 Task: Look for space in Purwakarta, Indonesia from 6th September, 2023 to 15th September, 2023 for 6 adults in price range Rs.8000 to Rs.12000. Place can be entire place or private room with 6 bedrooms having 6 beds and 6 bathrooms. Property type can be house, flat, guest house. Amenities needed are: wifi, TV, free parkinig on premises, gym, breakfast. Booking option can be shelf check-in. Required host language is English.
Action: Mouse moved to (414, 81)
Screenshot: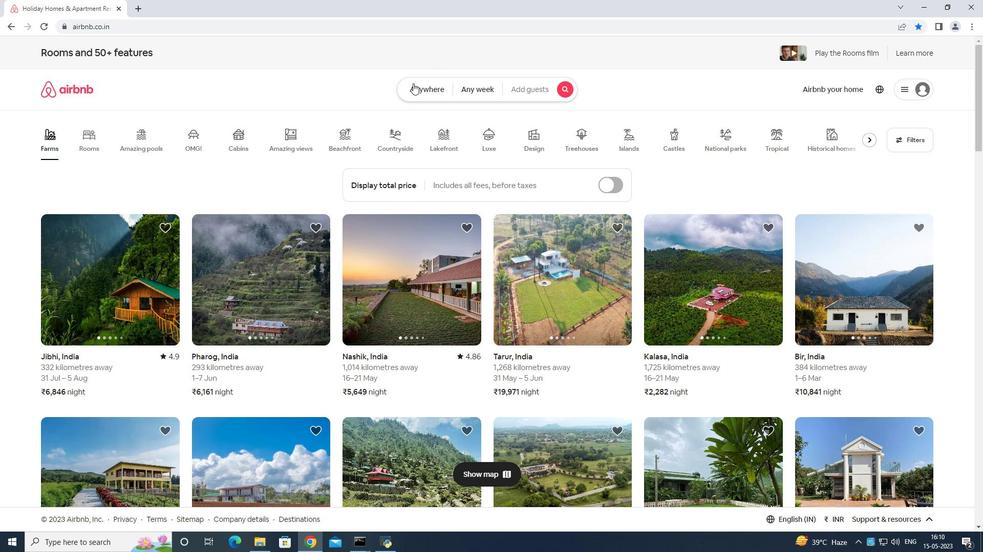 
Action: Mouse pressed left at (414, 81)
Screenshot: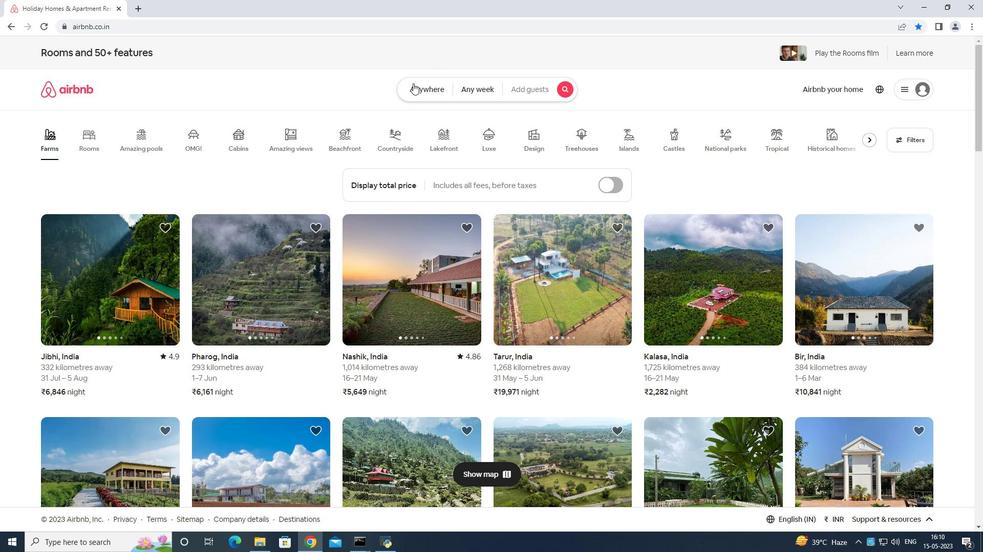 
Action: Mouse moved to (389, 128)
Screenshot: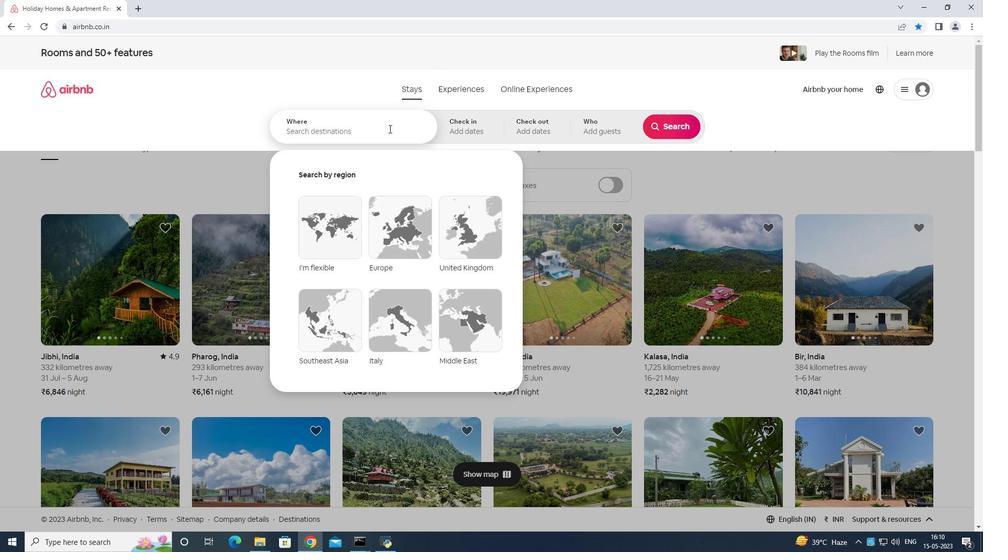 
Action: Mouse pressed left at (389, 128)
Screenshot: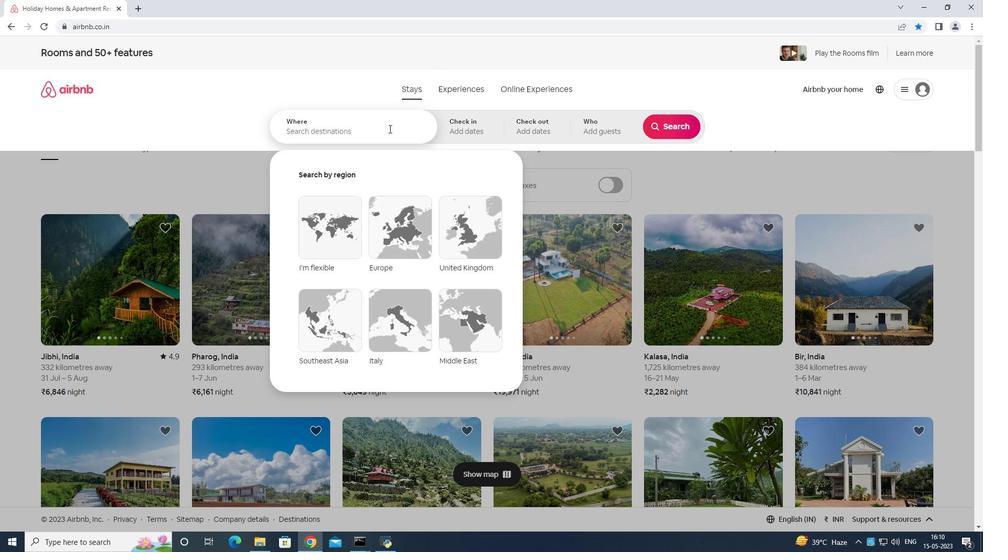 
Action: Mouse moved to (420, 172)
Screenshot: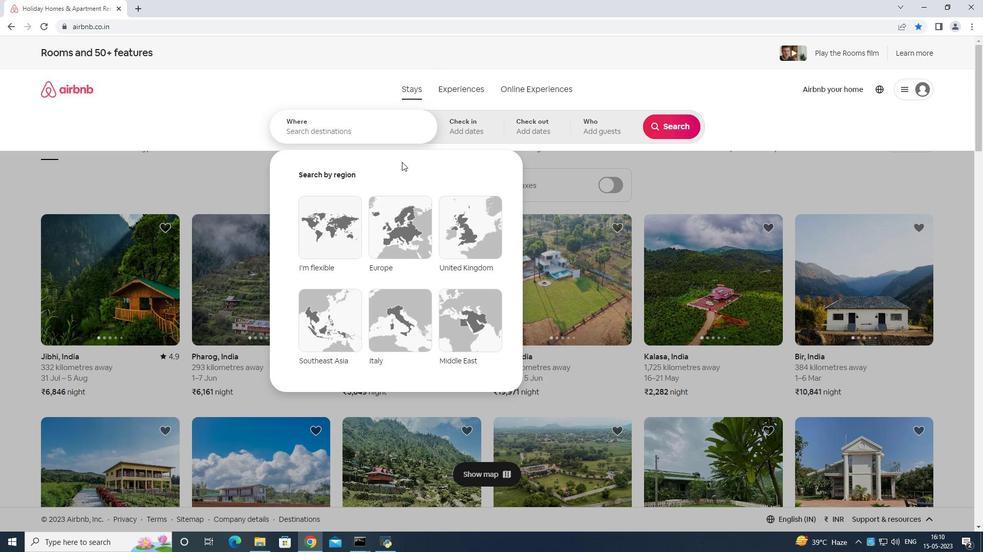
Action: Key pressed <Key.shift>Purwakarta<Key.space>indonesia<Key.enter>
Screenshot: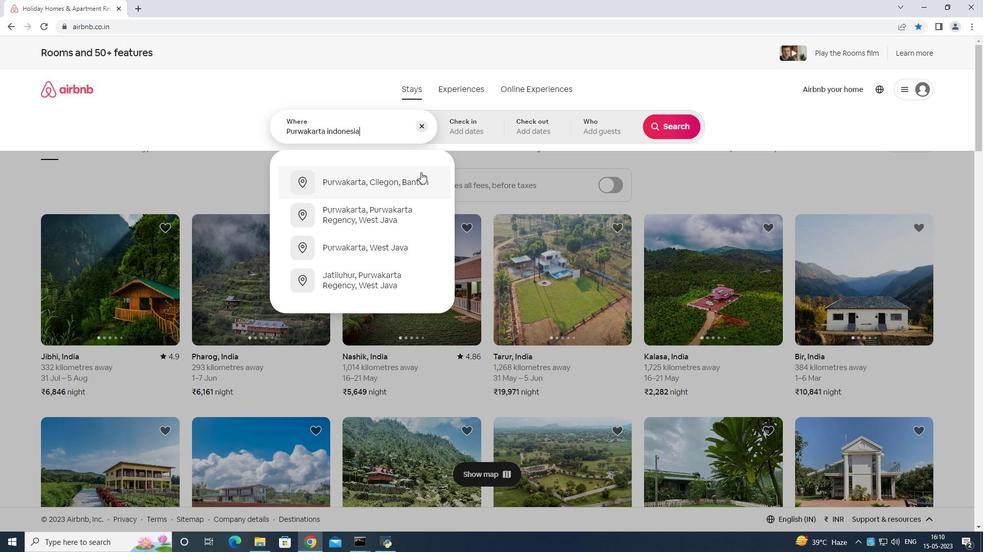 
Action: Mouse moved to (668, 207)
Screenshot: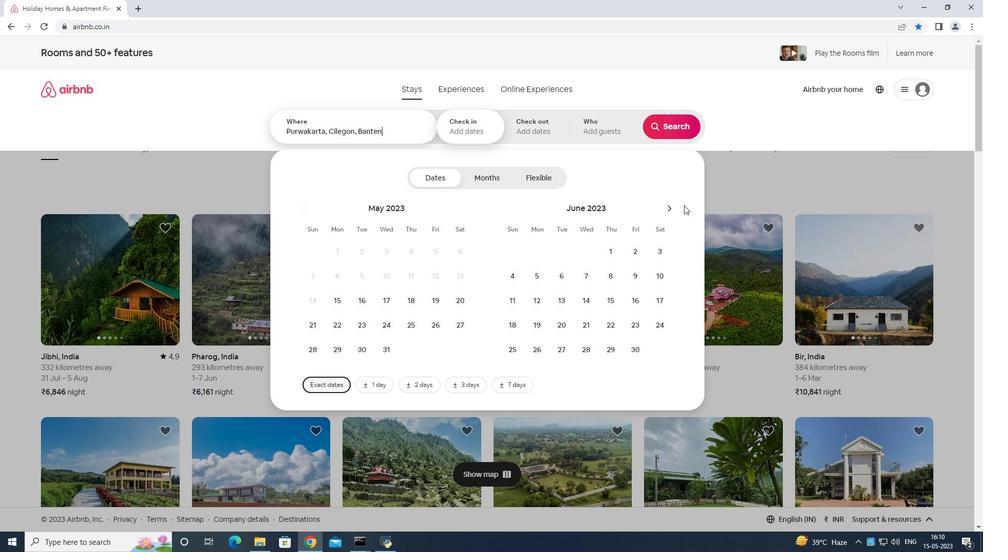 
Action: Mouse pressed left at (668, 207)
Screenshot: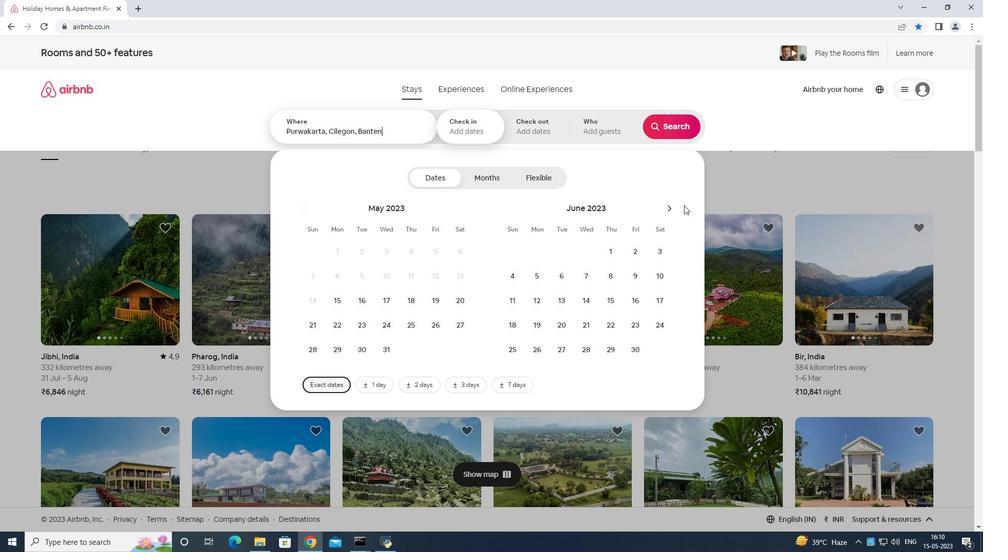 
Action: Mouse moved to (667, 208)
Screenshot: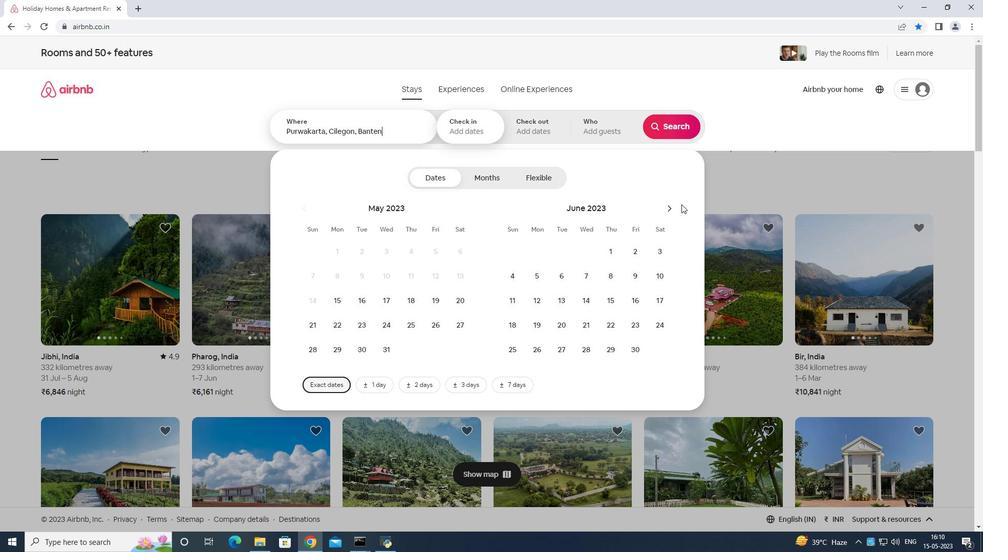
Action: Mouse pressed left at (667, 208)
Screenshot: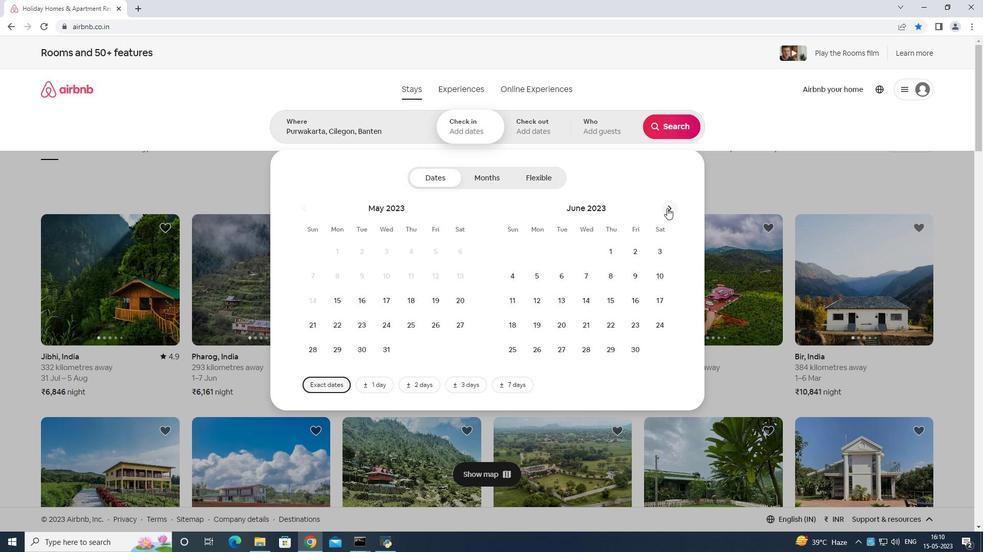 
Action: Mouse pressed left at (667, 208)
Screenshot: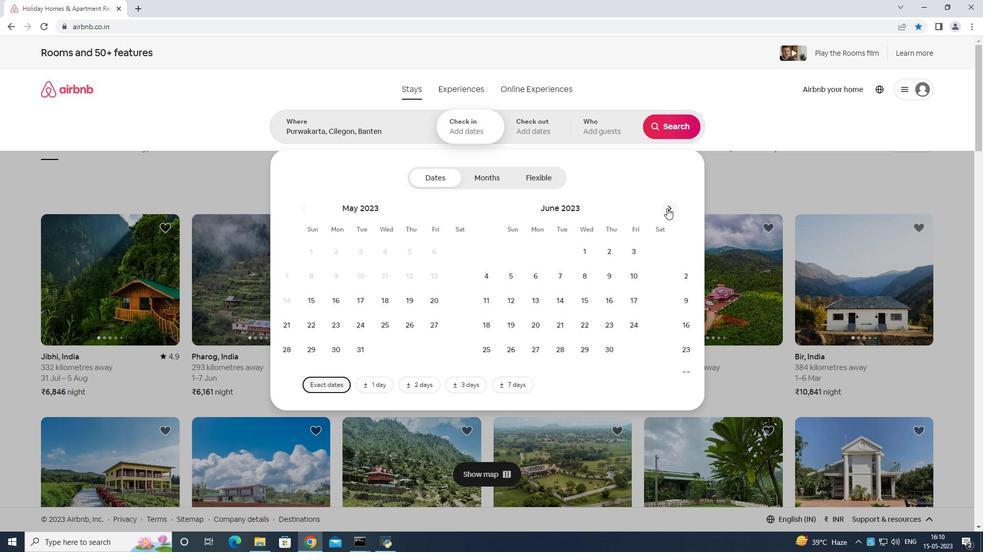 
Action: Mouse pressed left at (667, 208)
Screenshot: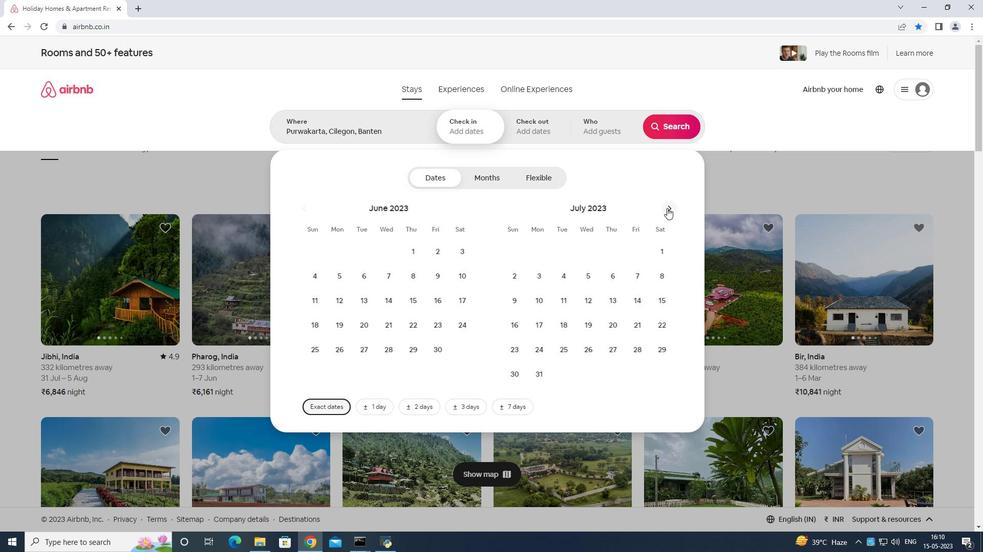 
Action: Mouse pressed left at (667, 208)
Screenshot: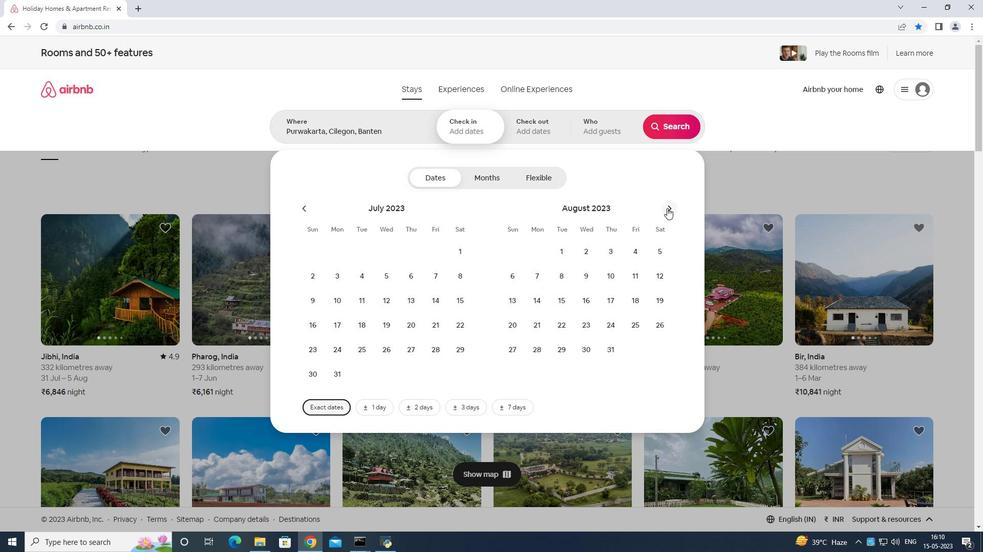 
Action: Mouse moved to (589, 276)
Screenshot: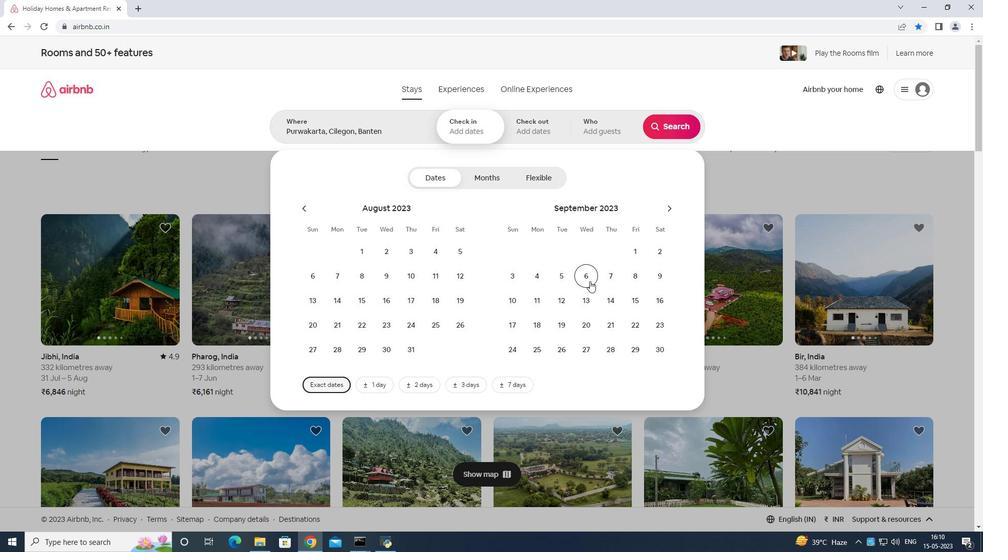 
Action: Mouse pressed left at (589, 276)
Screenshot: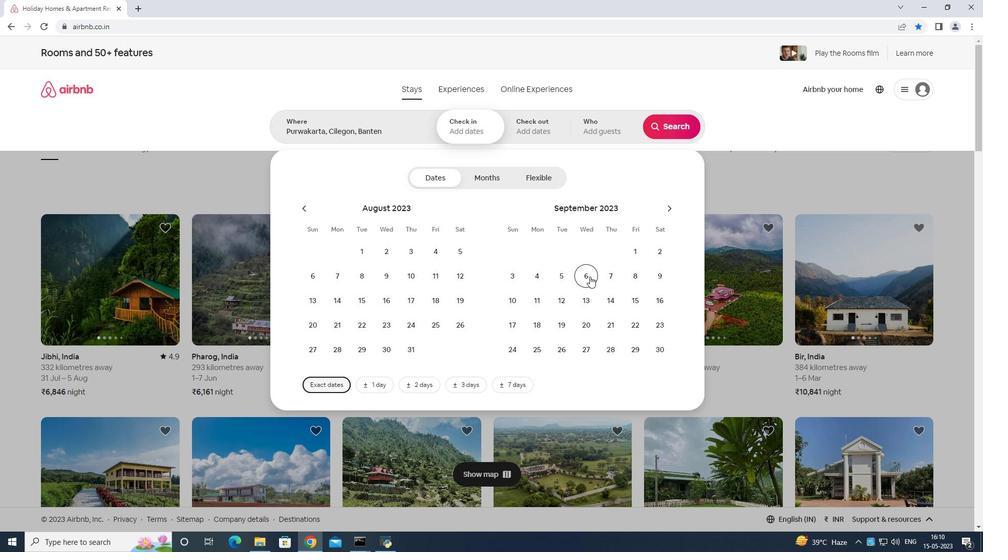 
Action: Mouse moved to (626, 298)
Screenshot: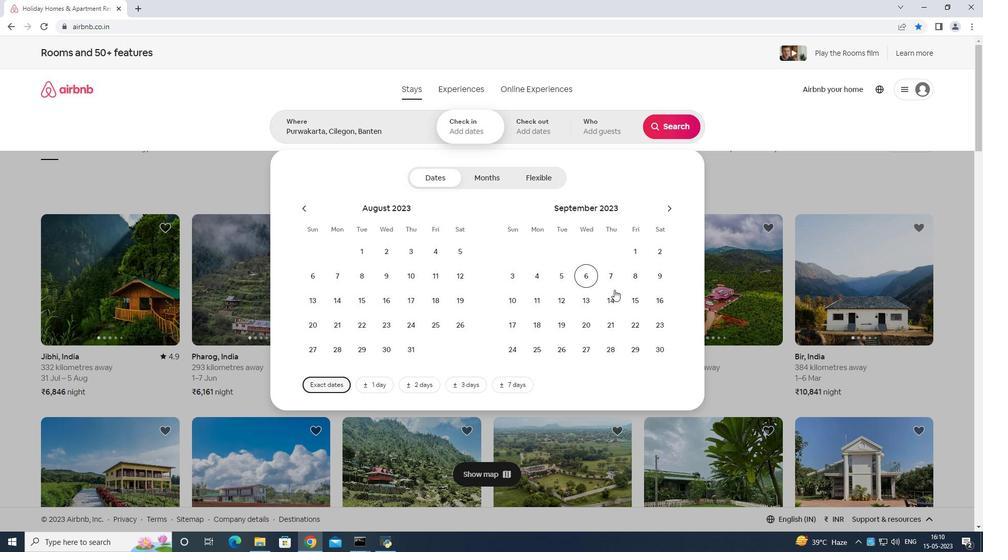 
Action: Mouse pressed left at (626, 298)
Screenshot: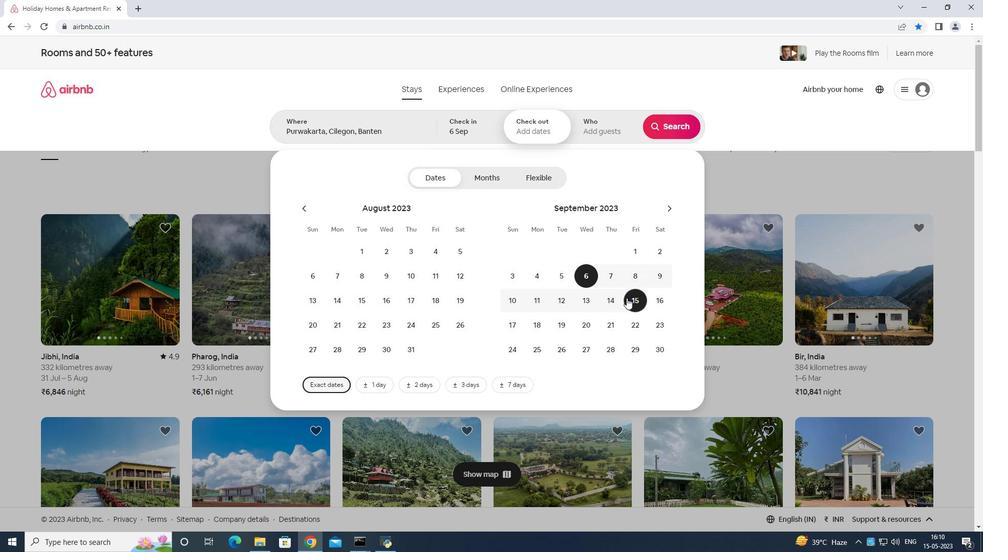 
Action: Mouse moved to (613, 128)
Screenshot: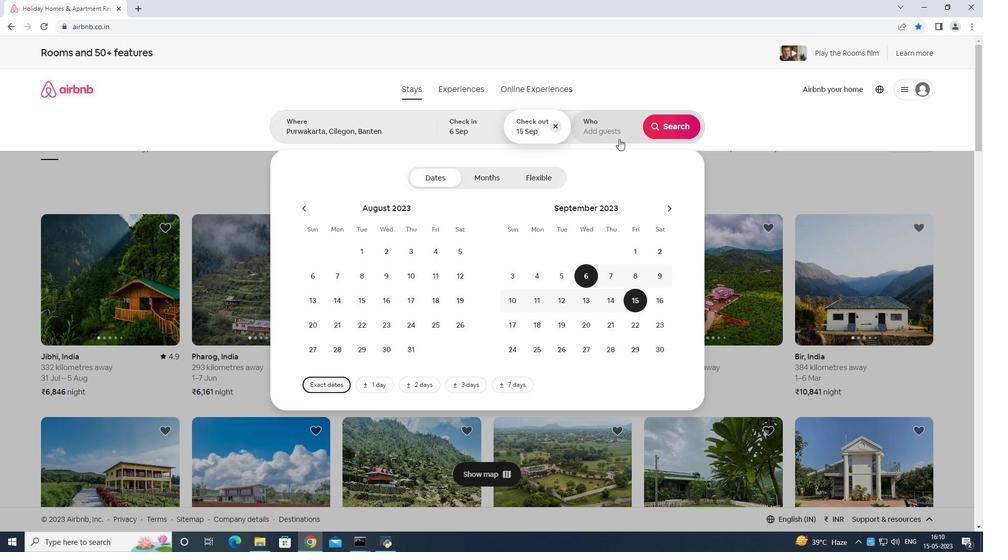 
Action: Mouse pressed left at (613, 128)
Screenshot: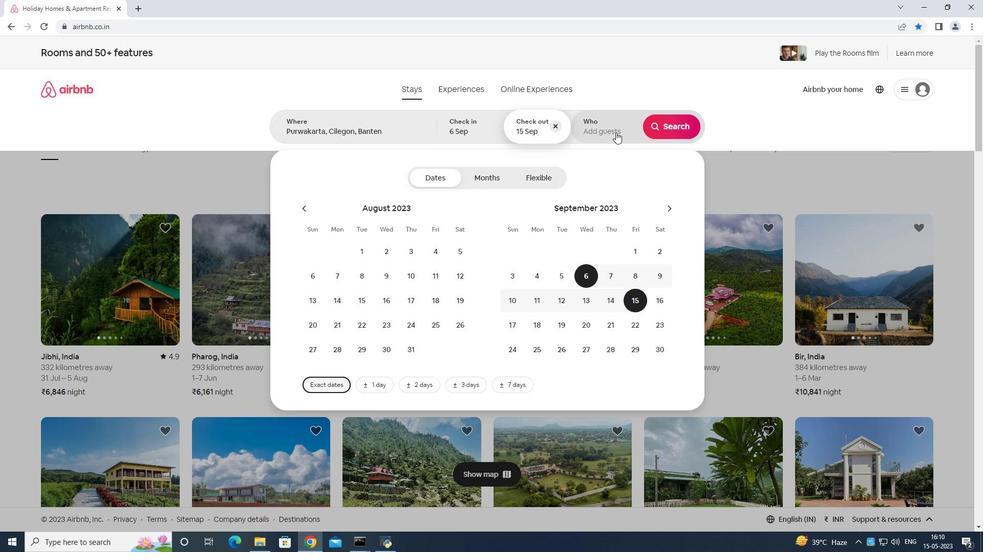 
Action: Mouse moved to (679, 180)
Screenshot: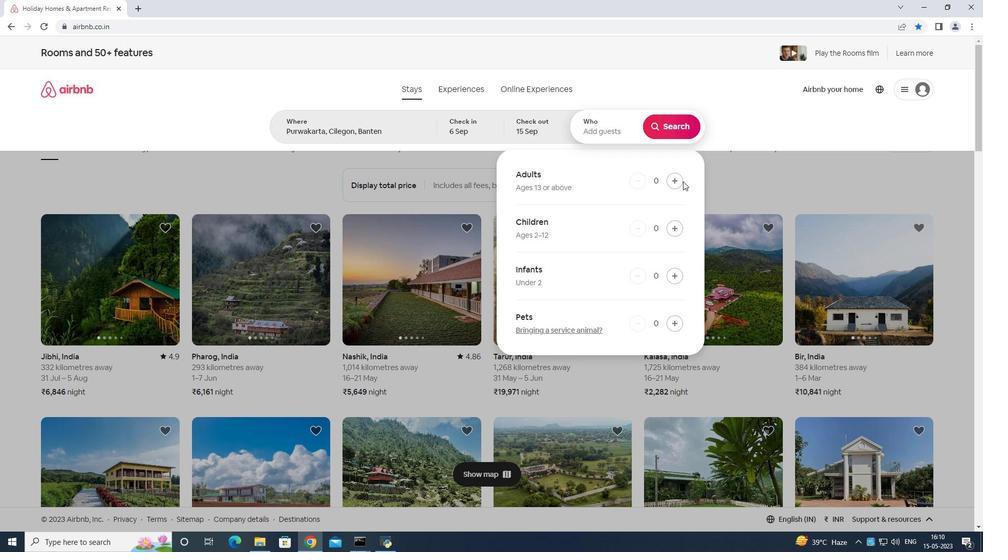 
Action: Mouse pressed left at (679, 180)
Screenshot: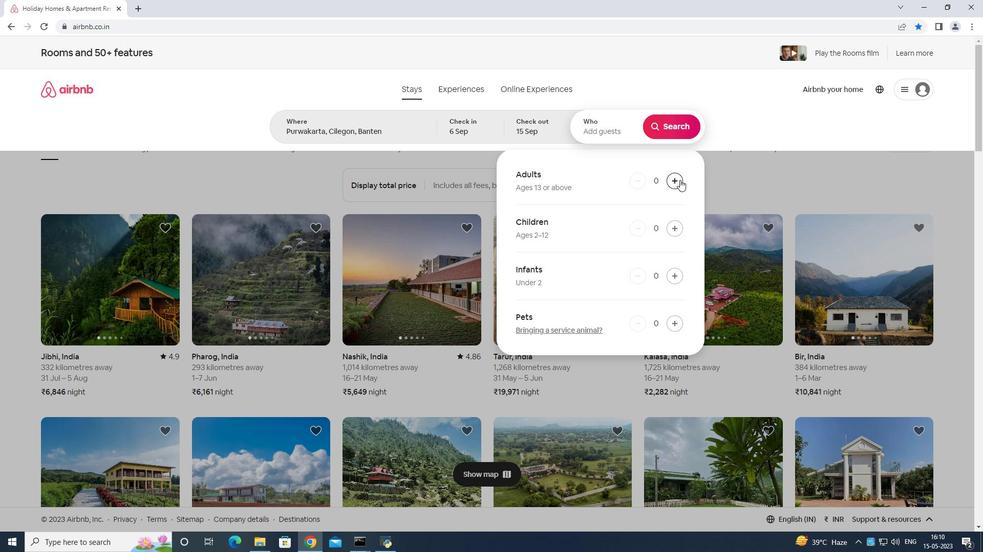 
Action: Mouse moved to (677, 179)
Screenshot: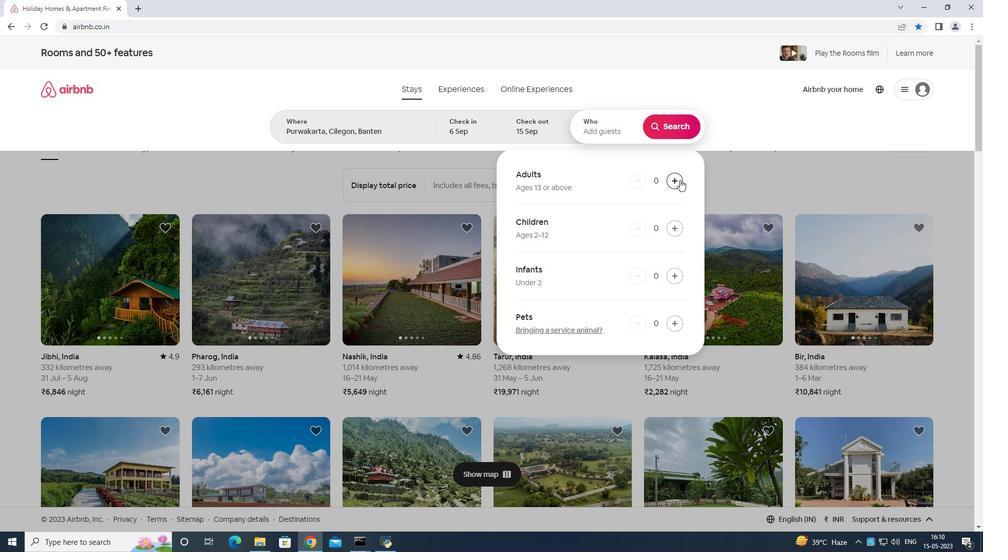 
Action: Mouse pressed left at (677, 179)
Screenshot: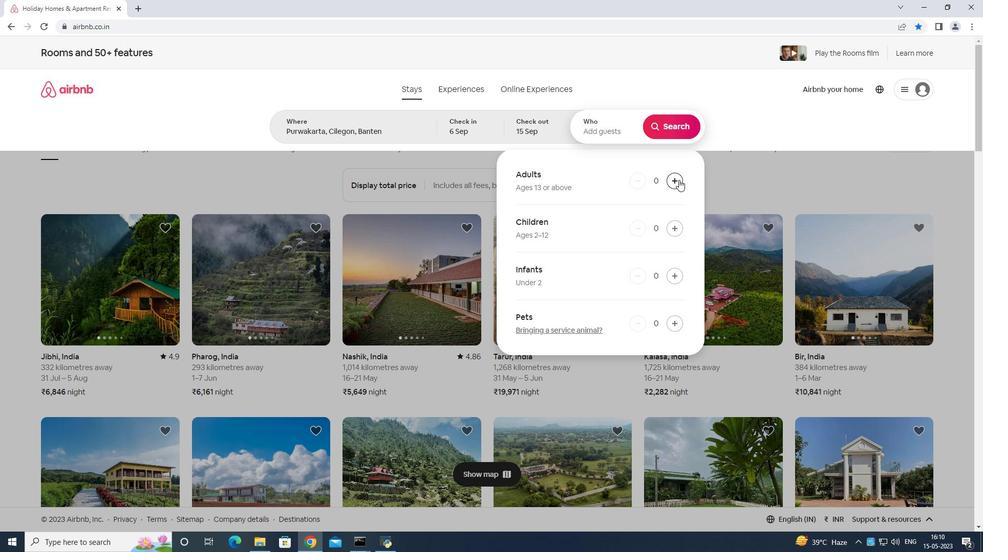 
Action: Mouse moved to (675, 176)
Screenshot: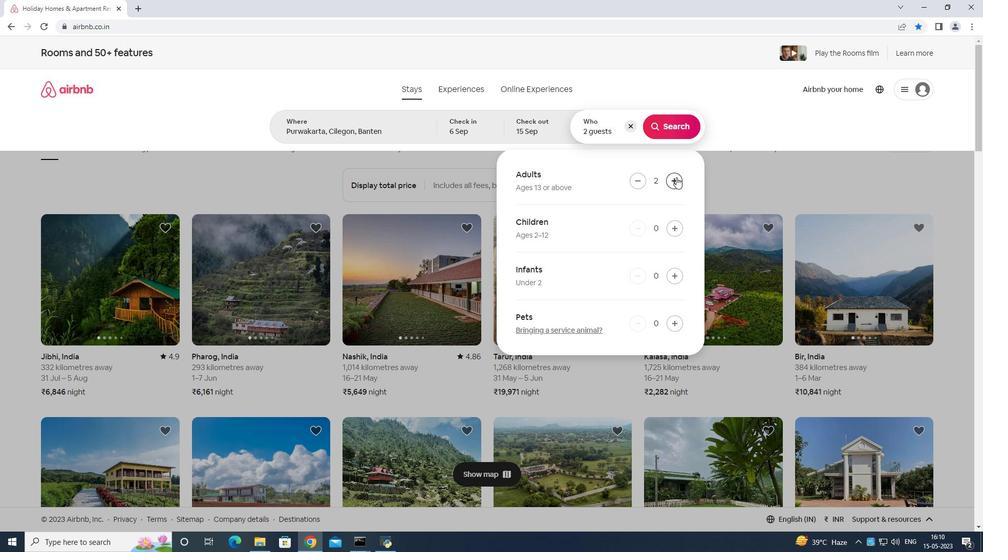 
Action: Mouse pressed left at (675, 176)
Screenshot: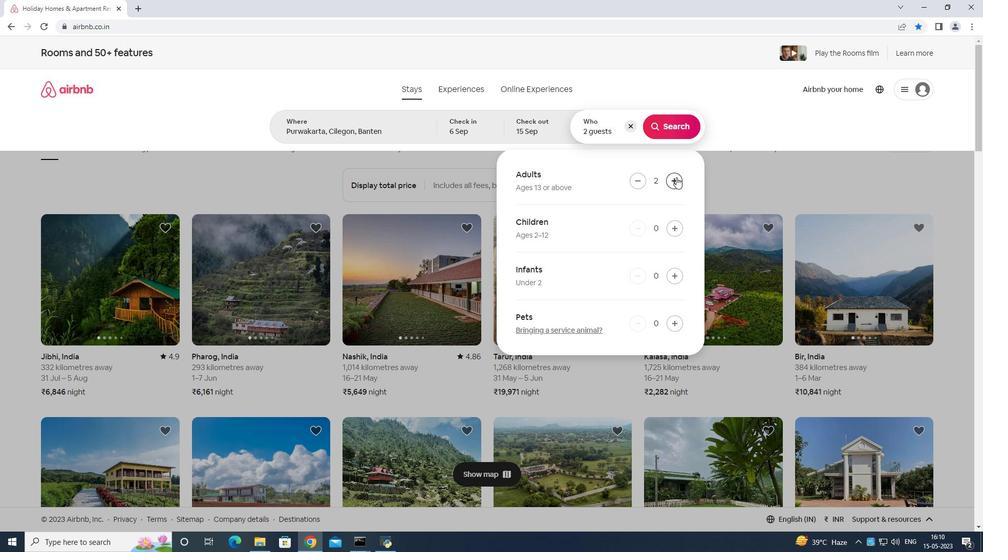 
Action: Mouse moved to (673, 173)
Screenshot: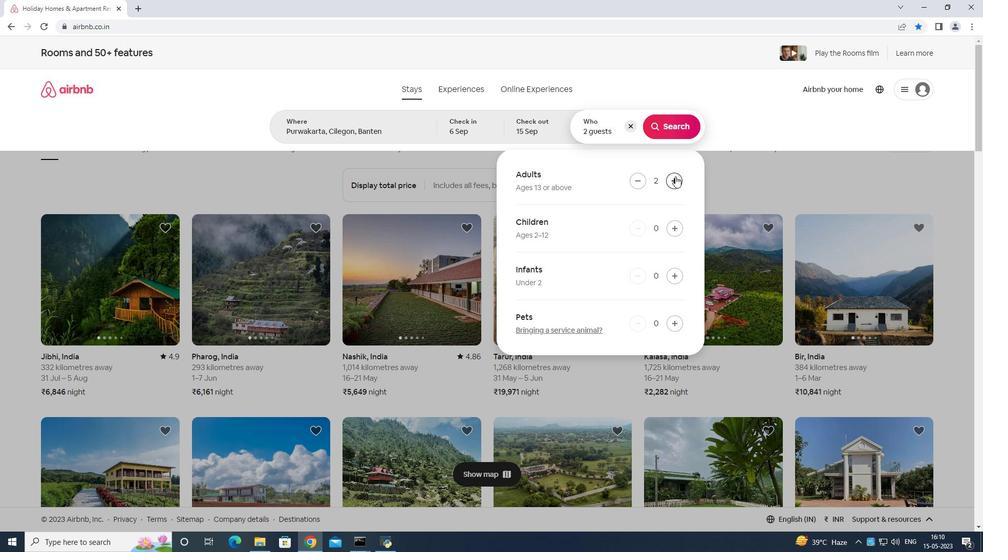 
Action: Mouse pressed left at (673, 173)
Screenshot: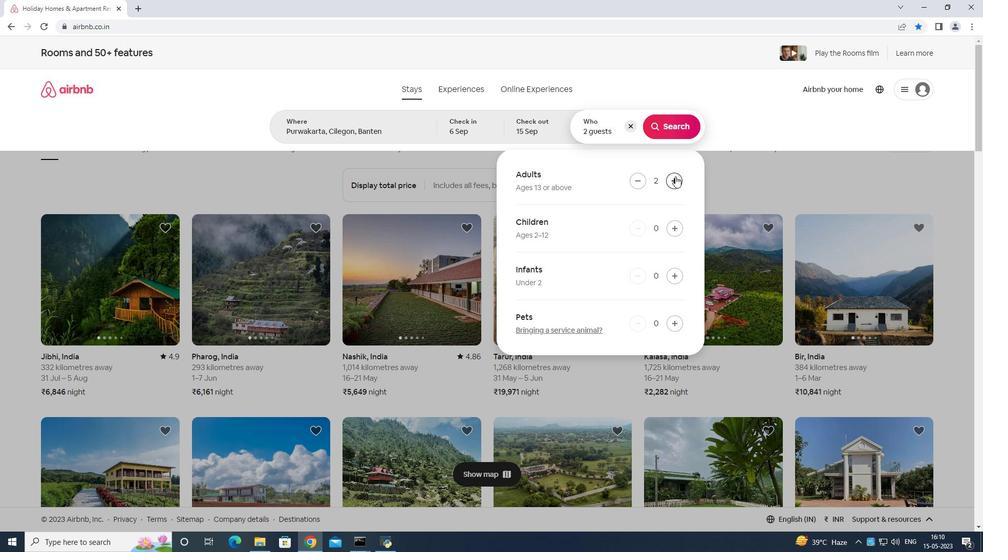 
Action: Mouse pressed left at (673, 173)
Screenshot: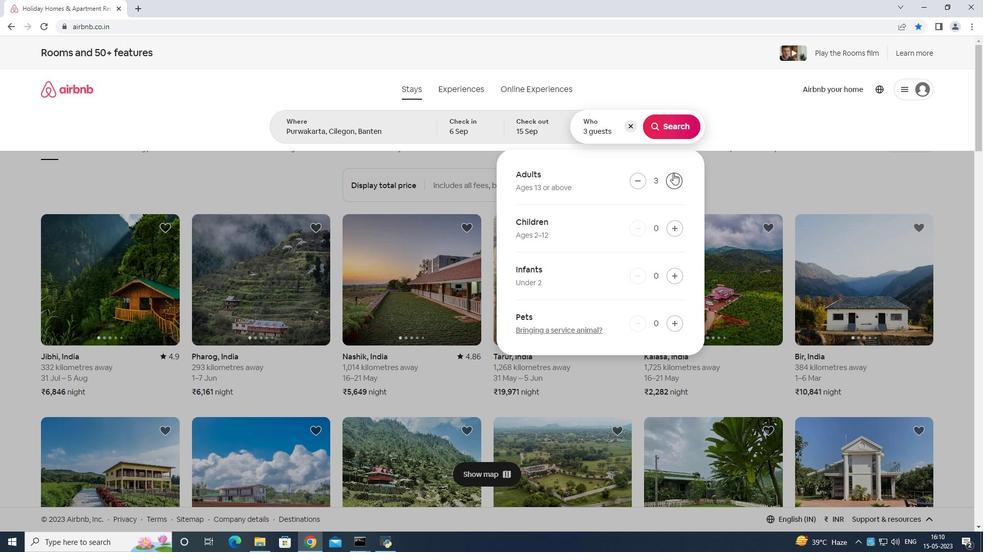 
Action: Mouse moved to (673, 173)
Screenshot: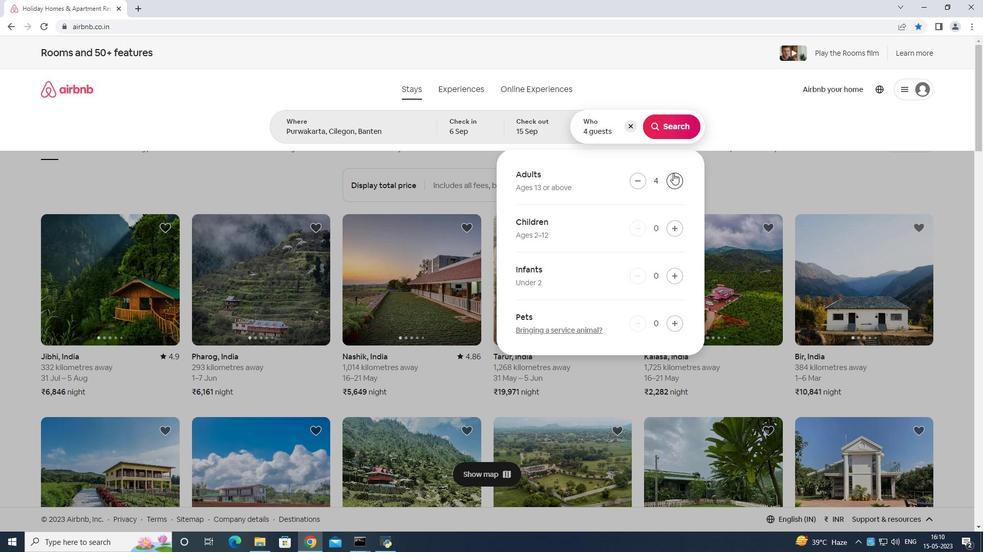 
Action: Mouse pressed left at (673, 173)
Screenshot: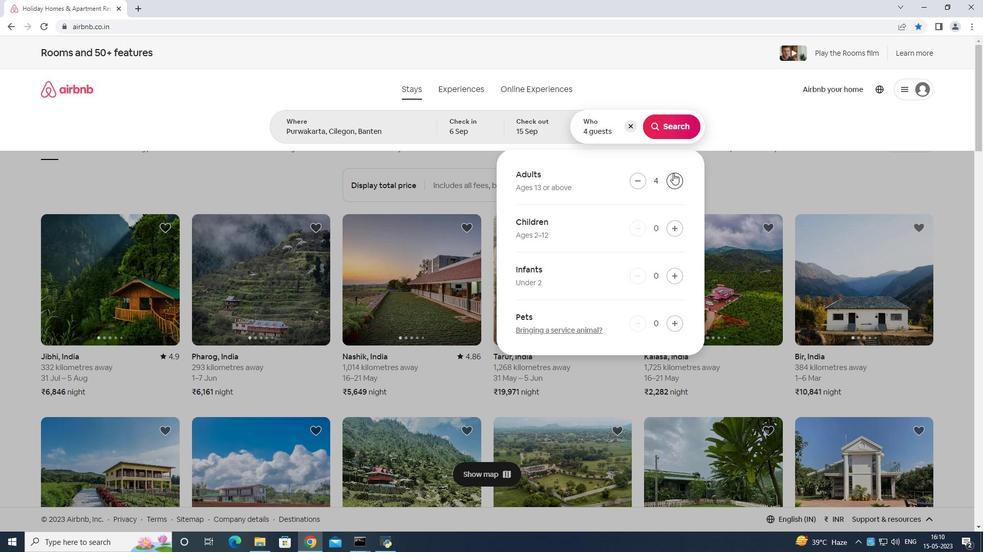 
Action: Mouse moved to (680, 130)
Screenshot: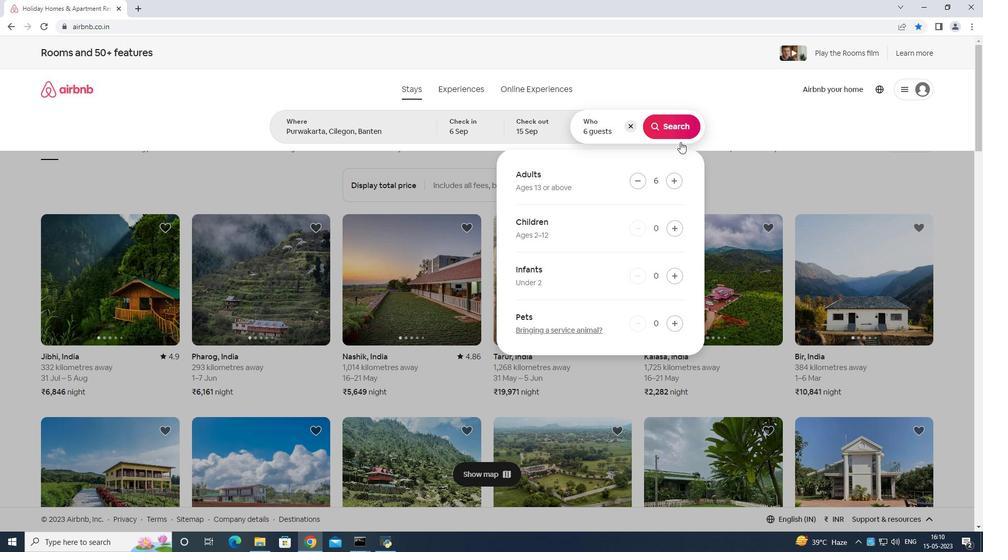 
Action: Mouse pressed left at (680, 130)
Screenshot: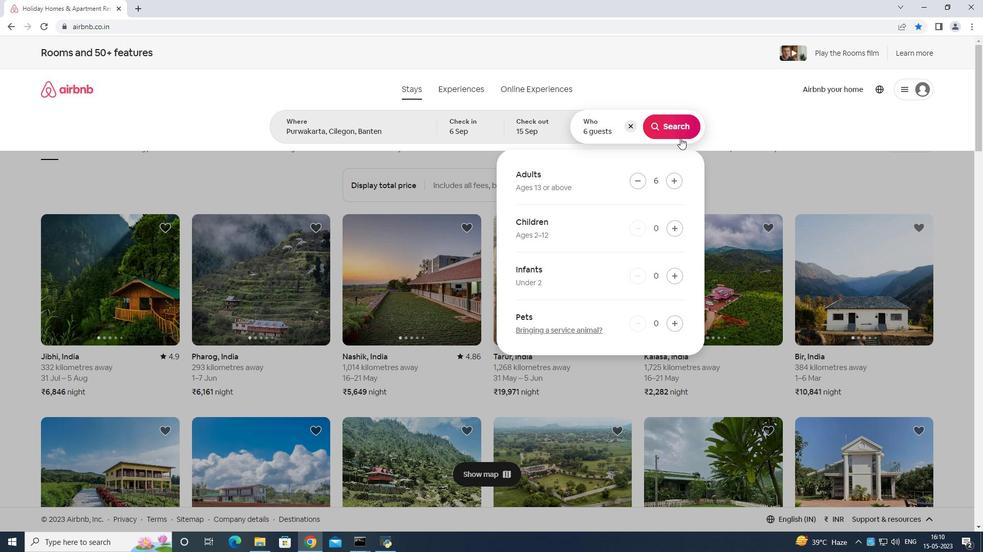
Action: Mouse moved to (928, 98)
Screenshot: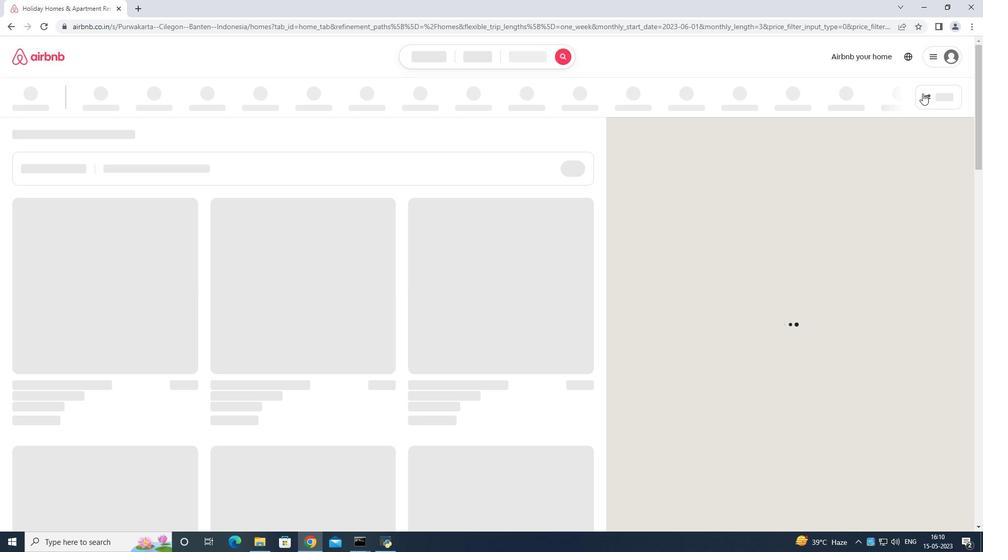 
Action: Mouse pressed left at (928, 98)
Screenshot: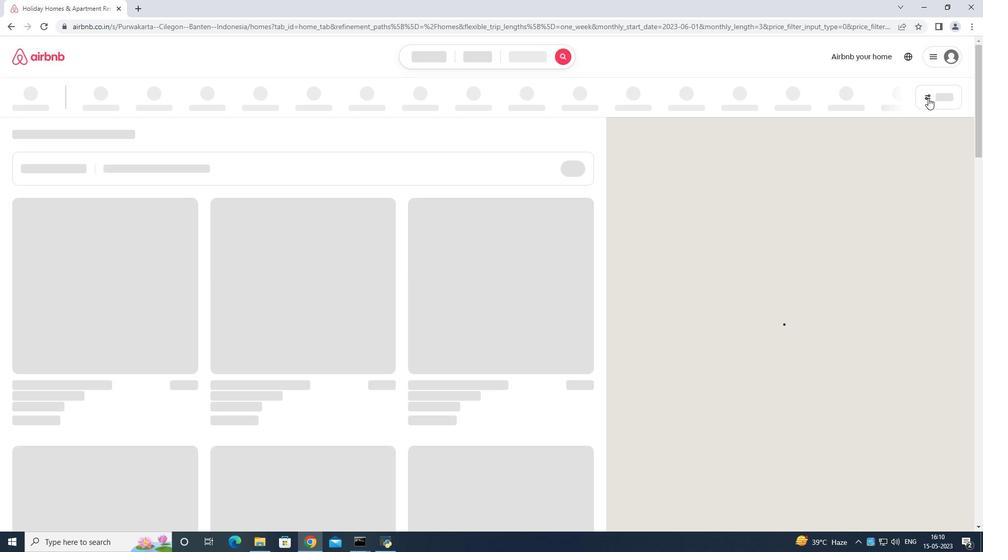 
Action: Mouse moved to (421, 330)
Screenshot: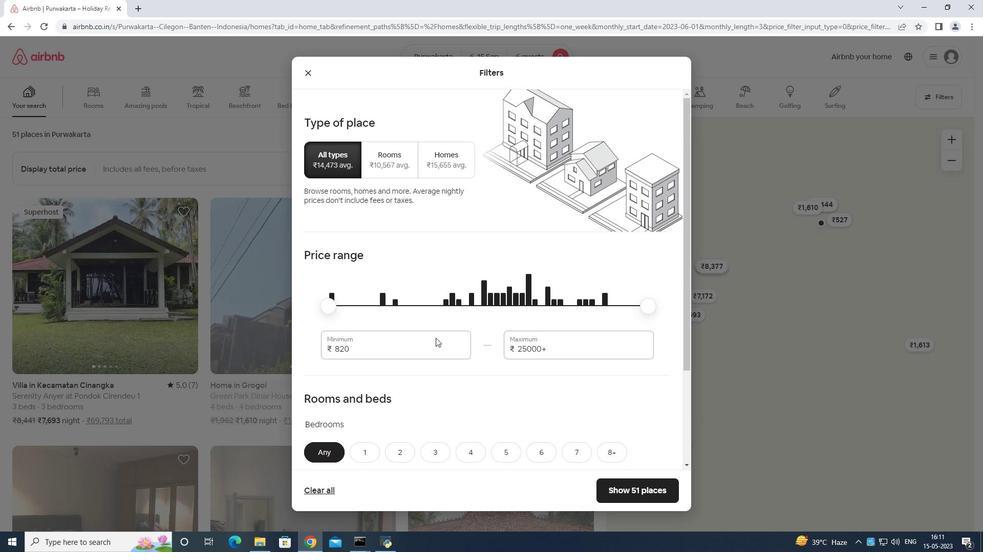 
Action: Mouse pressed left at (421, 330)
Screenshot: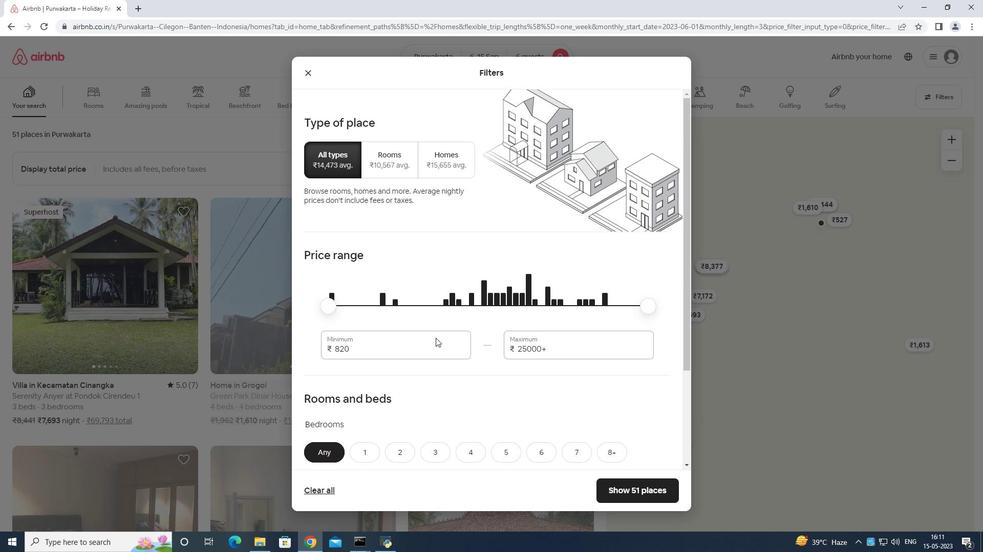 
Action: Mouse moved to (420, 337)
Screenshot: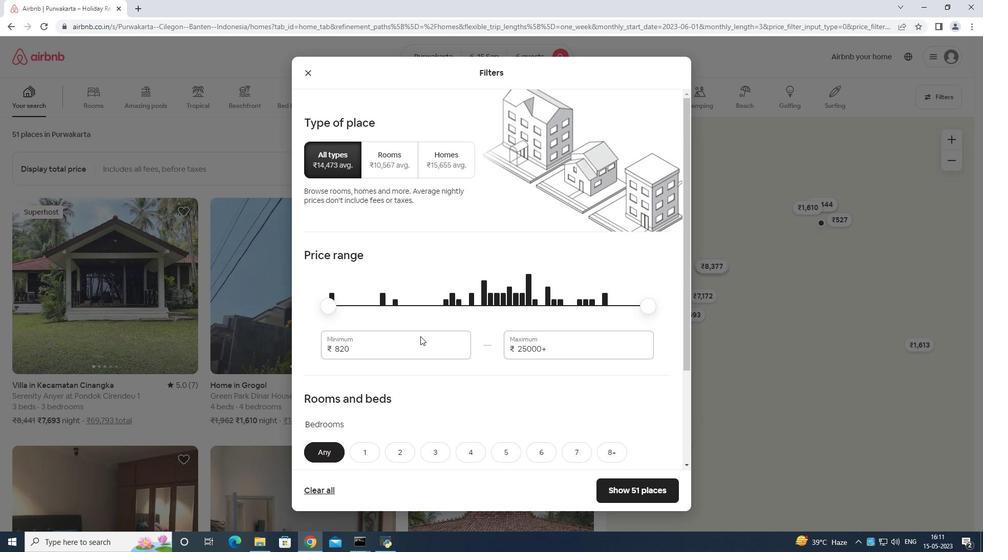 
Action: Key pressed <Key.backspace><Key.backspace><Key.backspace><Key.backspace><Key.backspace><Key.backspace><Key.backspace><Key.backspace><Key.backspace><Key.backspace><Key.backspace><Key.backspace><Key.backspace><Key.backspace>
Screenshot: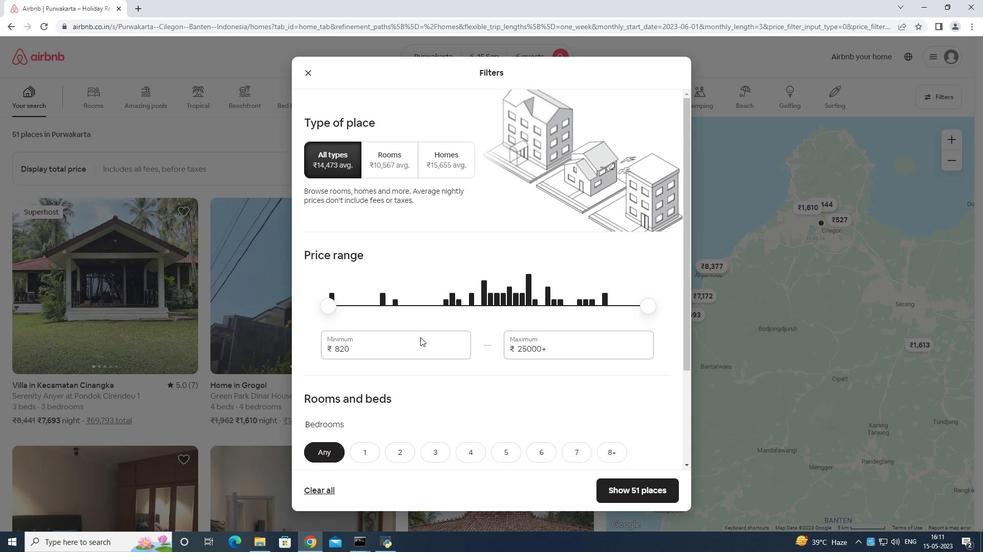 
Action: Mouse moved to (419, 341)
Screenshot: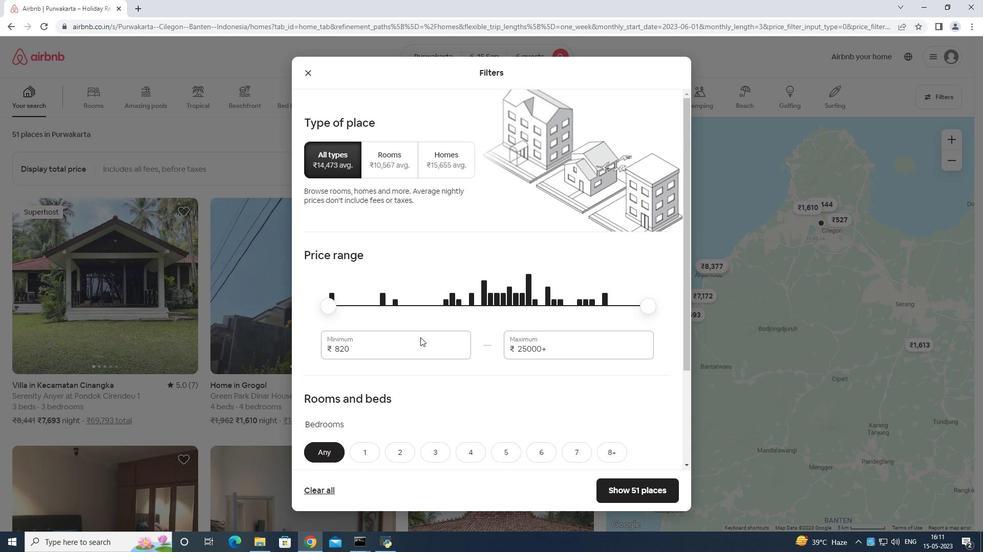 
Action: Key pressed <Key.backspace>
Screenshot: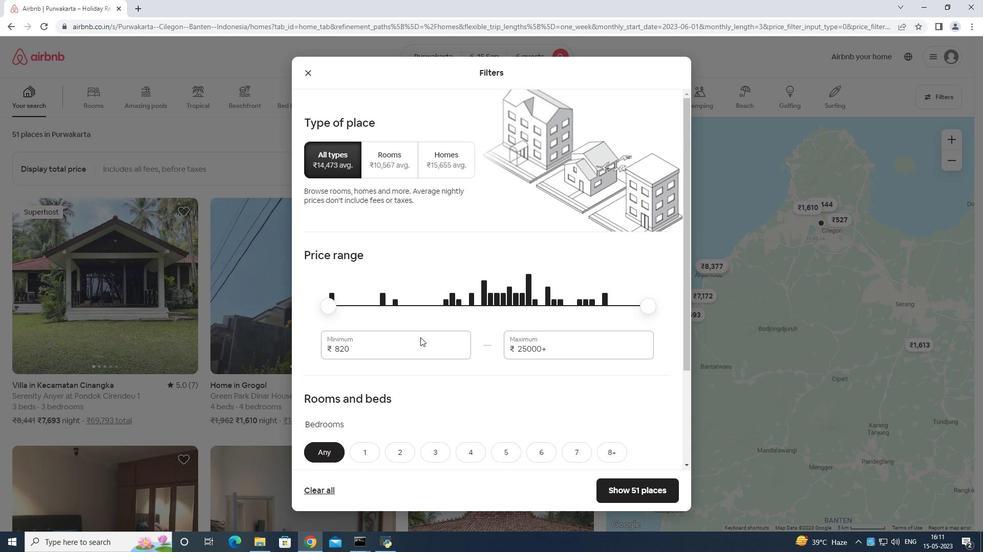 
Action: Mouse moved to (417, 345)
Screenshot: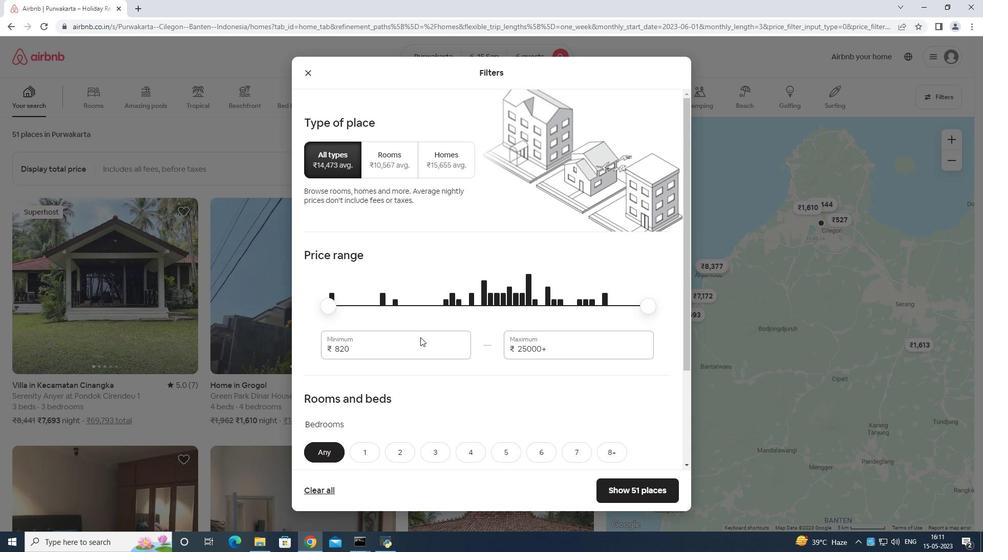 
Action: Key pressed <Key.backspace>
Screenshot: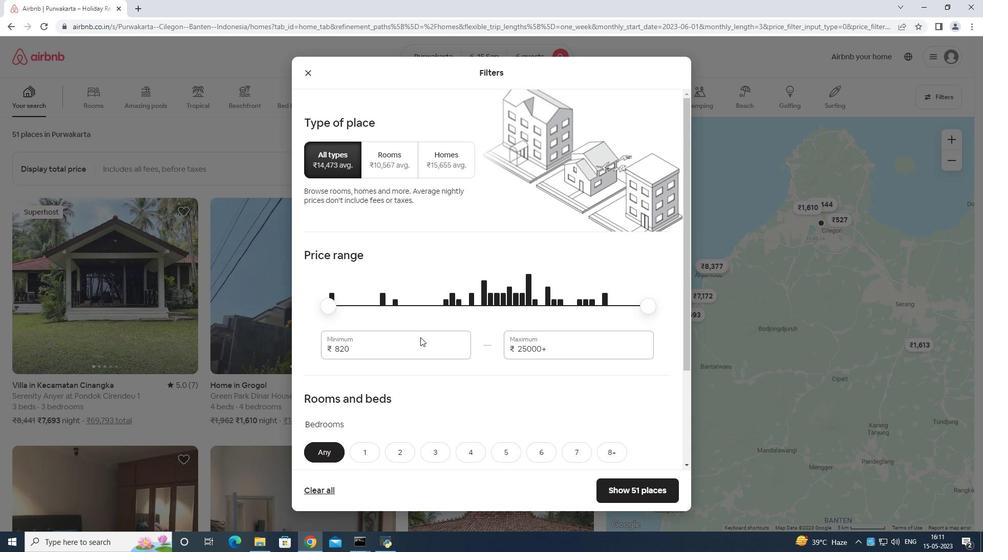 
Action: Mouse moved to (417, 345)
Screenshot: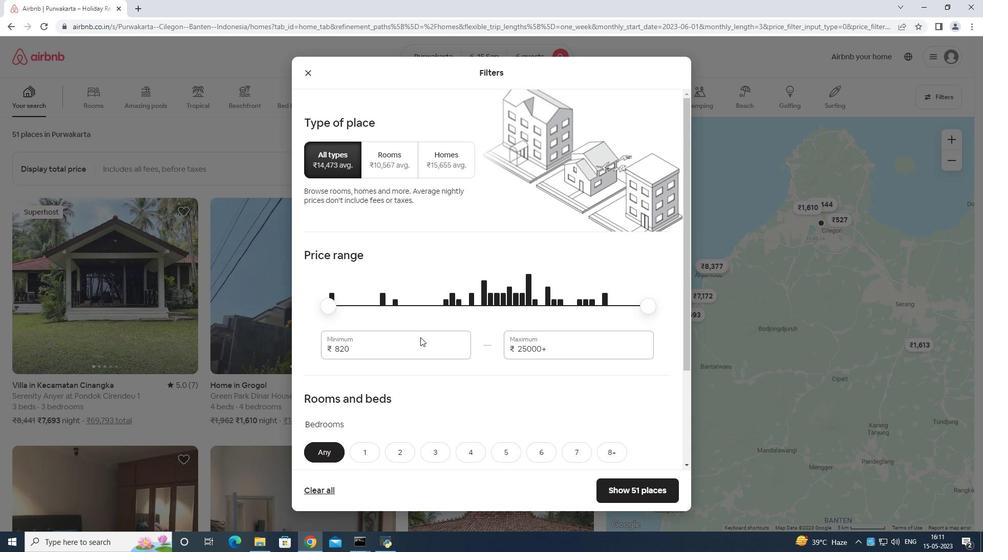 
Action: Key pressed <Key.backspace><Key.backspace>
Screenshot: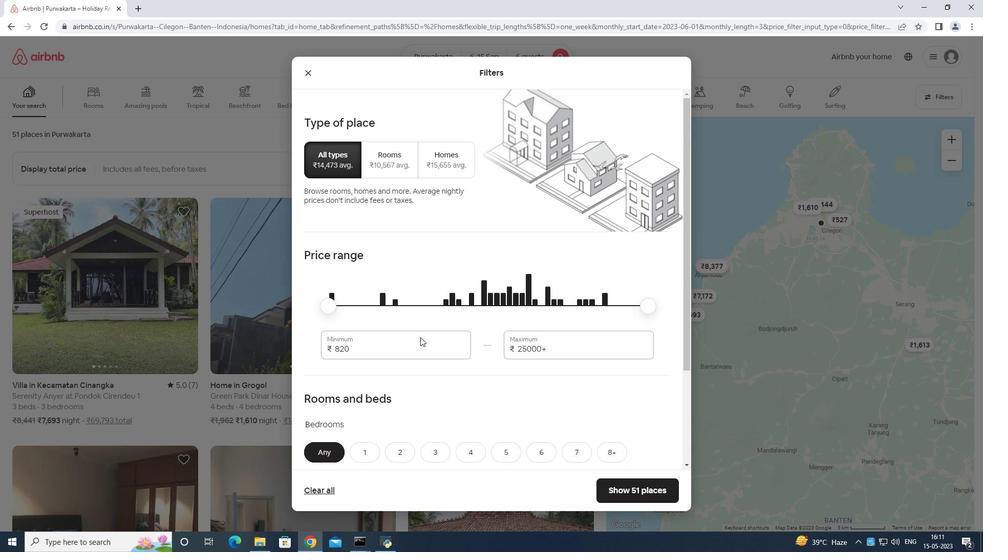 
Action: Mouse pressed left at (417, 345)
Screenshot: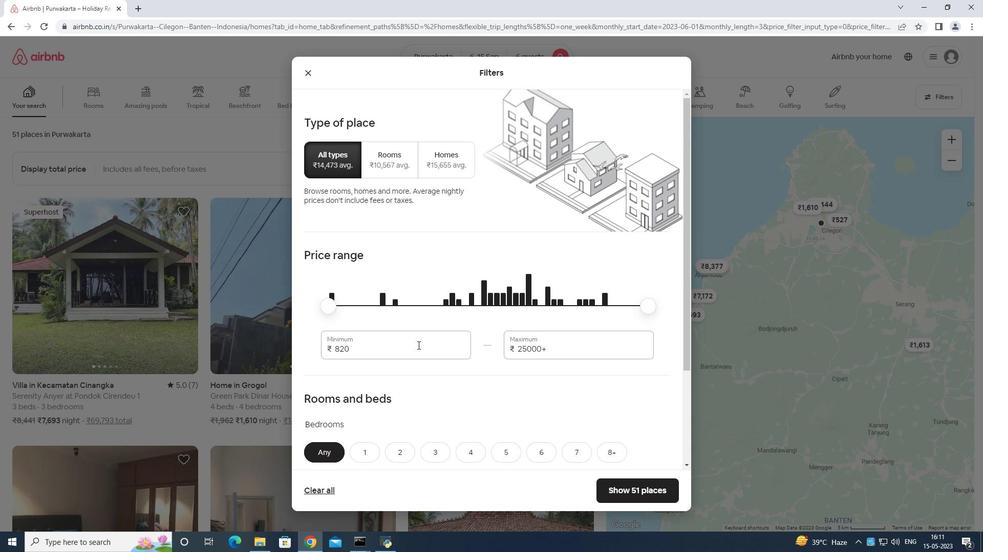 
Action: Mouse moved to (417, 345)
Screenshot: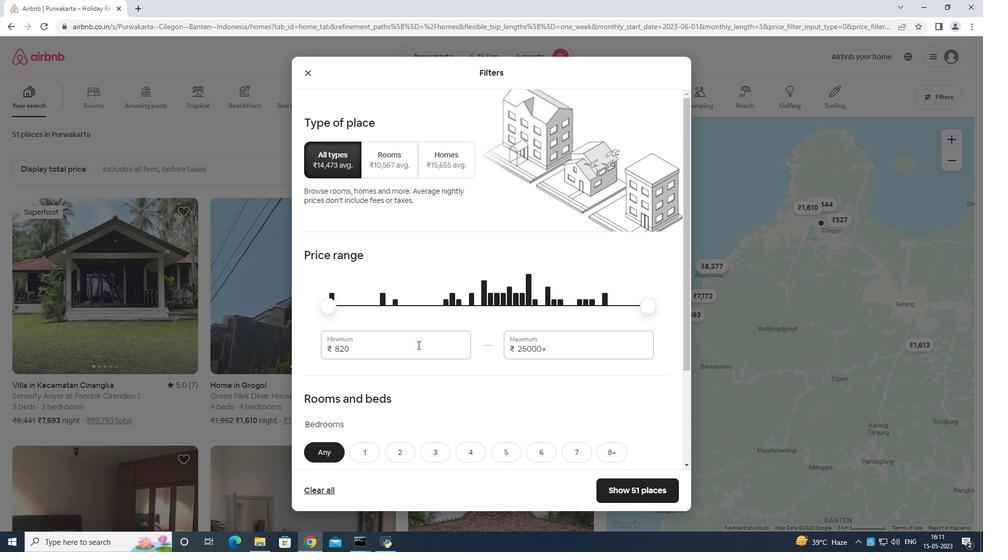 
Action: Key pressed <Key.backspace><Key.backspace><Key.backspace><Key.backspace><Key.backspace><Key.backspace><Key.backspace><Key.backspace>810<Key.backspace>00<Key.backspace><Key.backspace><Key.backspace>000
Screenshot: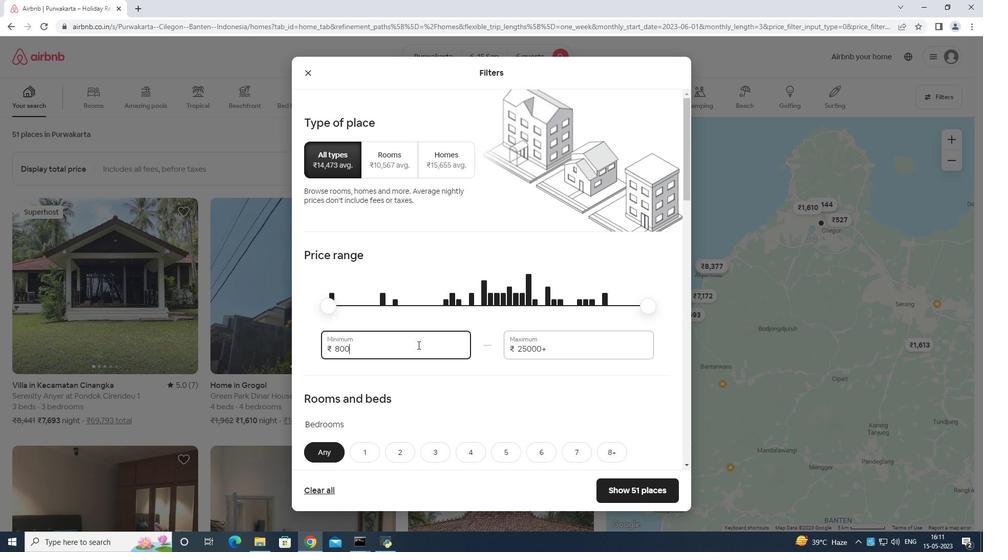 
Action: Mouse moved to (573, 342)
Screenshot: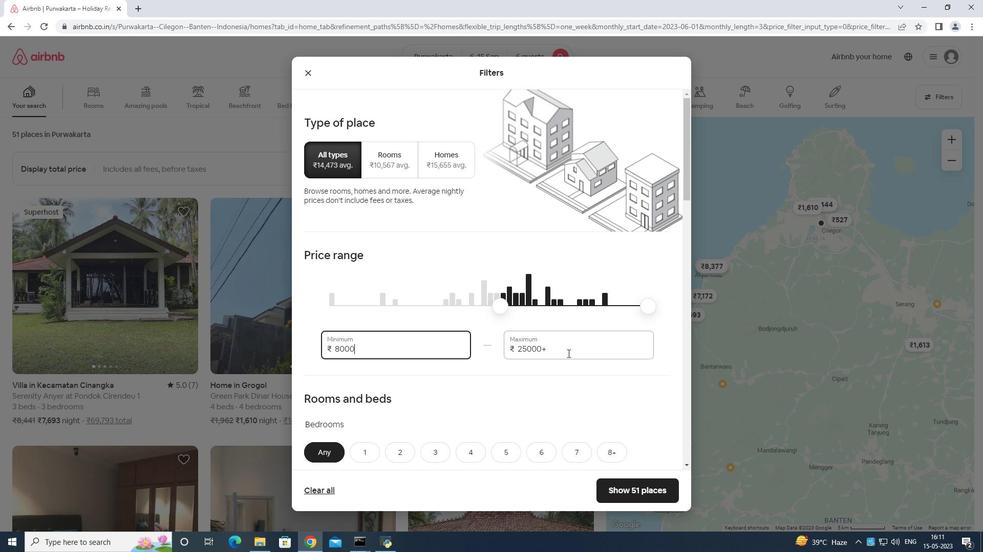 
Action: Mouse pressed left at (573, 342)
Screenshot: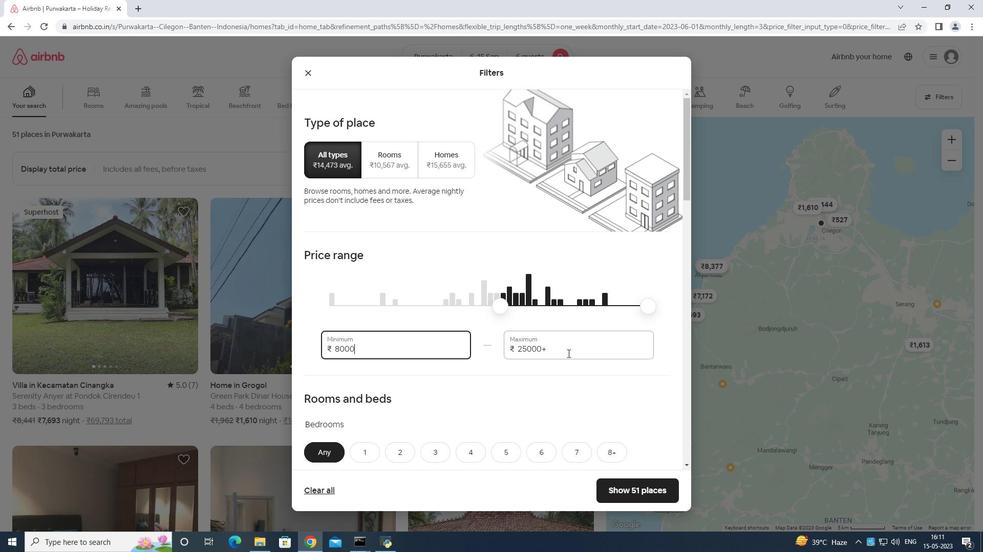 
Action: Mouse moved to (573, 341)
Screenshot: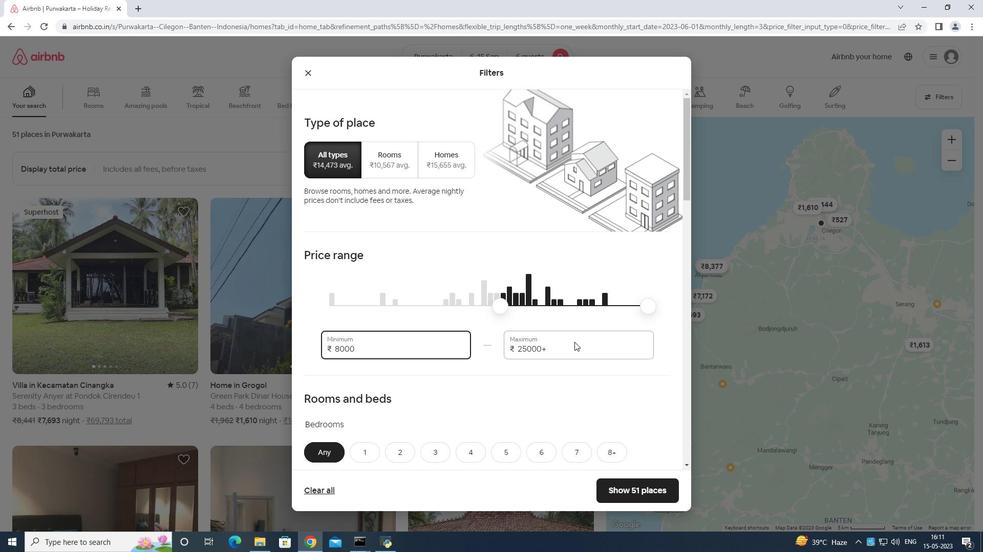 
Action: Key pressed <Key.backspace>
Screenshot: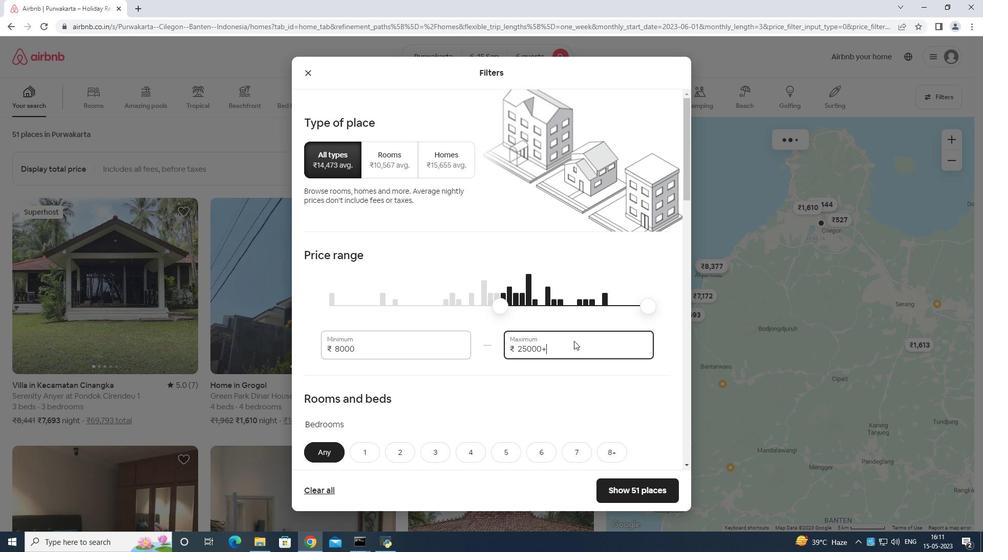
Action: Mouse moved to (570, 341)
Screenshot: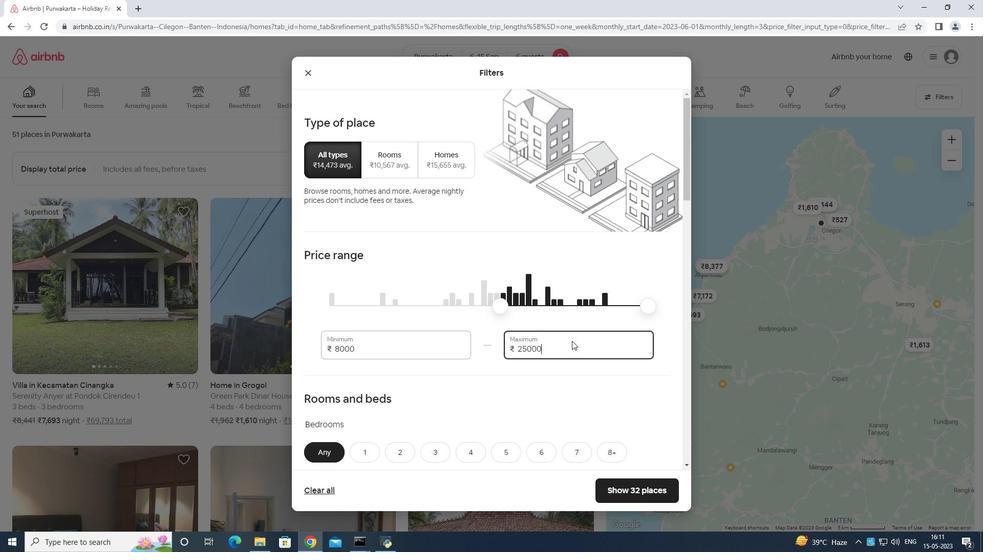
Action: Key pressed <Key.backspace><Key.backspace>
Screenshot: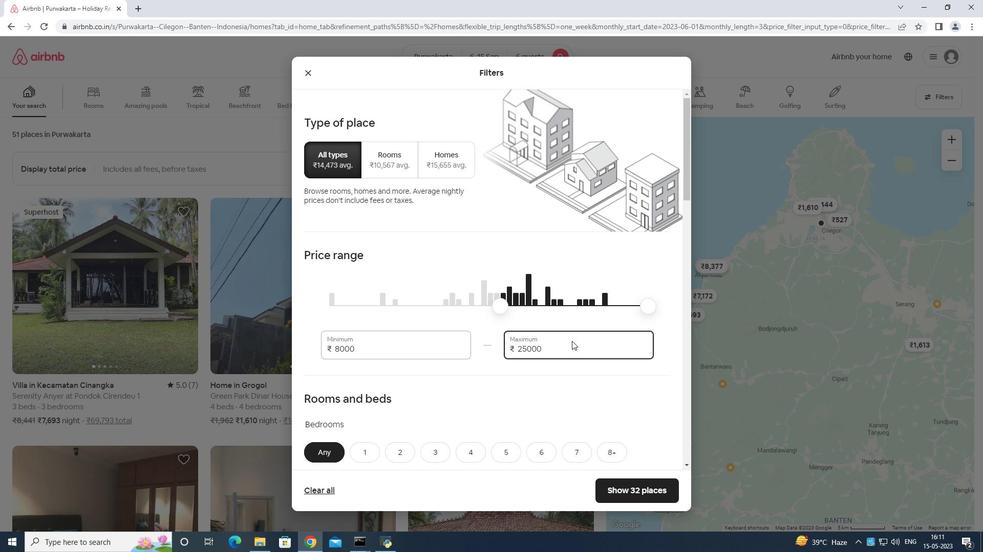 
Action: Mouse moved to (570, 341)
Screenshot: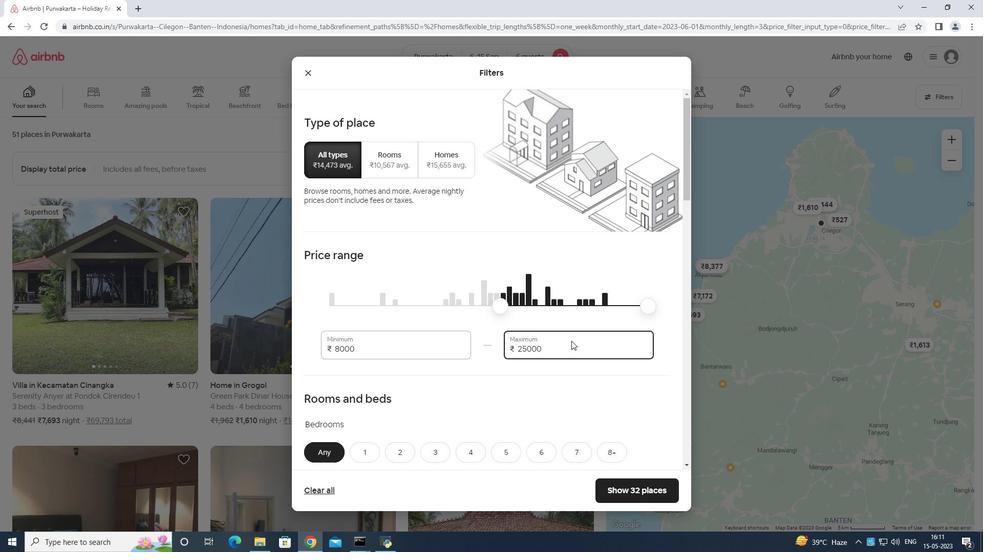 
Action: Key pressed <Key.backspace>
Screenshot: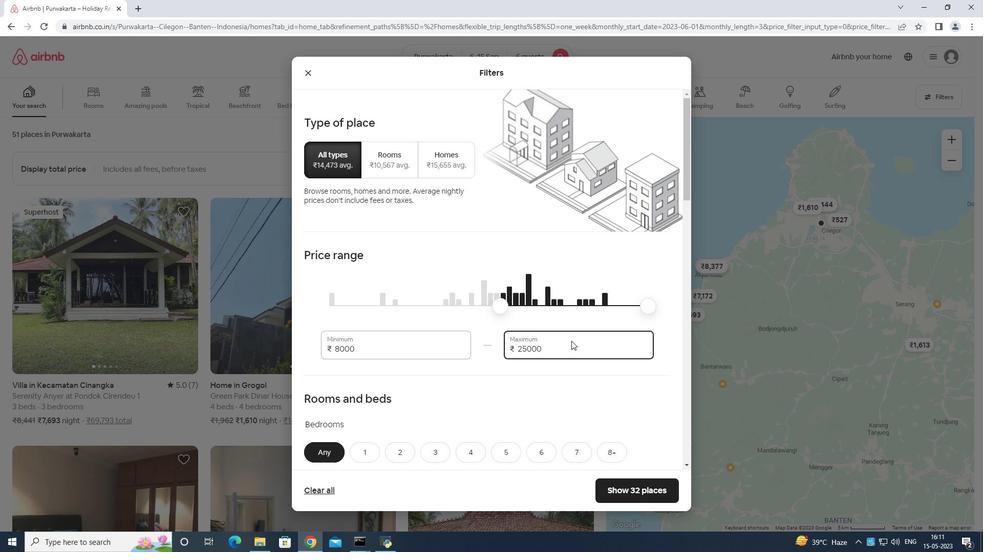 
Action: Mouse moved to (570, 342)
Screenshot: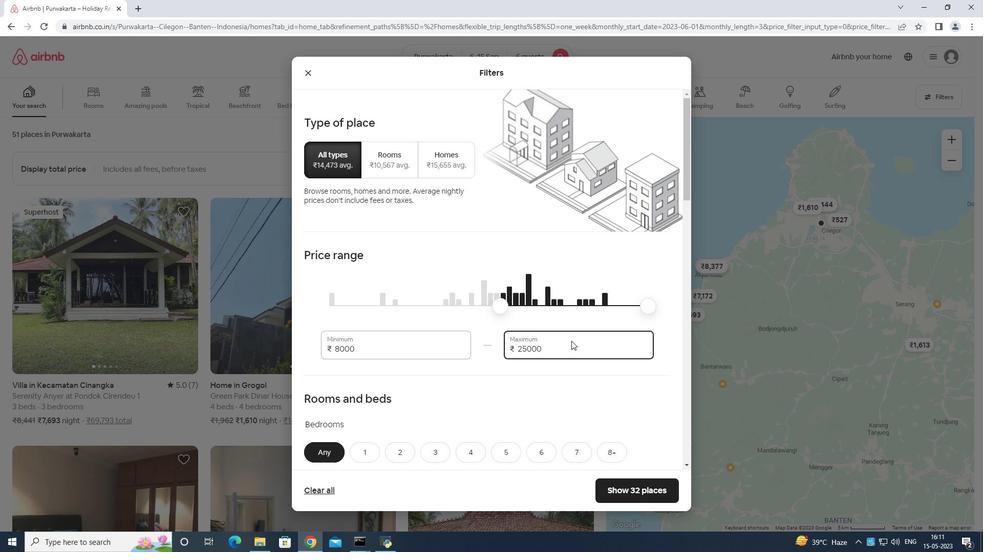 
Action: Key pressed <Key.backspace><Key.backspace><Key.backspace><Key.backspace><Key.backspace><Key.backspace><Key.backspace><Key.backspace>
Screenshot: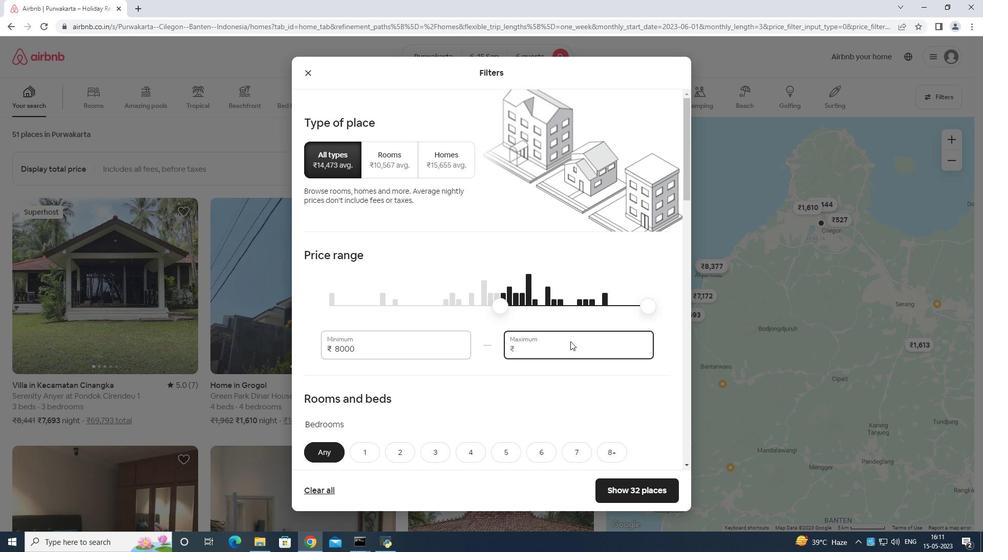 
Action: Mouse moved to (569, 342)
Screenshot: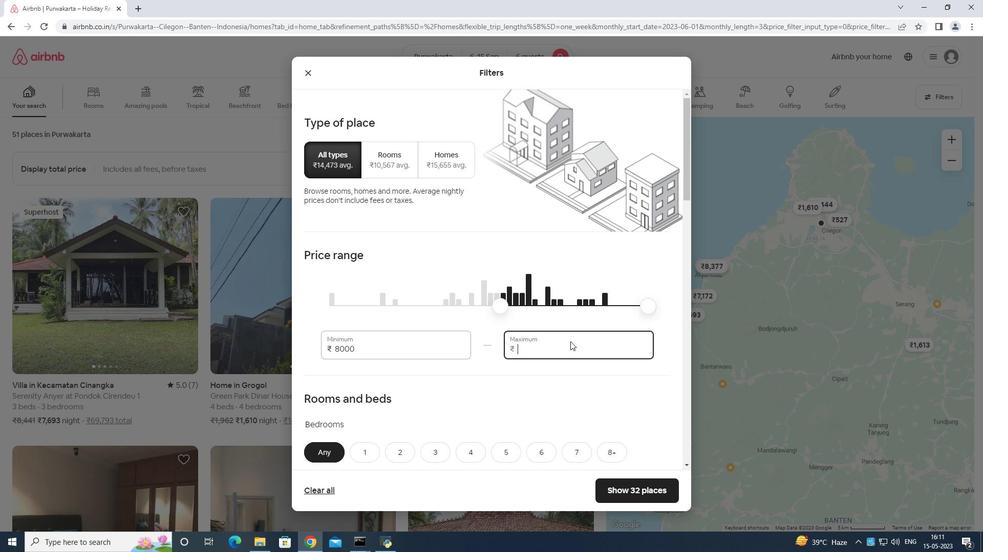
Action: Key pressed 12
Screenshot: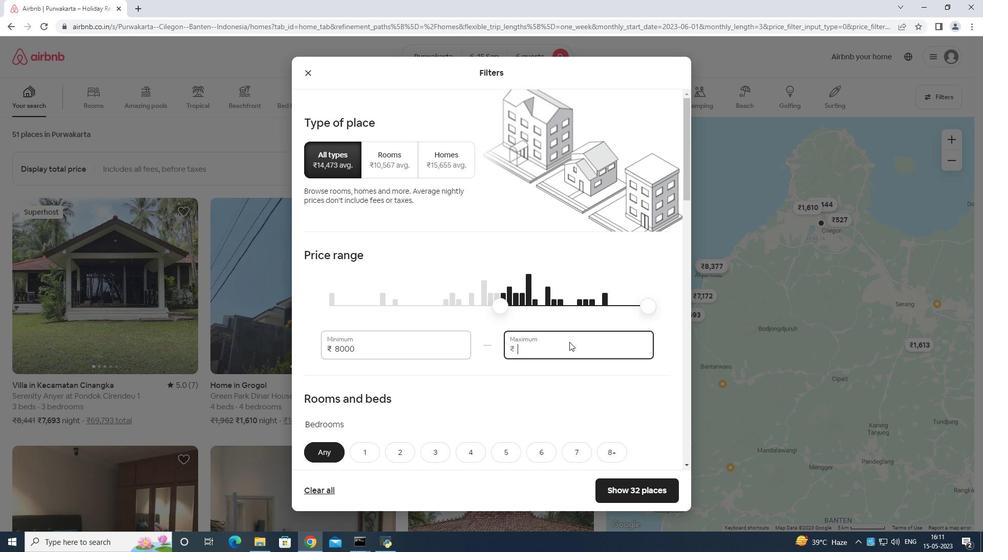 
Action: Mouse moved to (569, 343)
Screenshot: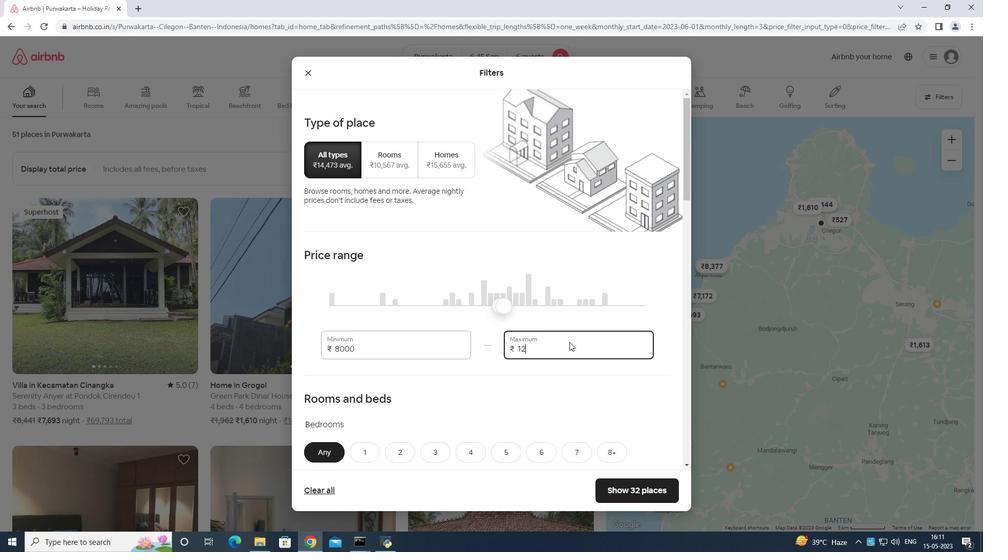 
Action: Key pressed 000
Screenshot: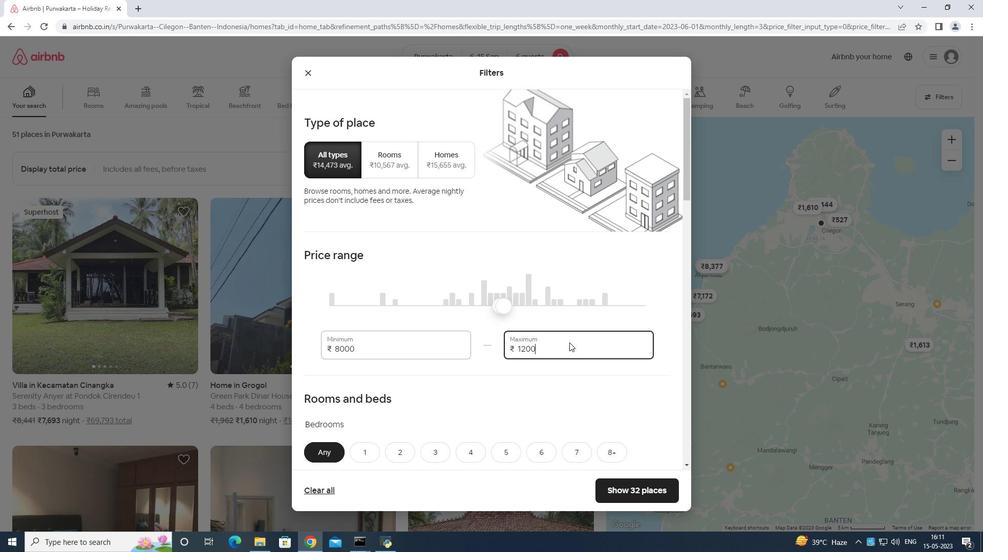 
Action: Mouse moved to (568, 346)
Screenshot: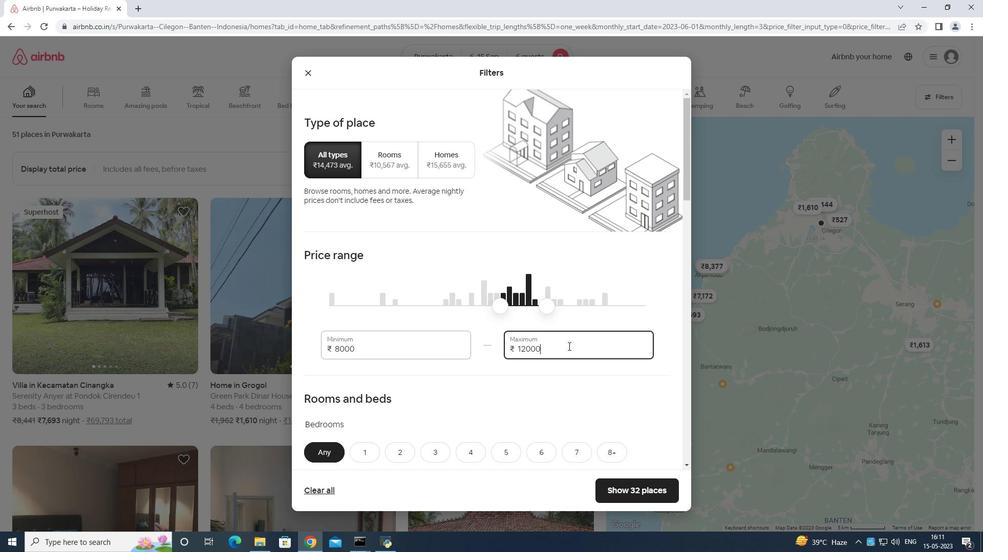 
Action: Mouse scrolled (568, 346) with delta (0, 0)
Screenshot: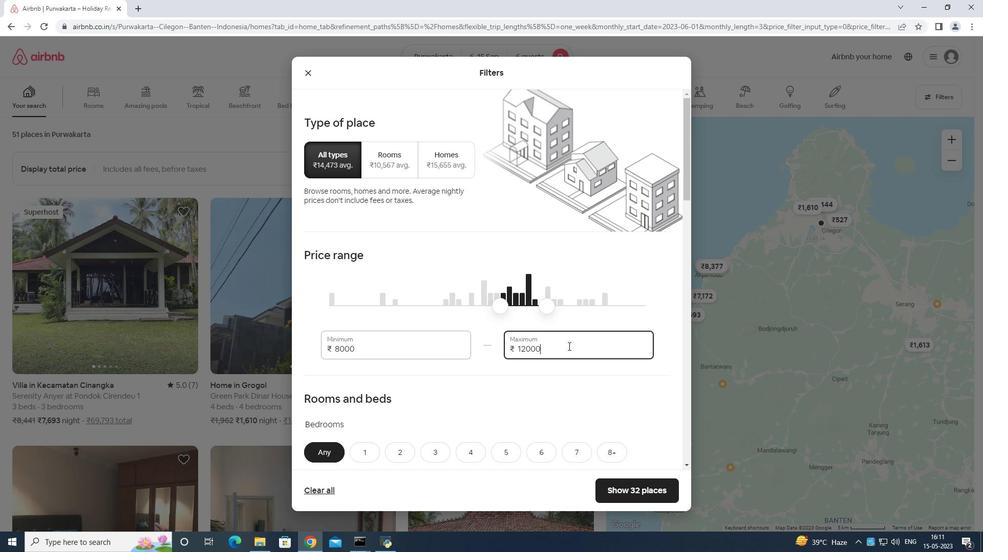 
Action: Mouse moved to (568, 347)
Screenshot: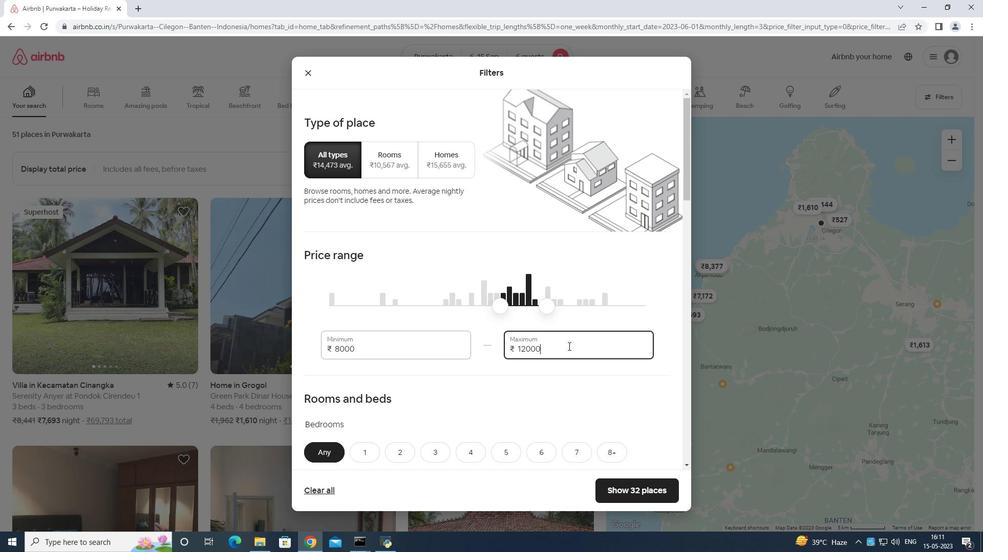 
Action: Mouse scrolled (568, 346) with delta (0, 0)
Screenshot: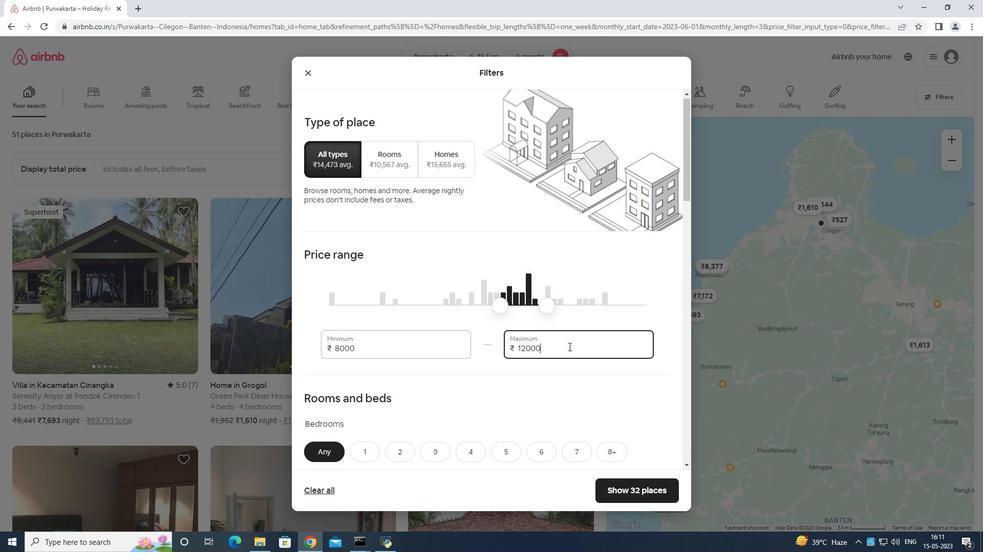 
Action: Mouse moved to (533, 350)
Screenshot: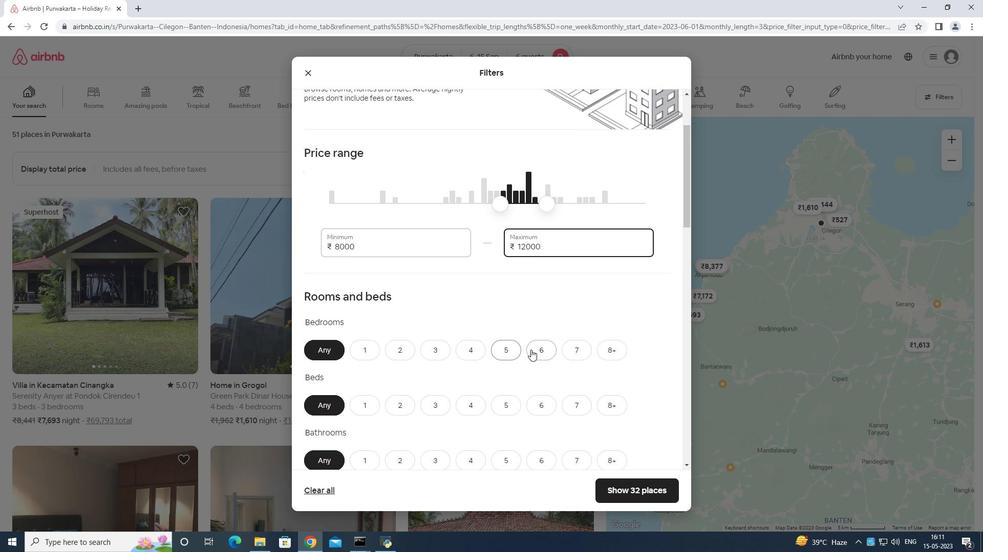 
Action: Mouse pressed left at (533, 350)
Screenshot: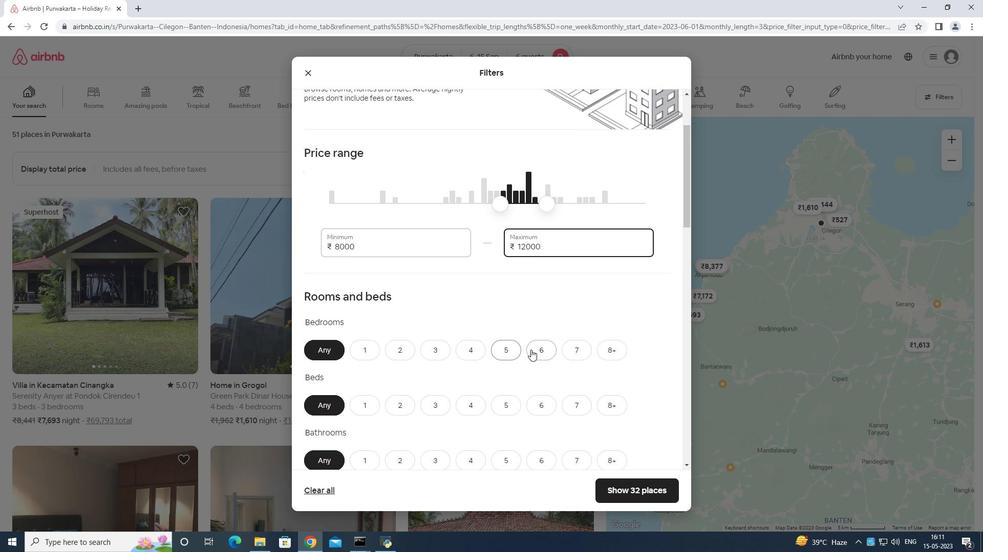 
Action: Mouse moved to (536, 398)
Screenshot: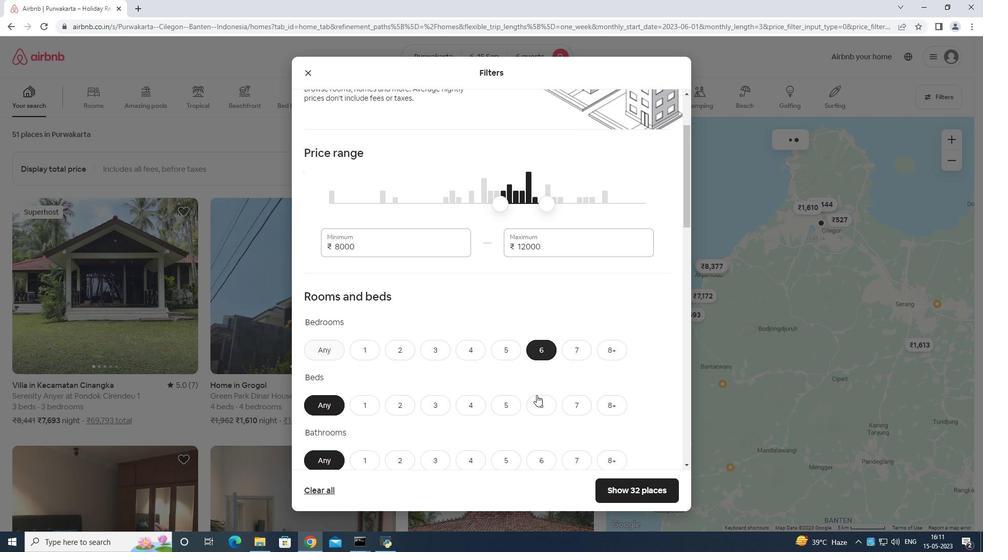 
Action: Mouse pressed left at (536, 398)
Screenshot: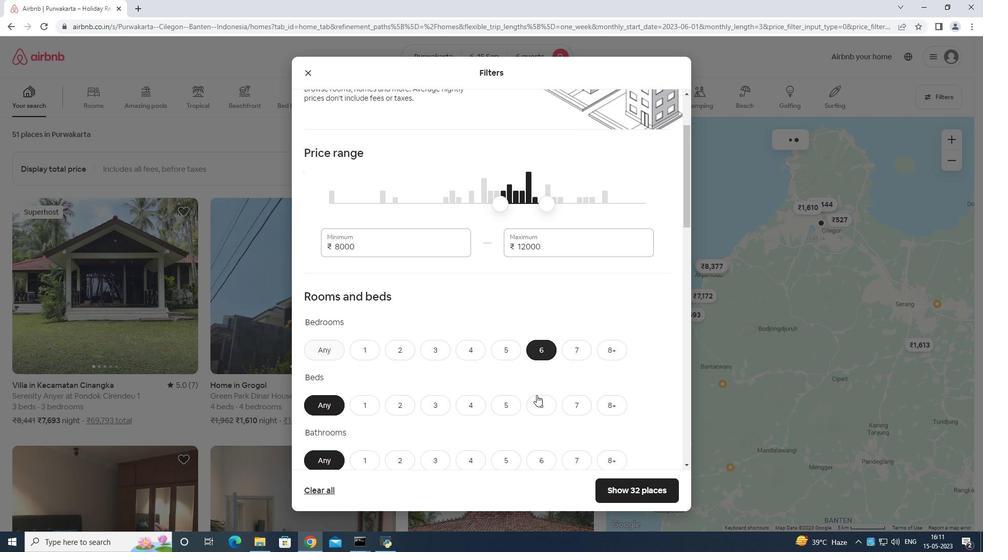 
Action: Mouse moved to (537, 465)
Screenshot: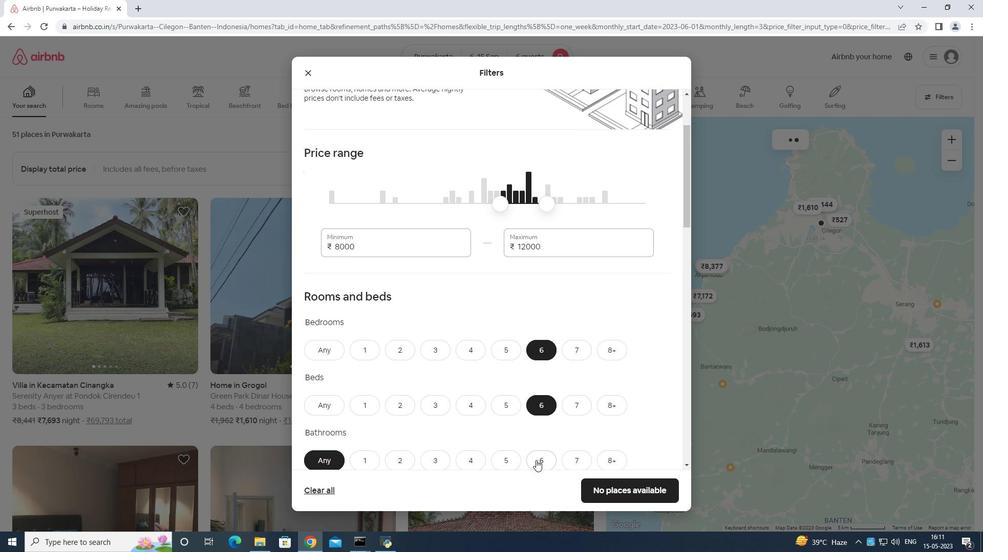 
Action: Mouse pressed left at (537, 465)
Screenshot: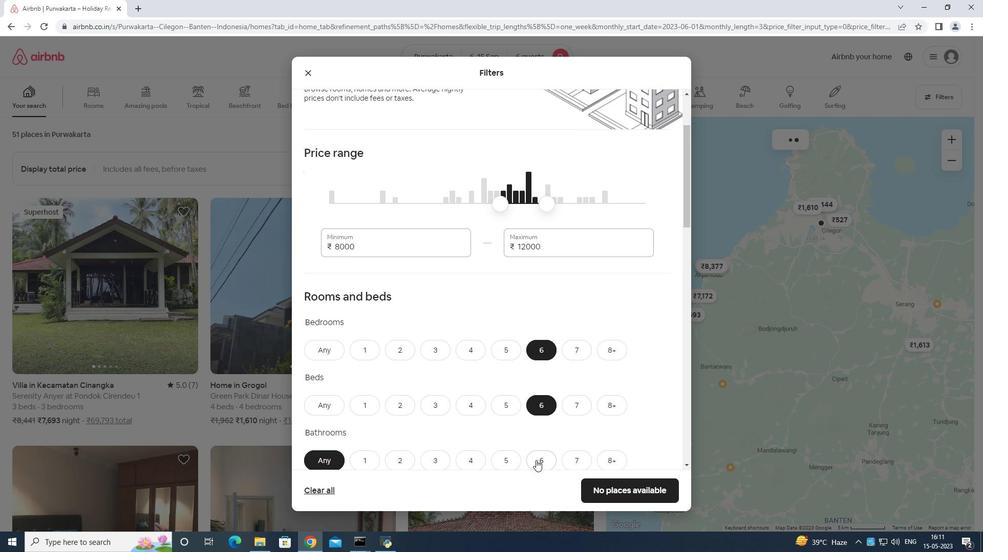 
Action: Mouse moved to (539, 429)
Screenshot: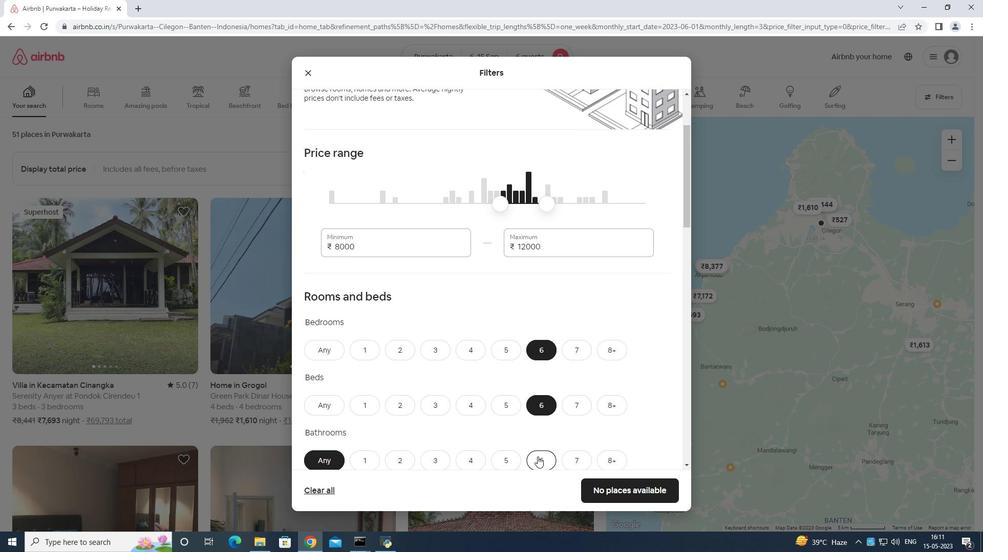 
Action: Mouse scrolled (539, 429) with delta (0, 0)
Screenshot: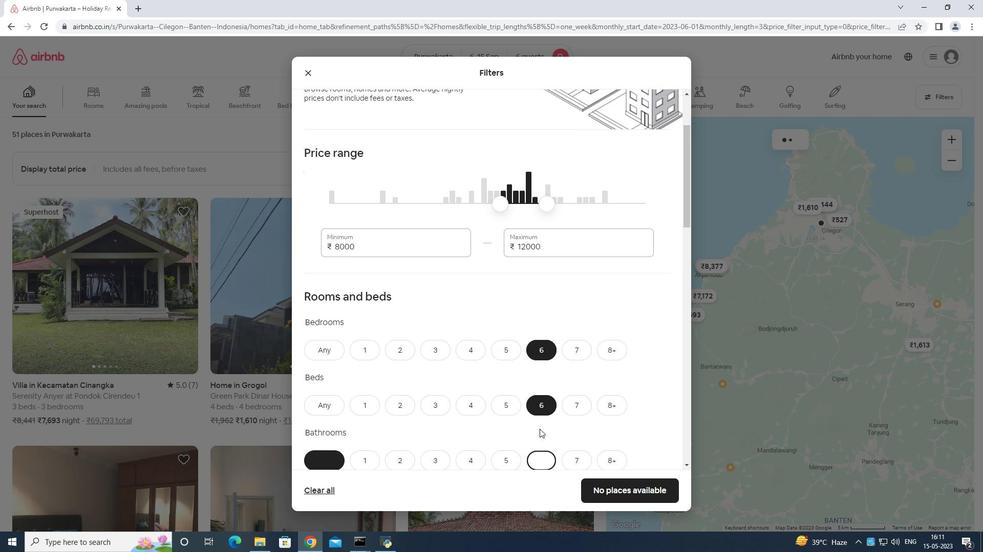 
Action: Mouse scrolled (539, 429) with delta (0, 0)
Screenshot: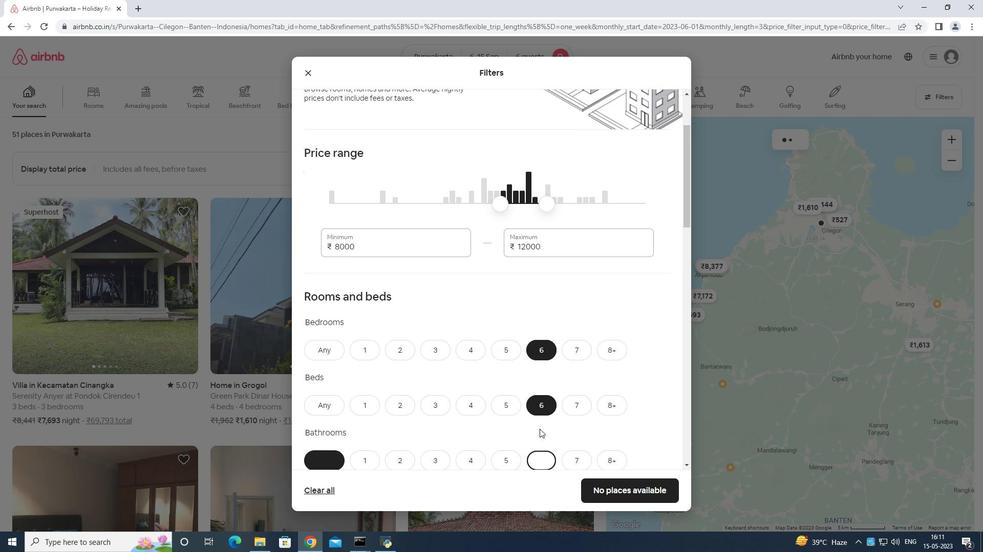 
Action: Mouse scrolled (539, 429) with delta (0, 0)
Screenshot: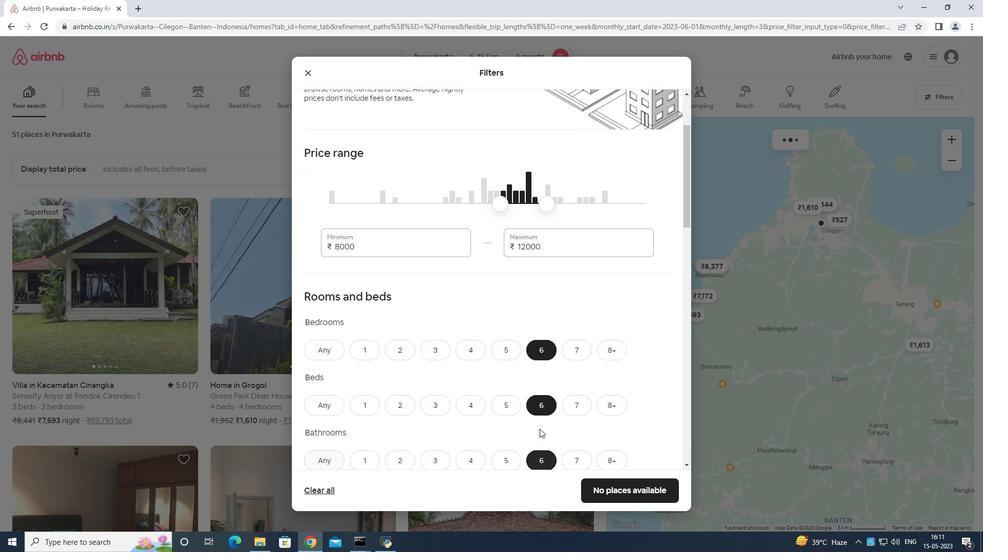 
Action: Mouse moved to (543, 418)
Screenshot: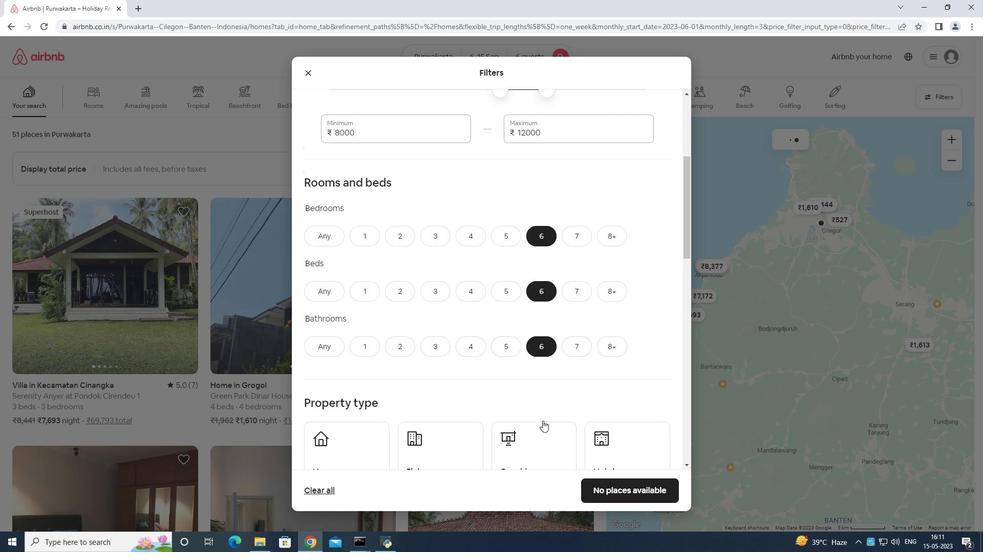 
Action: Mouse scrolled (543, 417) with delta (0, 0)
Screenshot: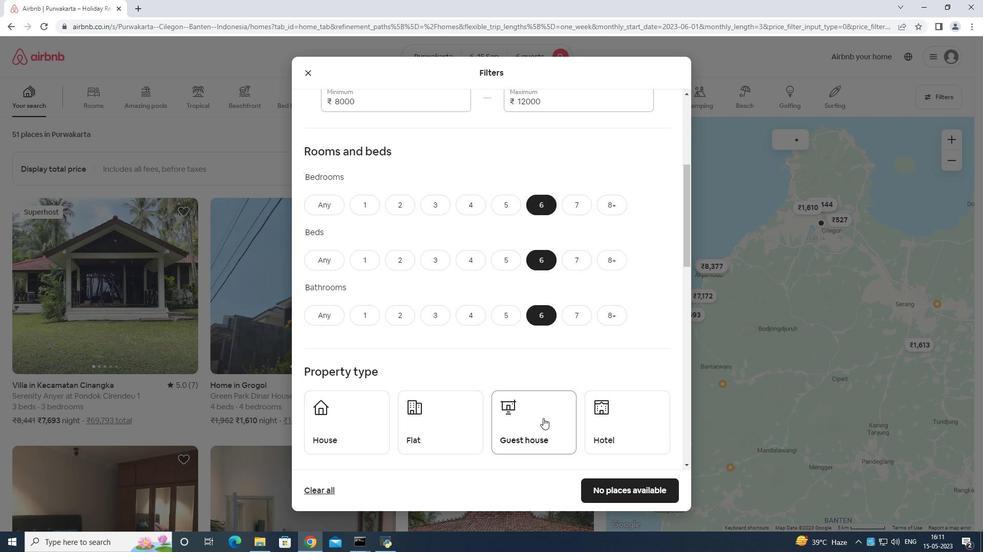 
Action: Mouse moved to (363, 356)
Screenshot: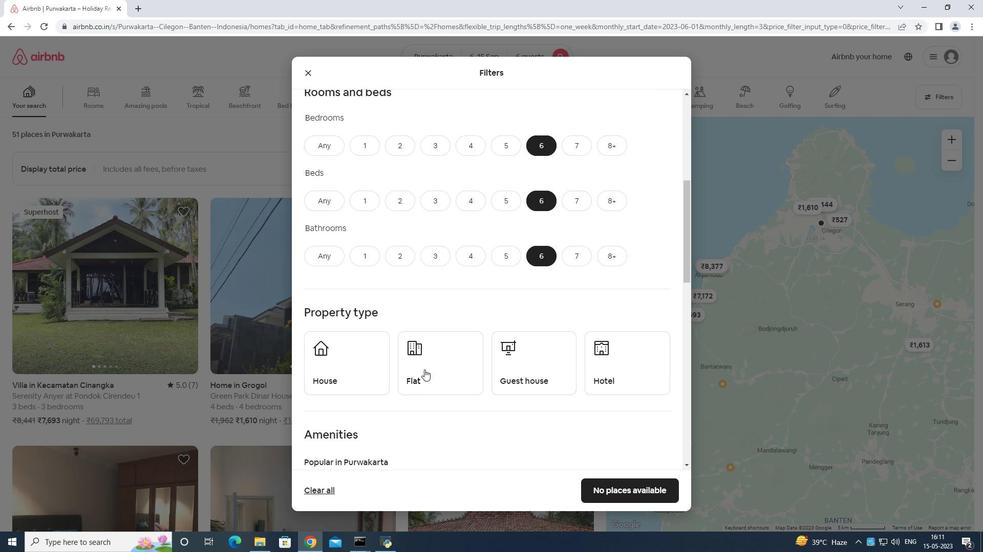 
Action: Mouse pressed left at (363, 356)
Screenshot: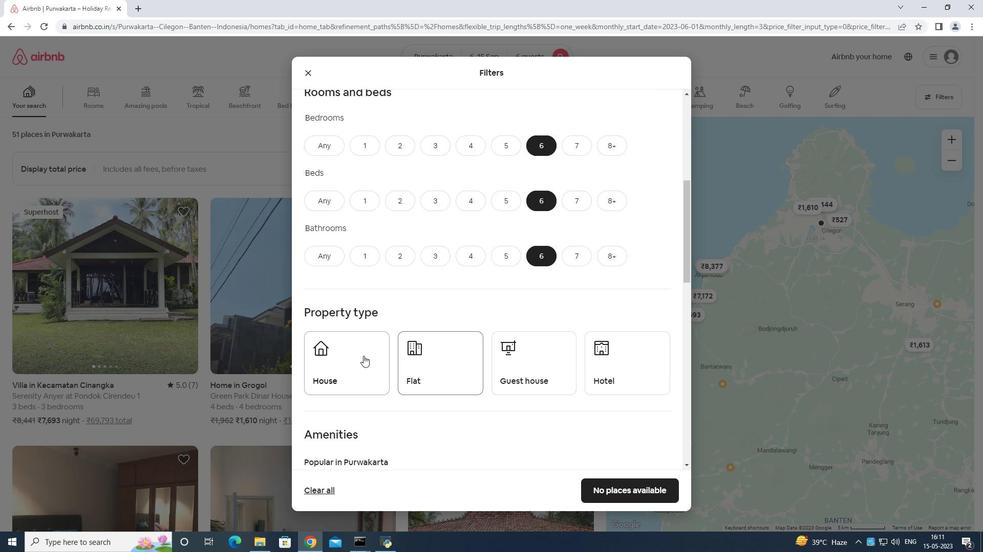 
Action: Mouse moved to (427, 356)
Screenshot: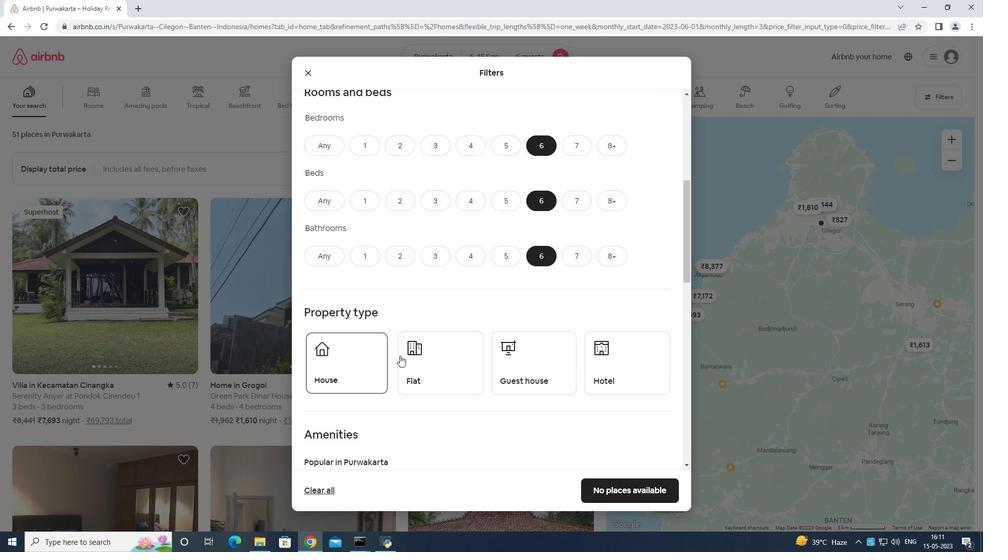 
Action: Mouse pressed left at (427, 356)
Screenshot: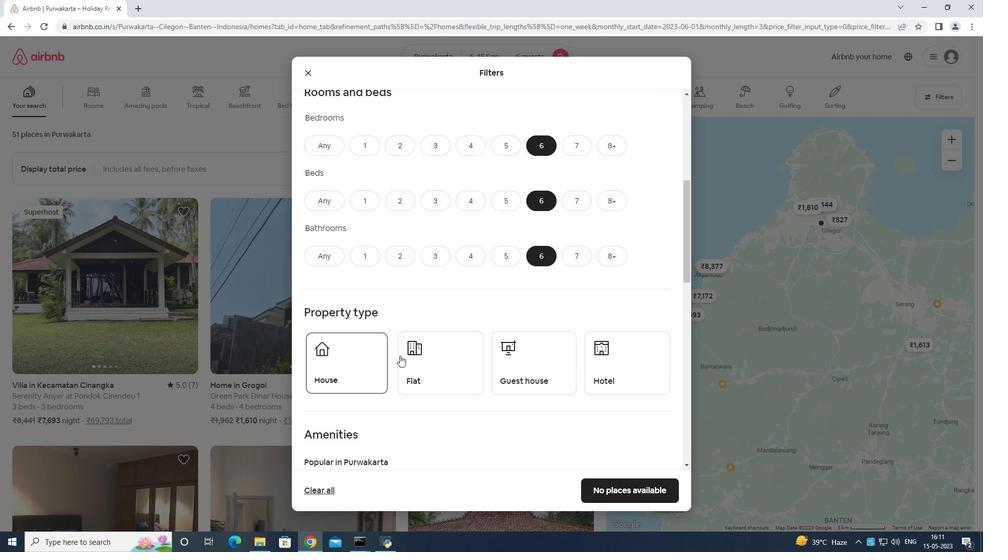
Action: Mouse moved to (536, 360)
Screenshot: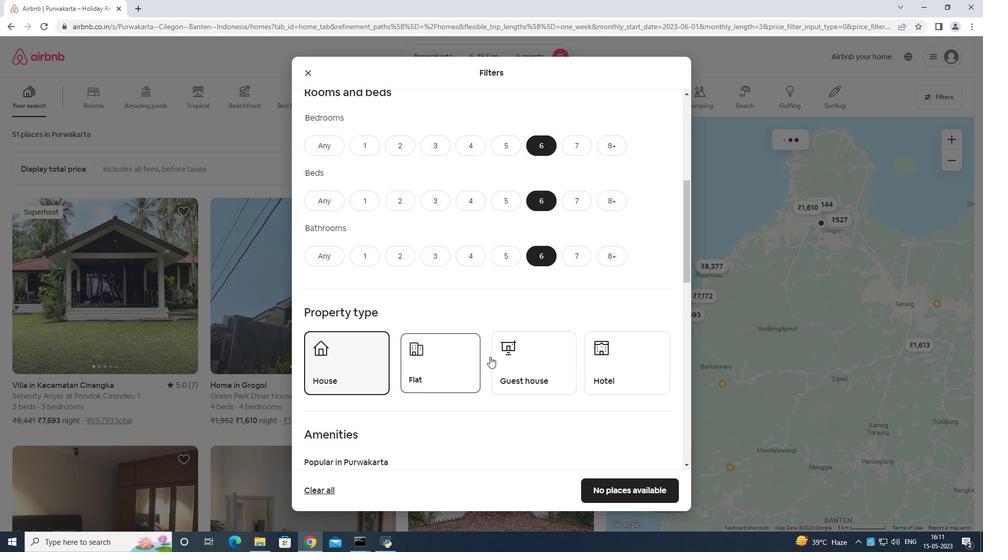
Action: Mouse pressed left at (536, 360)
Screenshot: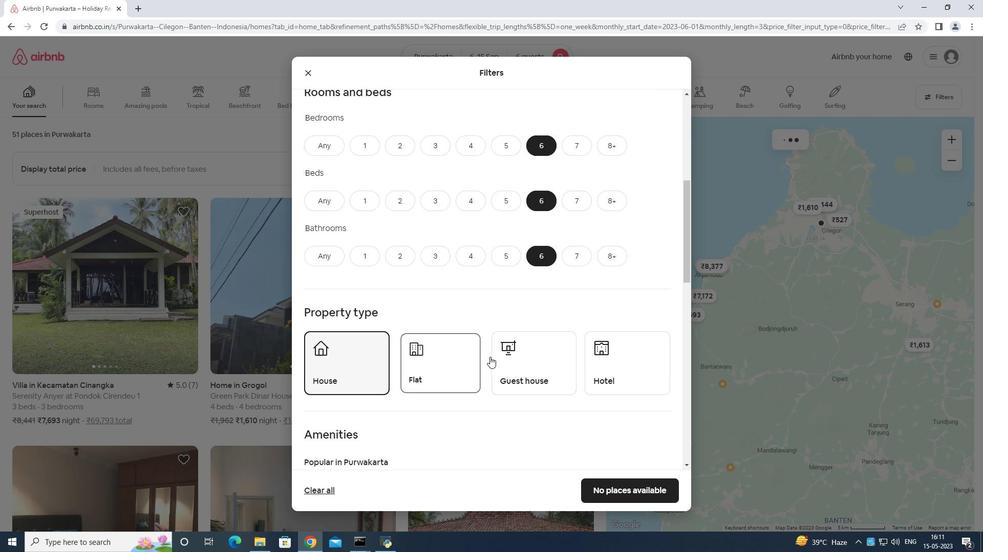 
Action: Mouse moved to (539, 366)
Screenshot: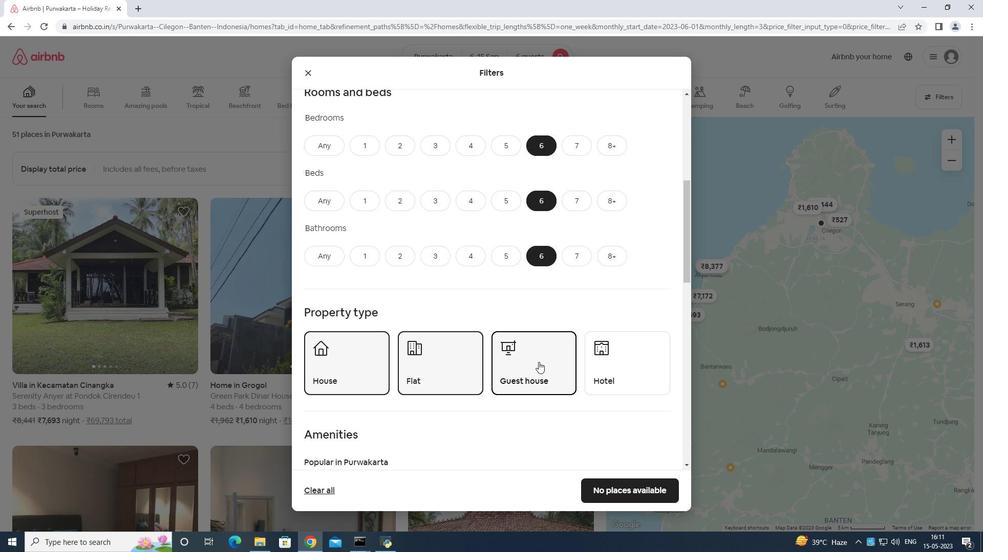 
Action: Mouse scrolled (539, 365) with delta (0, 0)
Screenshot: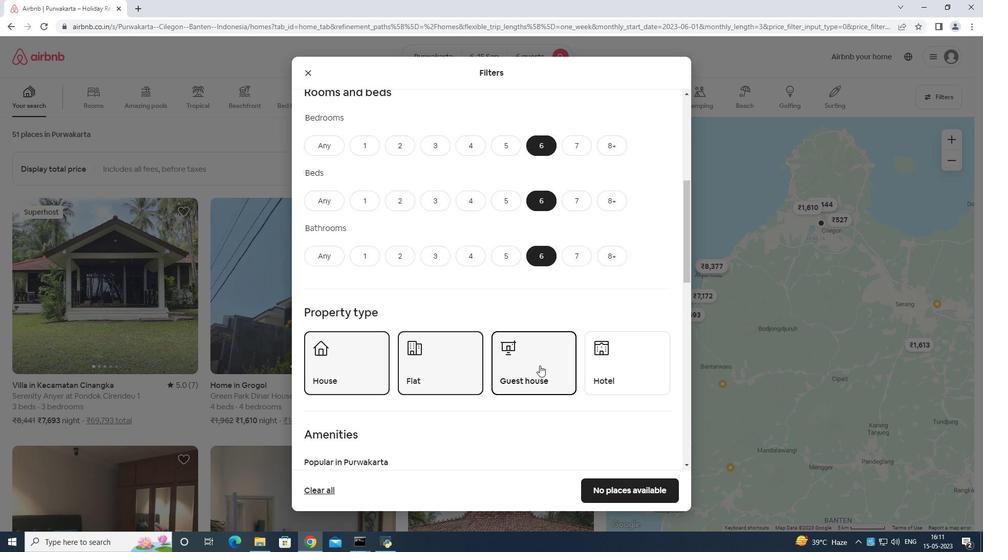 
Action: Mouse moved to (540, 367)
Screenshot: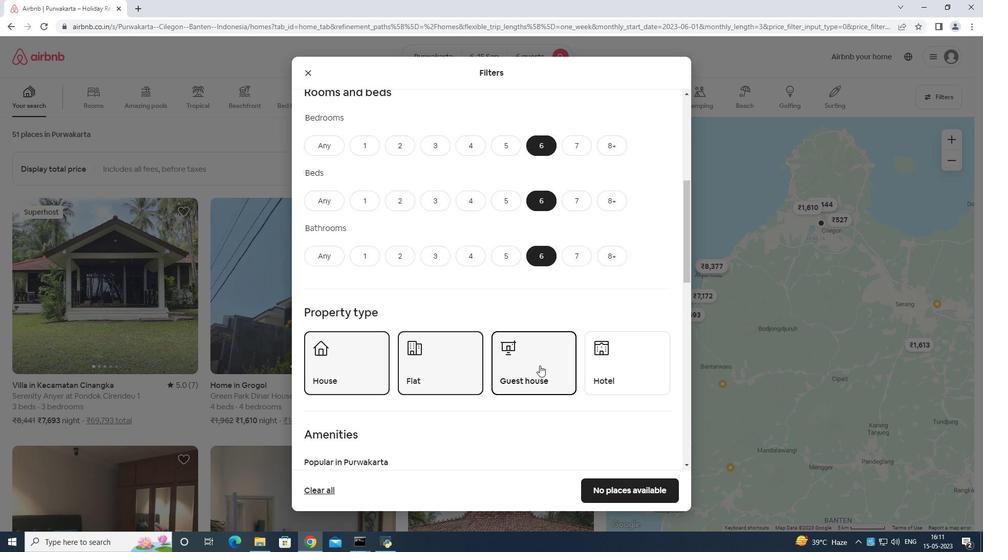 
Action: Mouse scrolled (540, 366) with delta (0, 0)
Screenshot: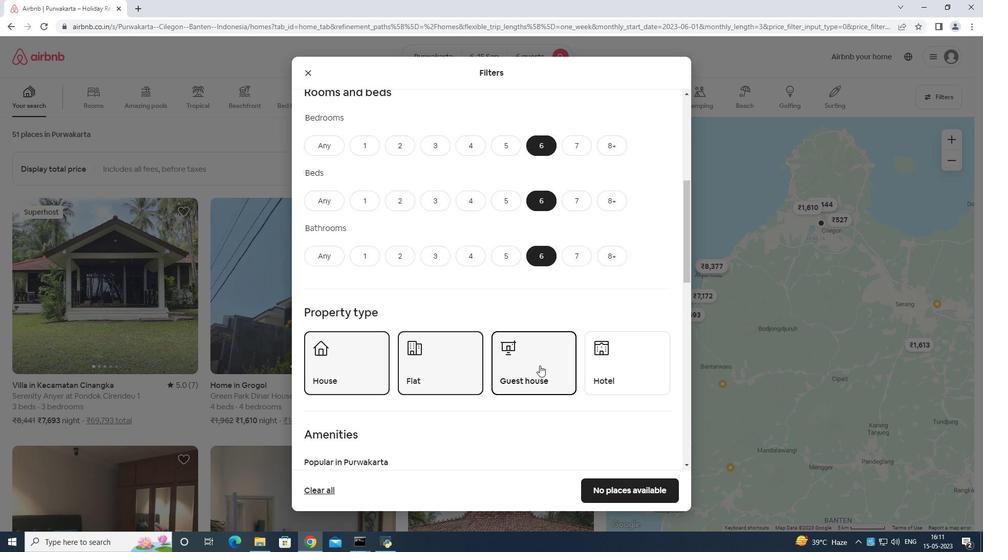 
Action: Mouse scrolled (540, 366) with delta (0, 0)
Screenshot: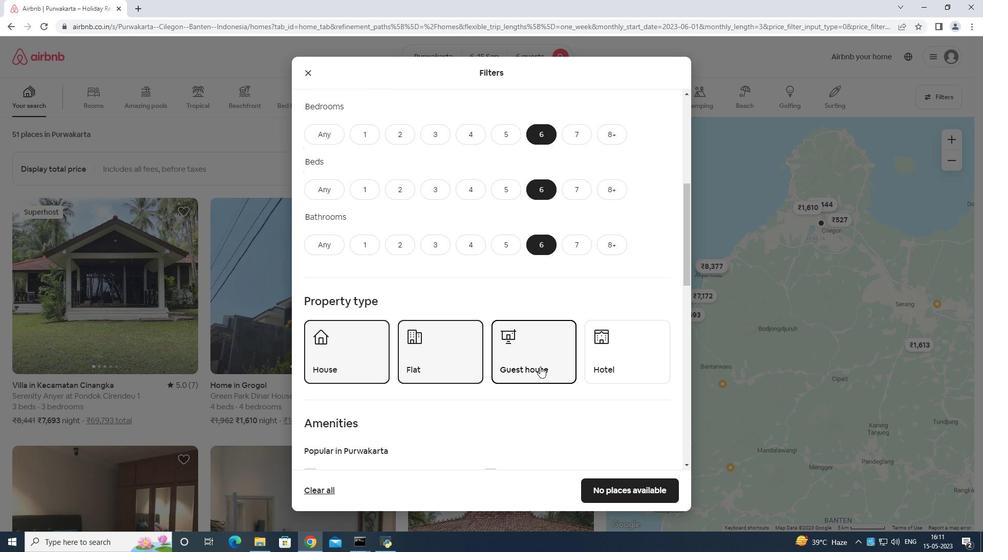 
Action: Mouse moved to (424, 329)
Screenshot: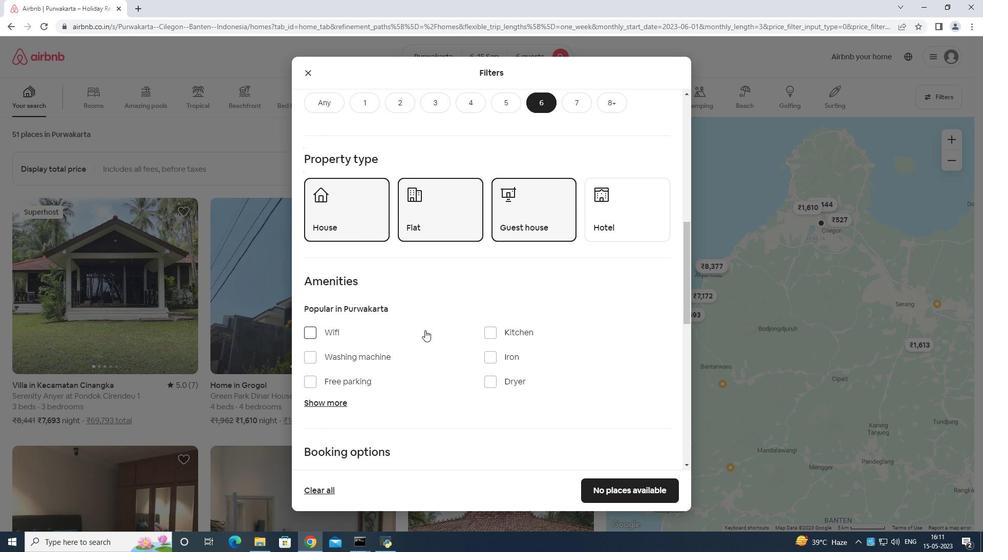 
Action: Mouse pressed left at (424, 329)
Screenshot: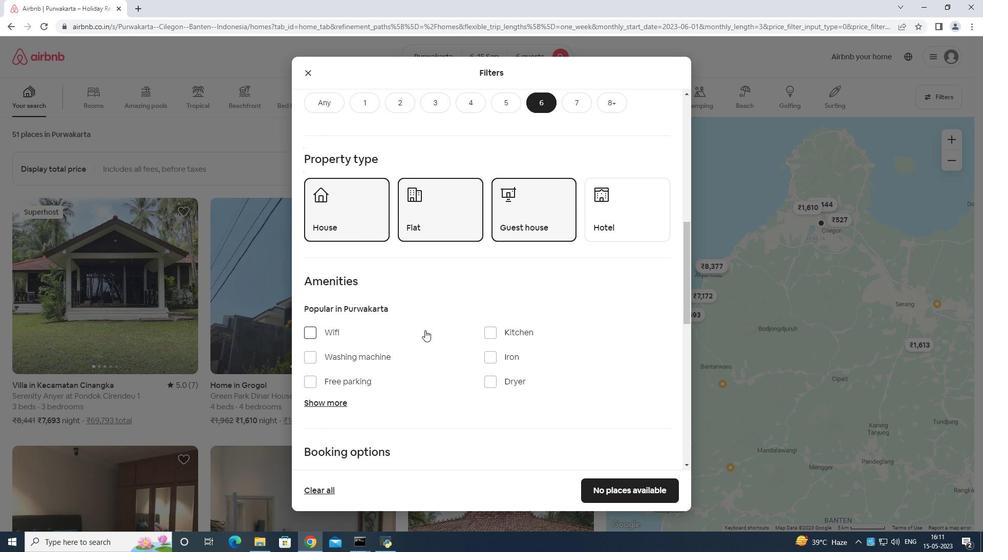 
Action: Mouse moved to (345, 378)
Screenshot: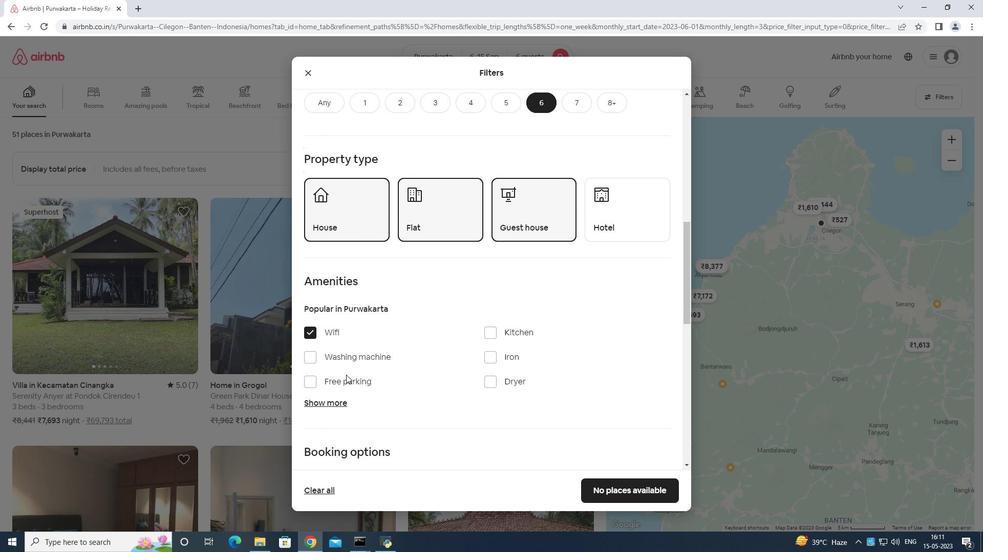 
Action: Mouse pressed left at (345, 378)
Screenshot: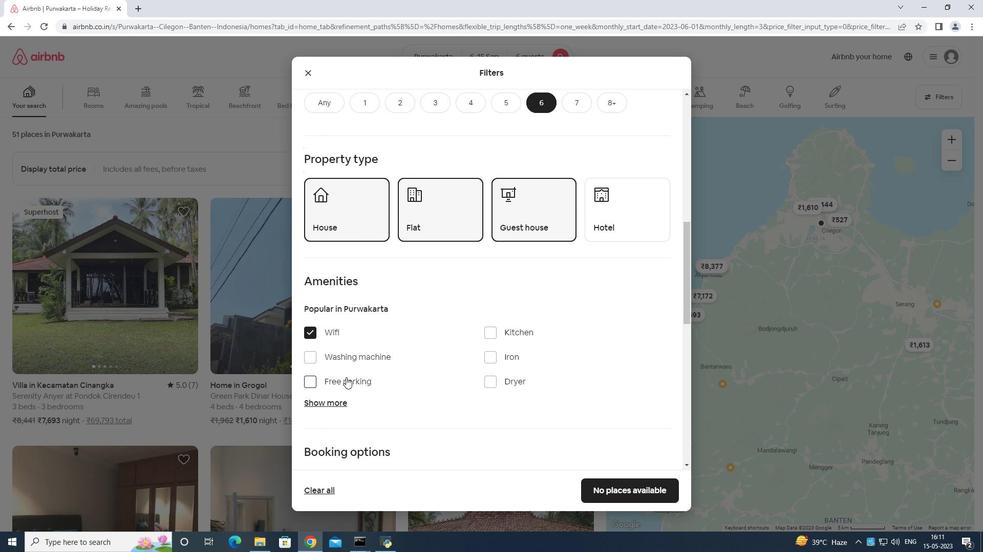 
Action: Mouse moved to (336, 402)
Screenshot: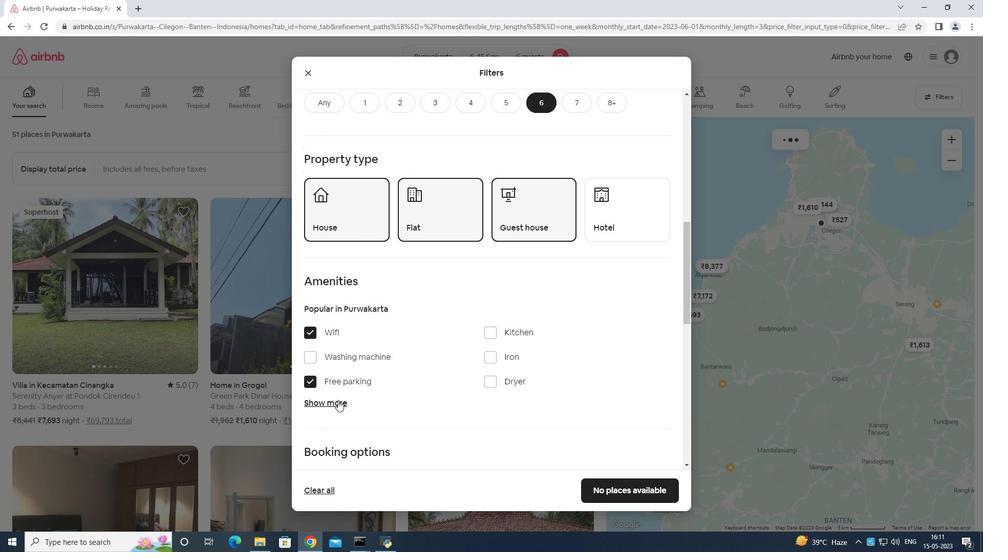 
Action: Mouse pressed left at (336, 402)
Screenshot: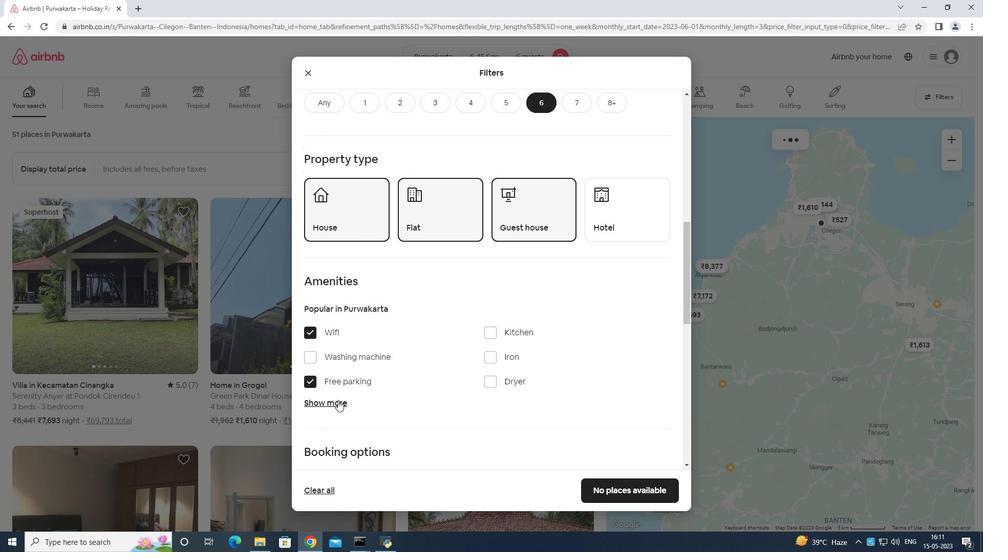 
Action: Mouse moved to (359, 379)
Screenshot: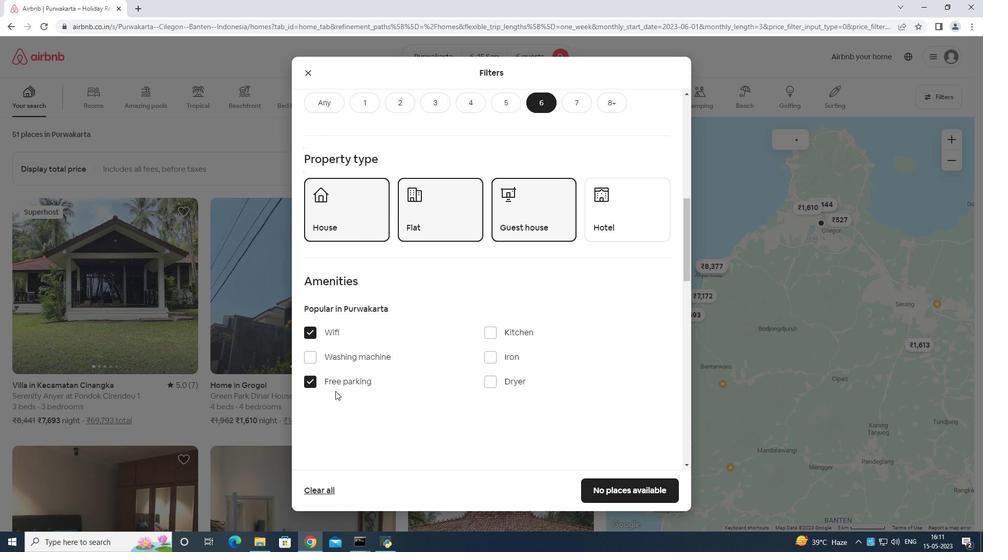 
Action: Mouse scrolled (359, 378) with delta (0, 0)
Screenshot: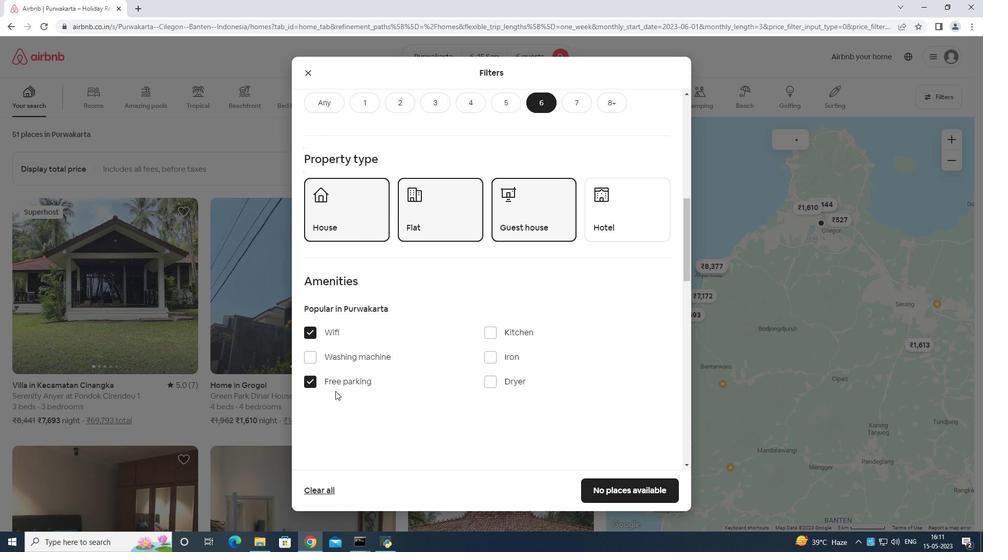 
Action: Mouse moved to (373, 380)
Screenshot: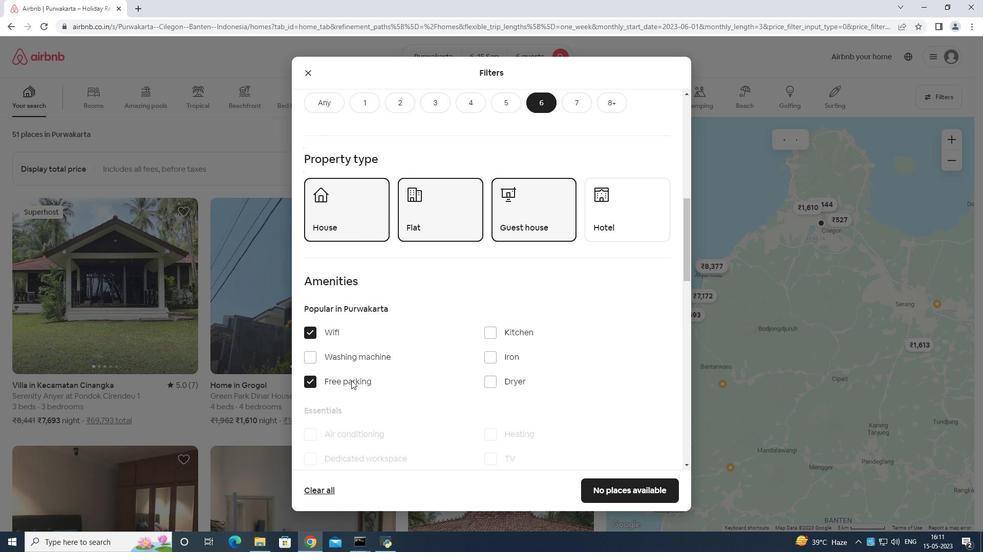 
Action: Mouse scrolled (373, 380) with delta (0, 0)
Screenshot: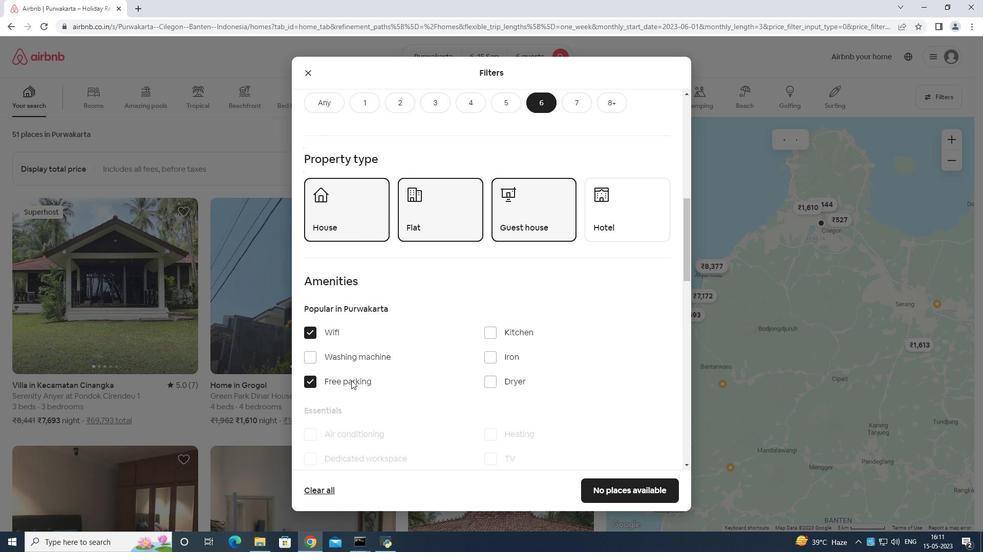 
Action: Mouse moved to (485, 358)
Screenshot: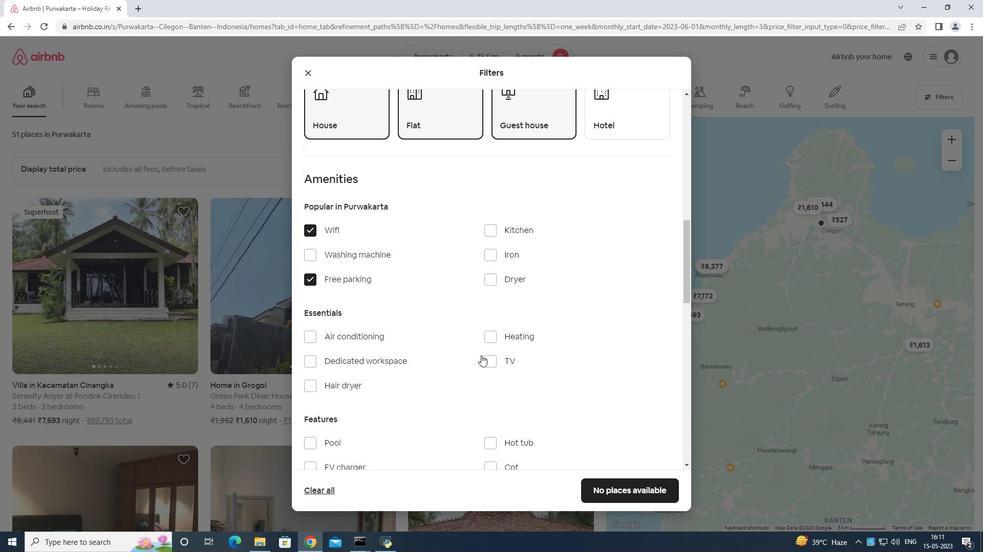 
Action: Mouse pressed left at (485, 358)
Screenshot: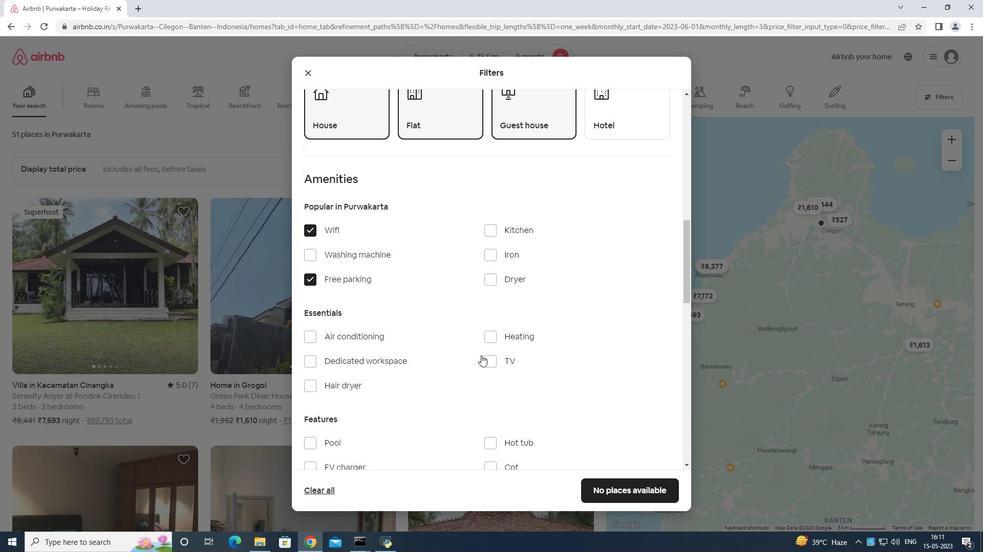 
Action: Mouse moved to (493, 364)
Screenshot: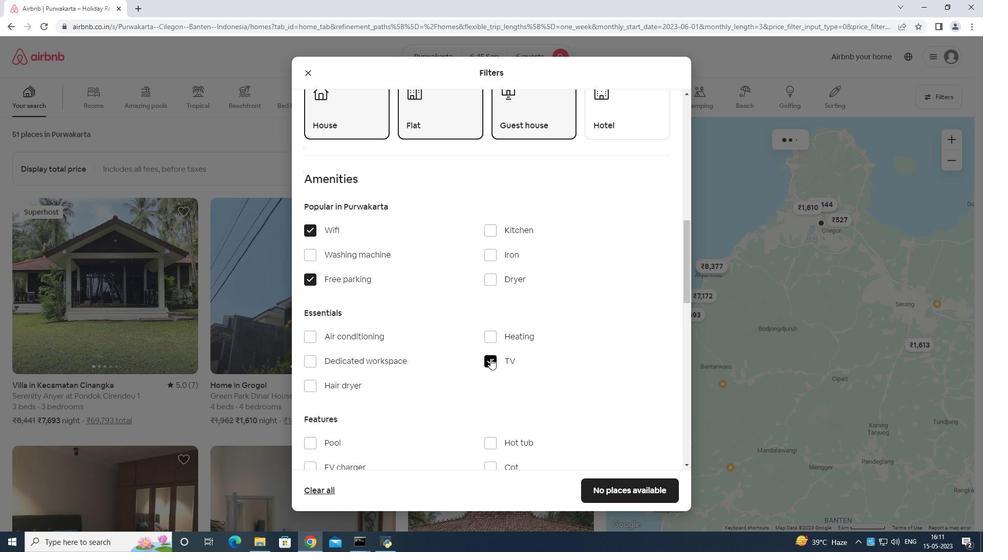 
Action: Mouse scrolled (493, 359) with delta (0, 0)
Screenshot: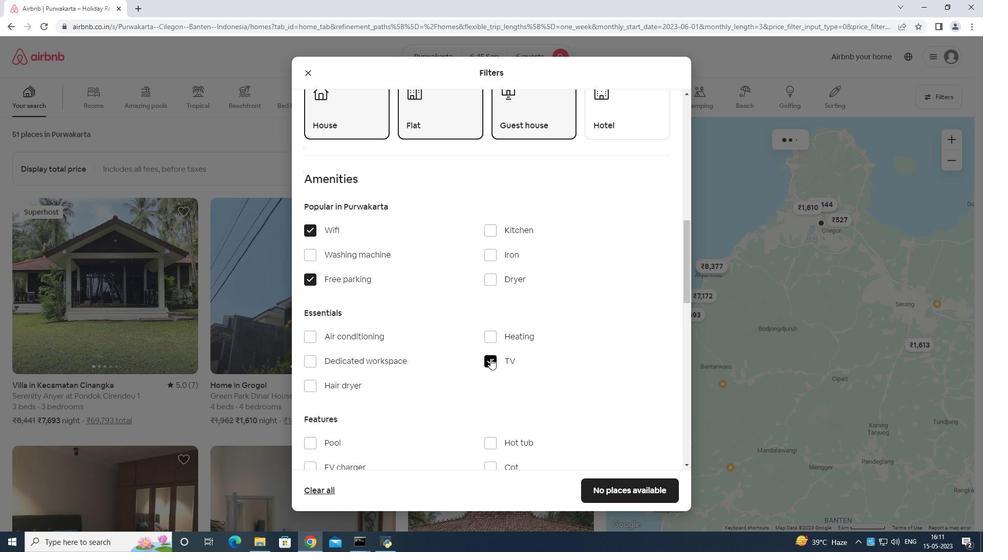 
Action: Mouse moved to (494, 365)
Screenshot: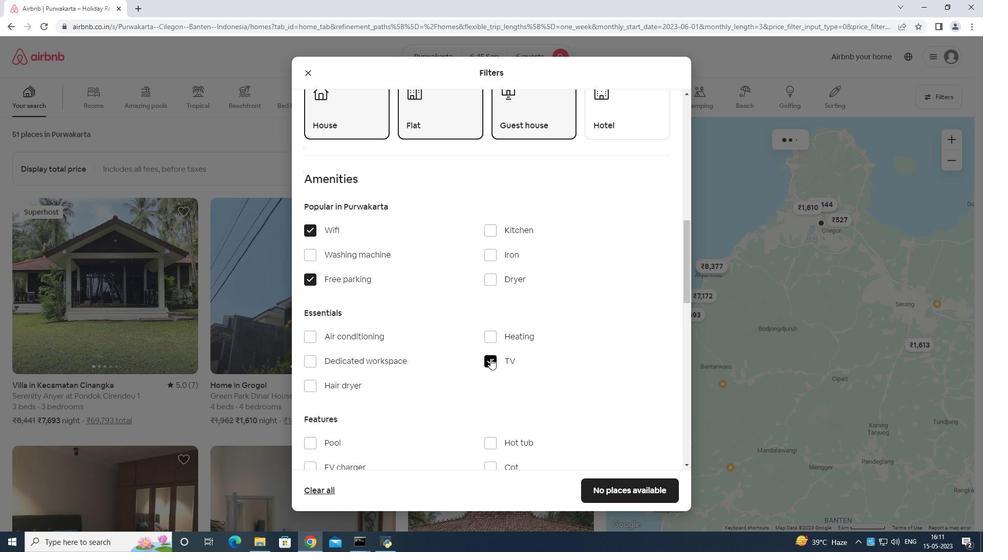 
Action: Mouse scrolled (493, 363) with delta (0, 0)
Screenshot: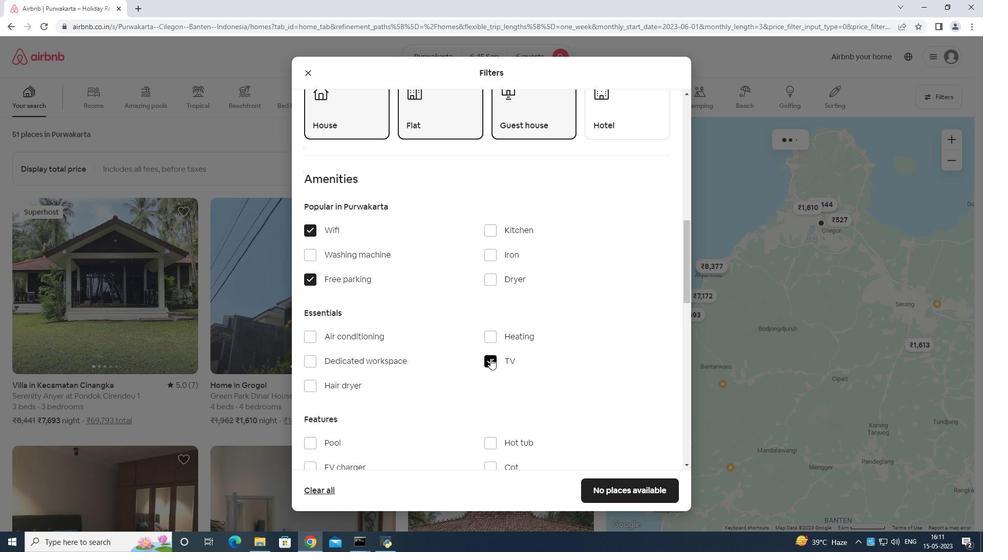 
Action: Mouse scrolled (494, 365) with delta (0, 0)
Screenshot: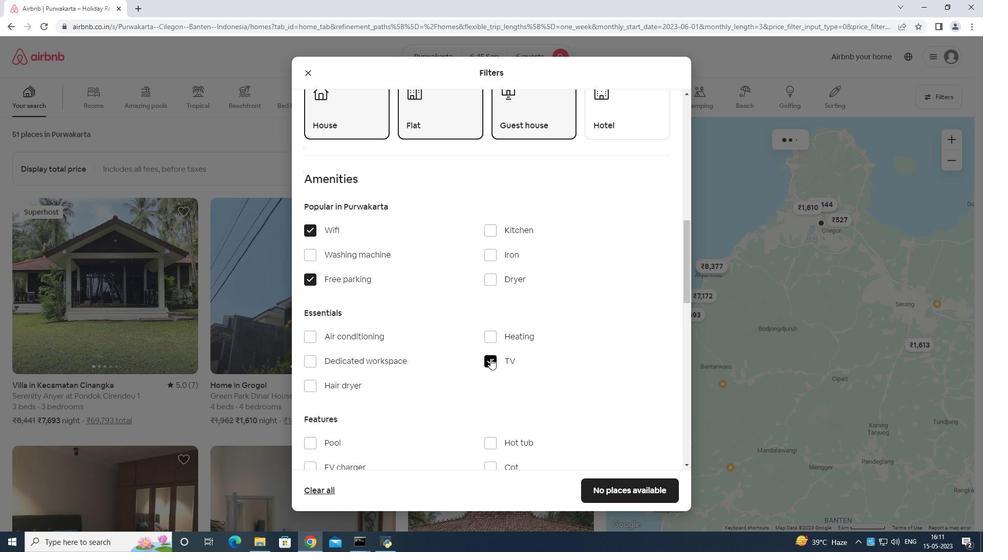 
Action: Mouse moved to (494, 365)
Screenshot: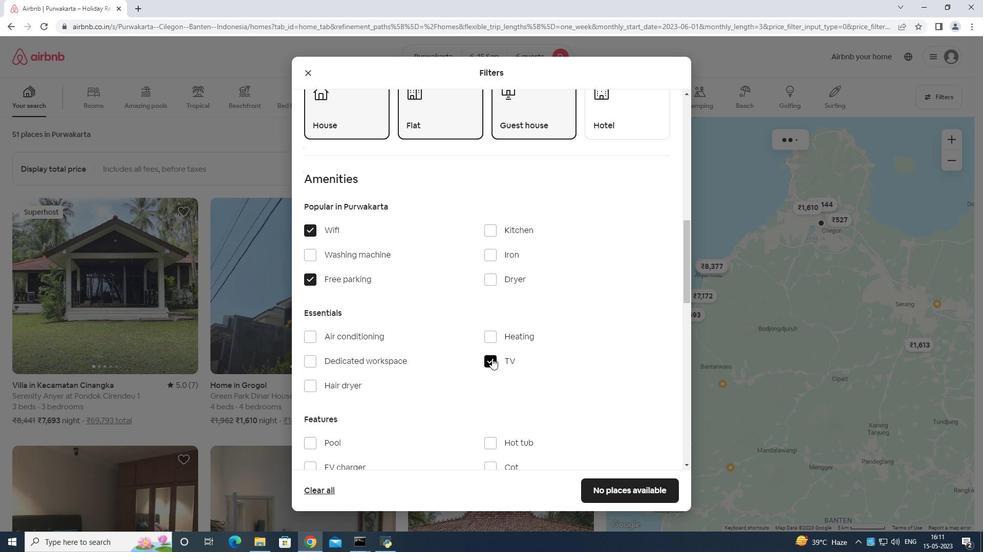 
Action: Mouse scrolled (494, 365) with delta (0, 0)
Screenshot: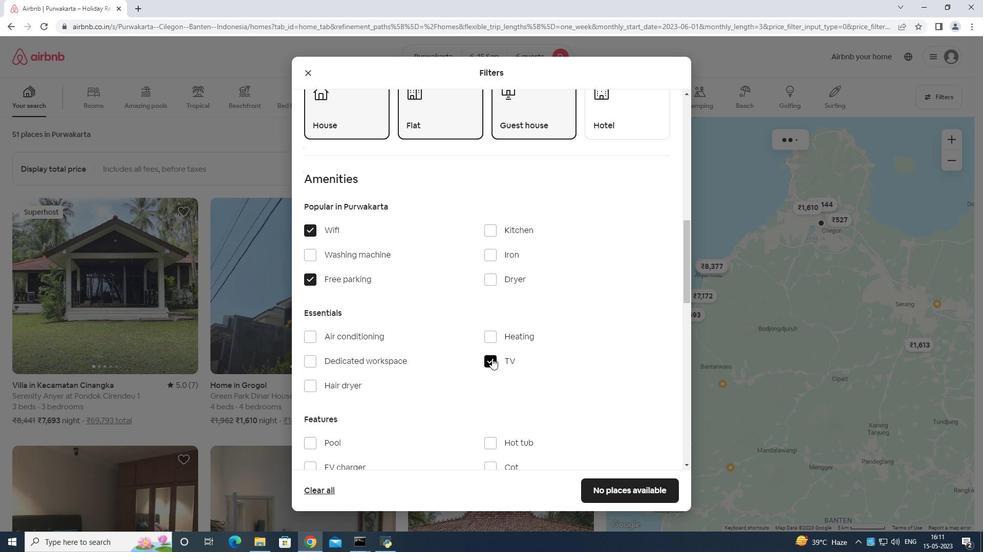 
Action: Mouse moved to (494, 365)
Screenshot: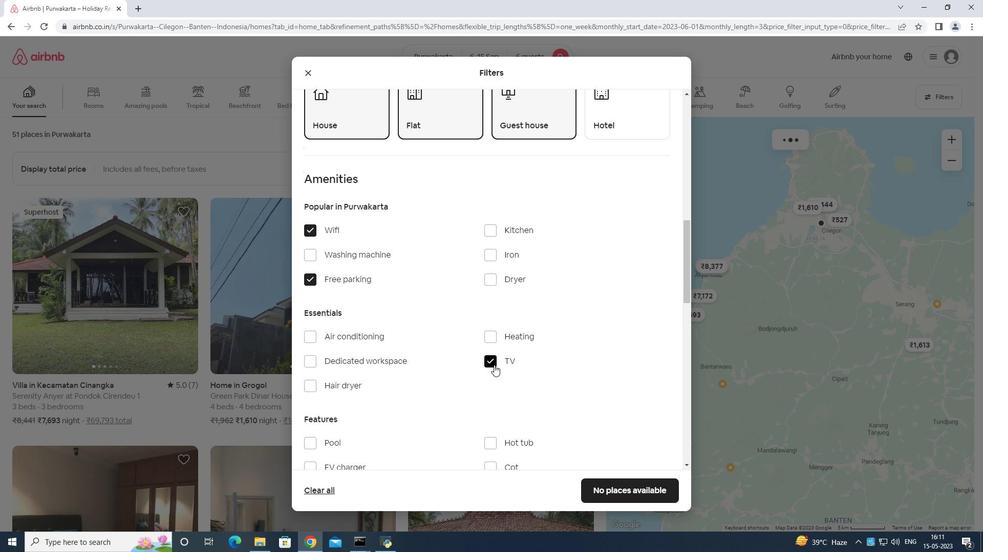 
Action: Mouse scrolled (494, 365) with delta (0, 0)
Screenshot: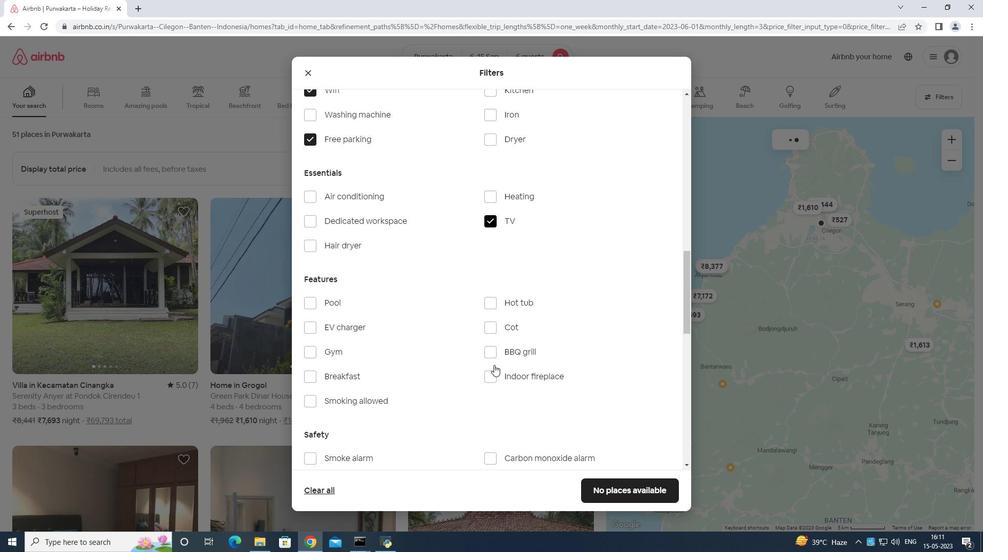 
Action: Mouse moved to (378, 232)
Screenshot: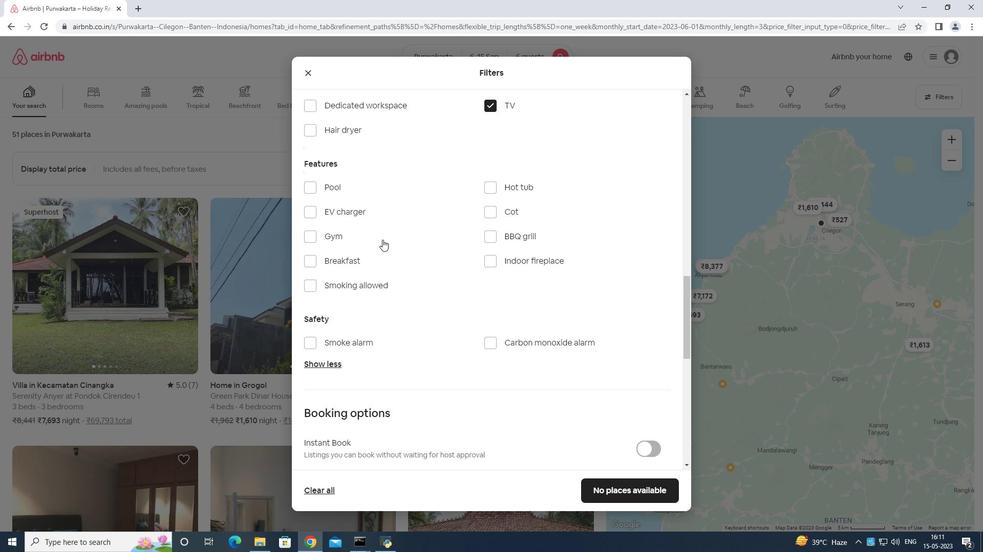 
Action: Mouse pressed left at (378, 232)
Screenshot: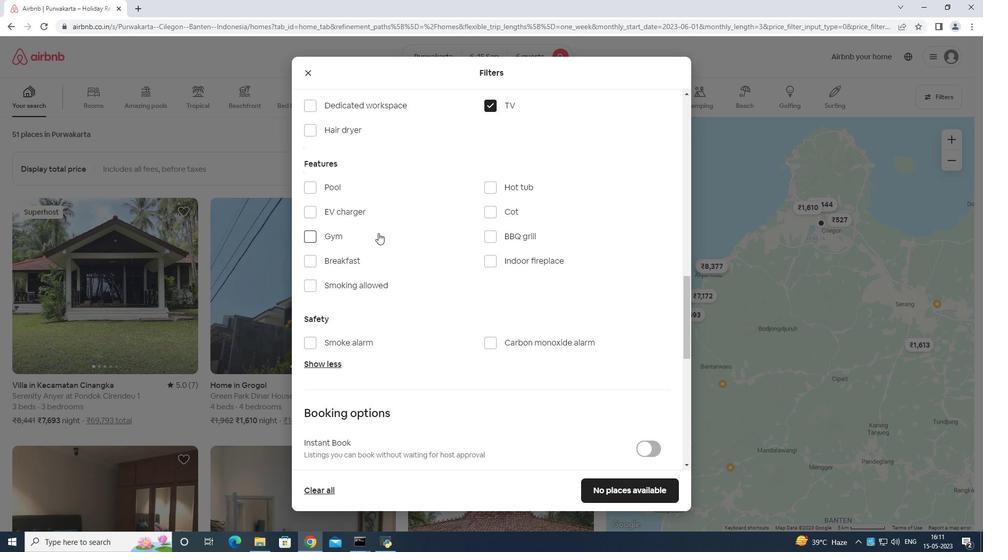 
Action: Mouse moved to (377, 260)
Screenshot: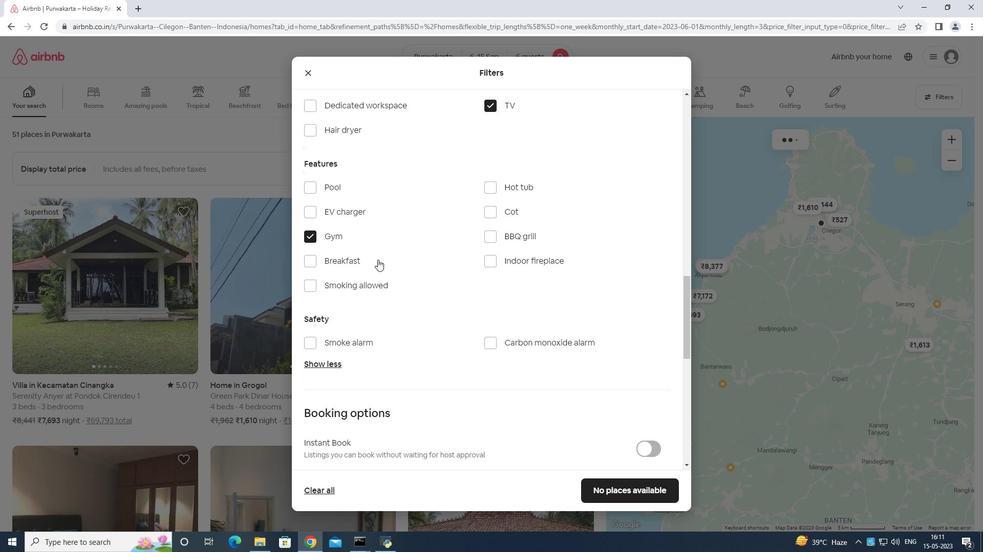 
Action: Mouse pressed left at (377, 260)
Screenshot: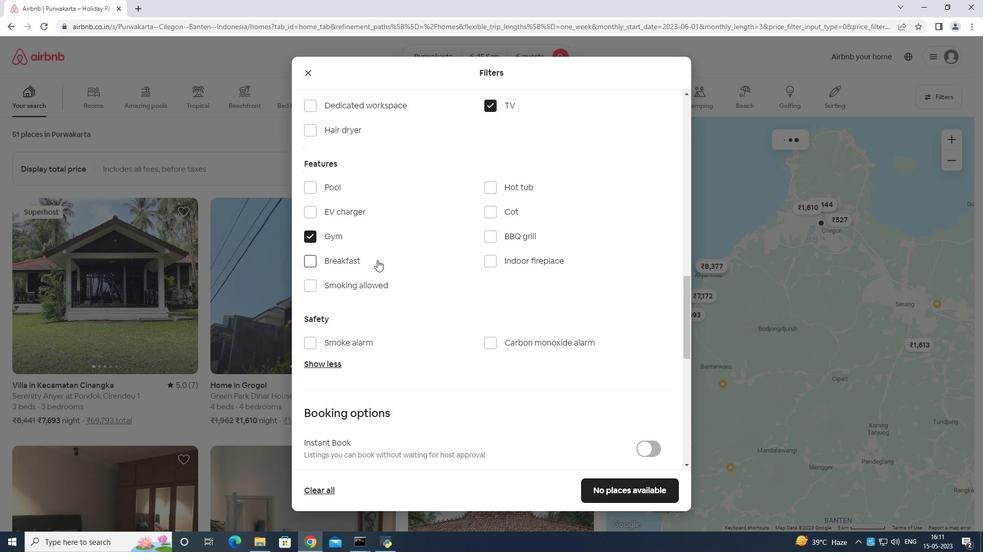 
Action: Mouse moved to (502, 552)
Screenshot: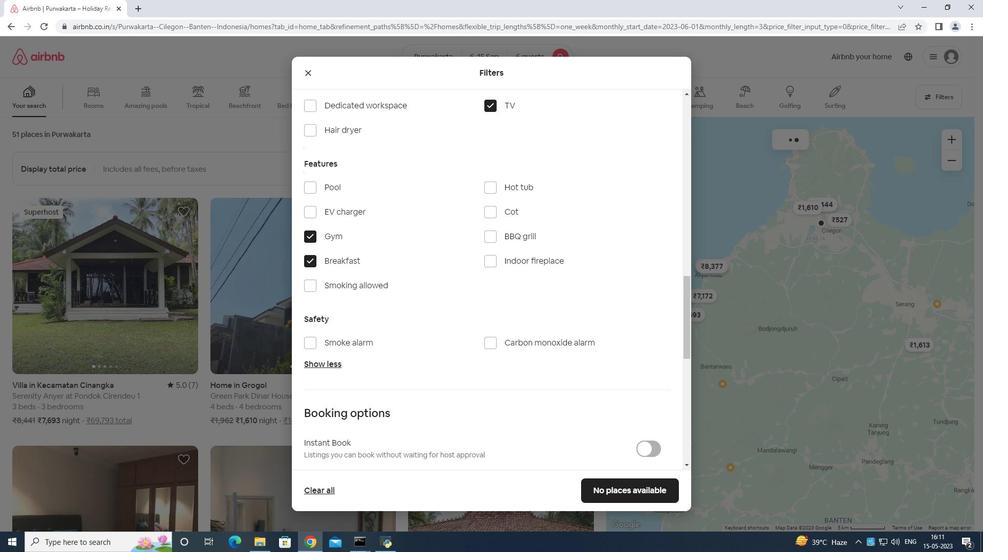 
Action: Mouse scrolled (502, 551) with delta (0, 0)
Screenshot: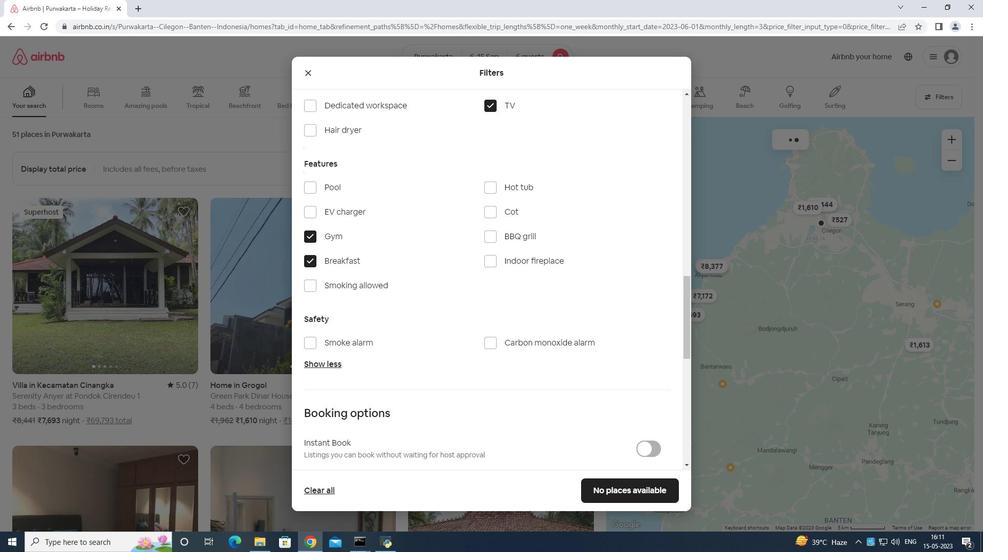 
Action: Mouse moved to (507, 552)
Screenshot: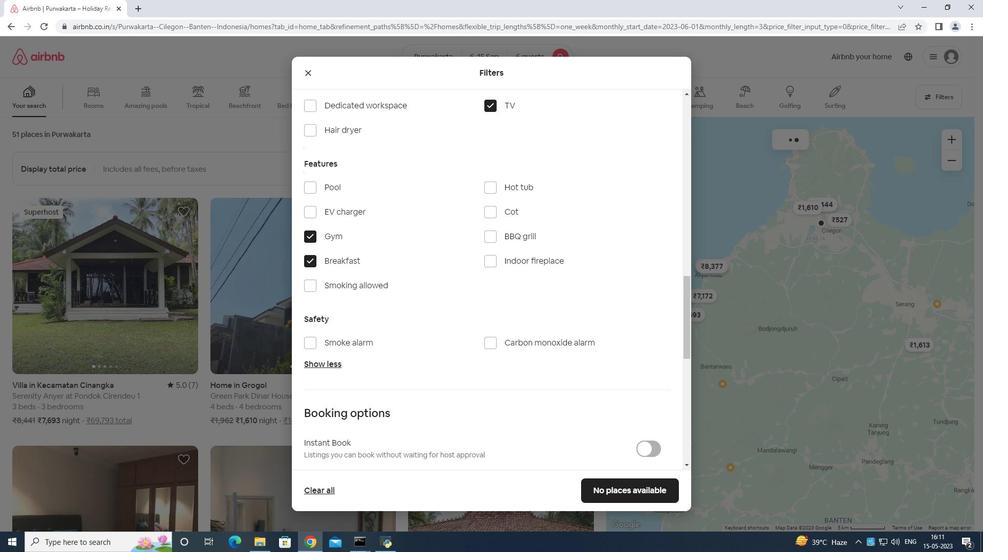 
Action: Mouse scrolled (507, 551) with delta (0, 0)
Screenshot: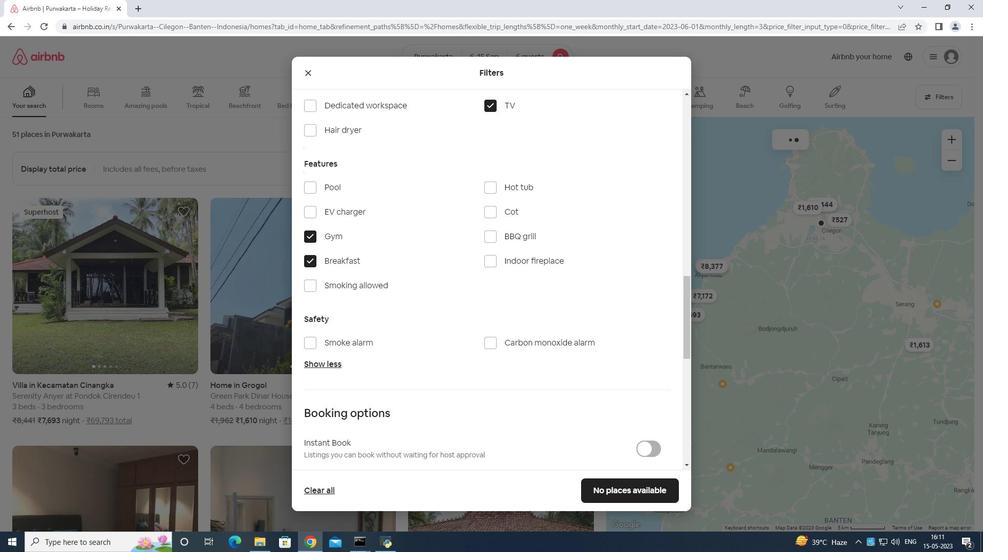 
Action: Mouse moved to (514, 549)
Screenshot: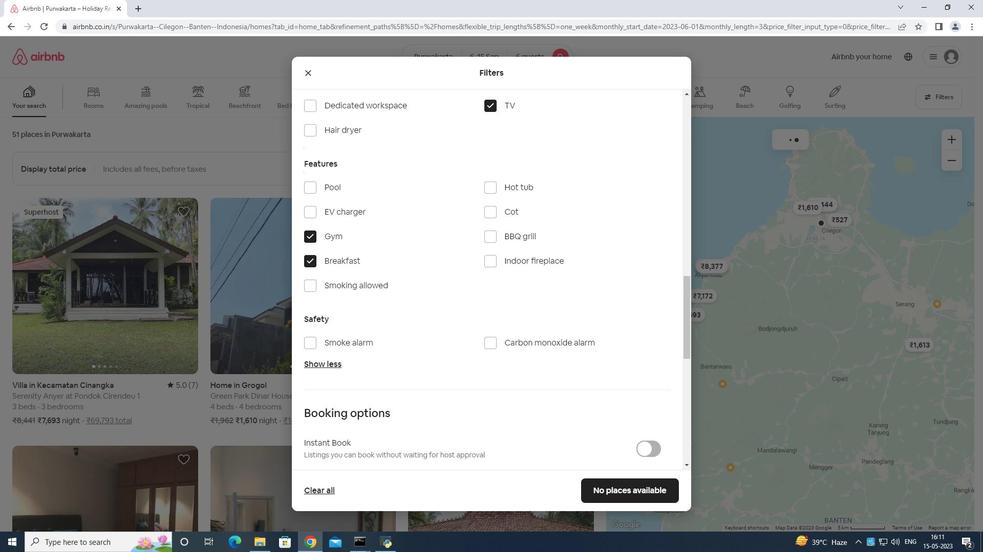 
Action: Mouse scrolled (514, 549) with delta (0, 0)
Screenshot: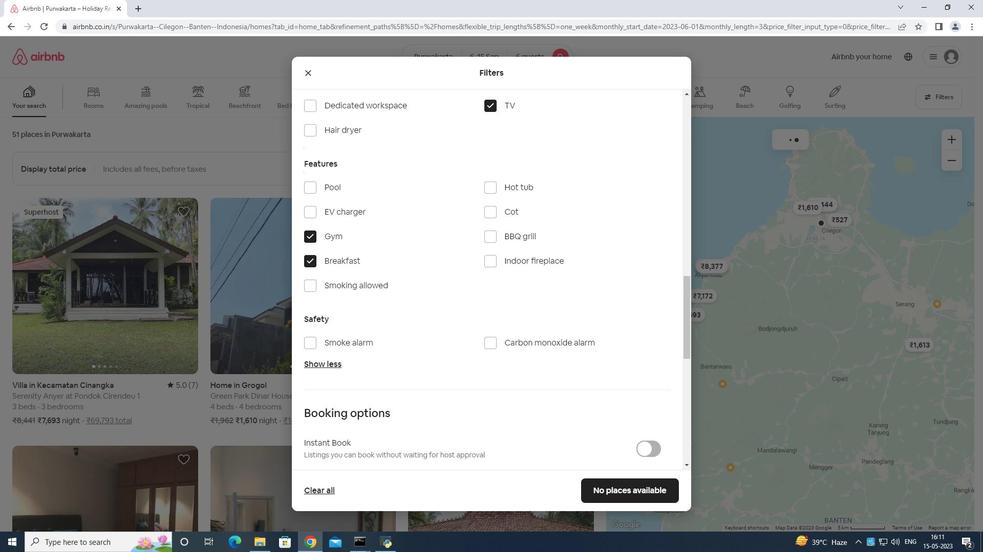 
Action: Mouse moved to (529, 542)
Screenshot: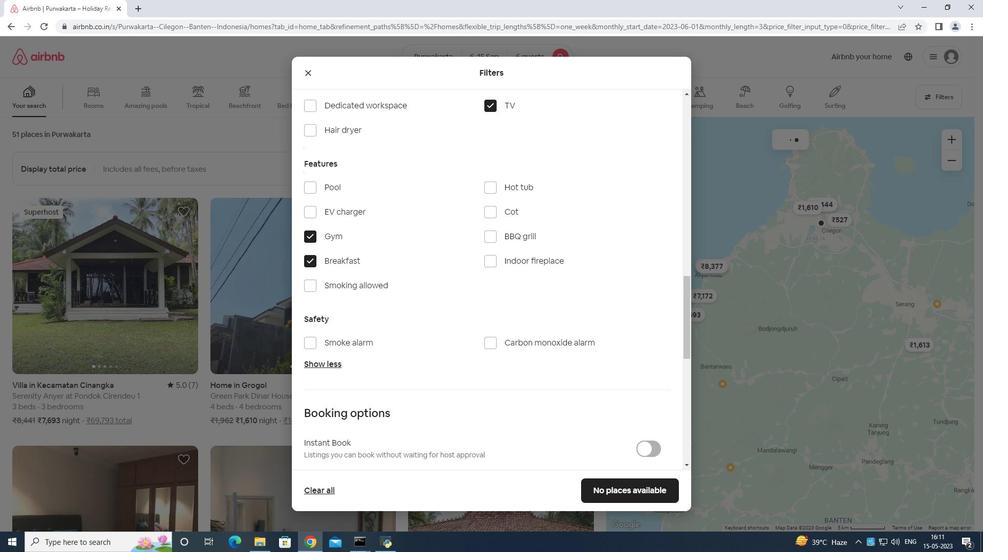 
Action: Mouse scrolled (529, 541) with delta (0, 0)
Screenshot: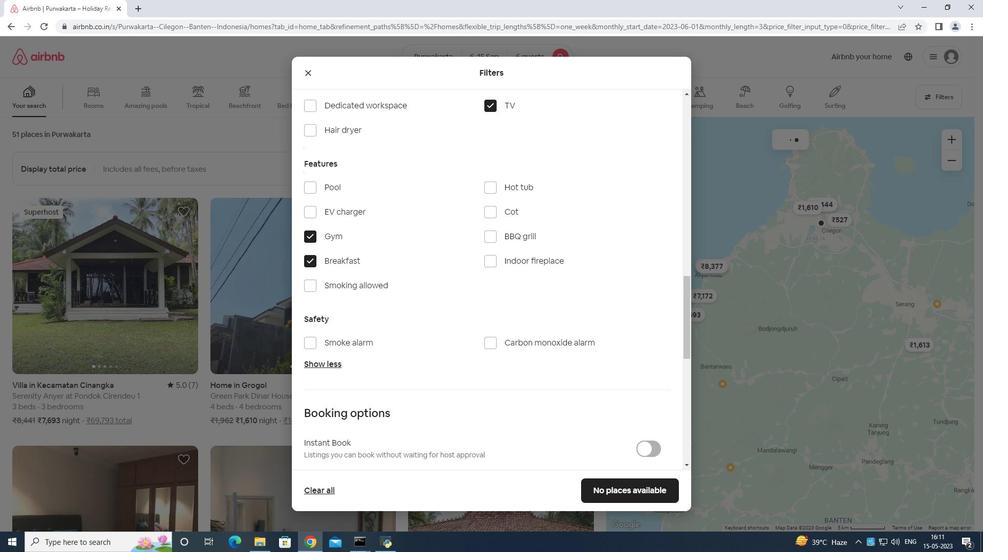 
Action: Mouse moved to (649, 388)
Screenshot: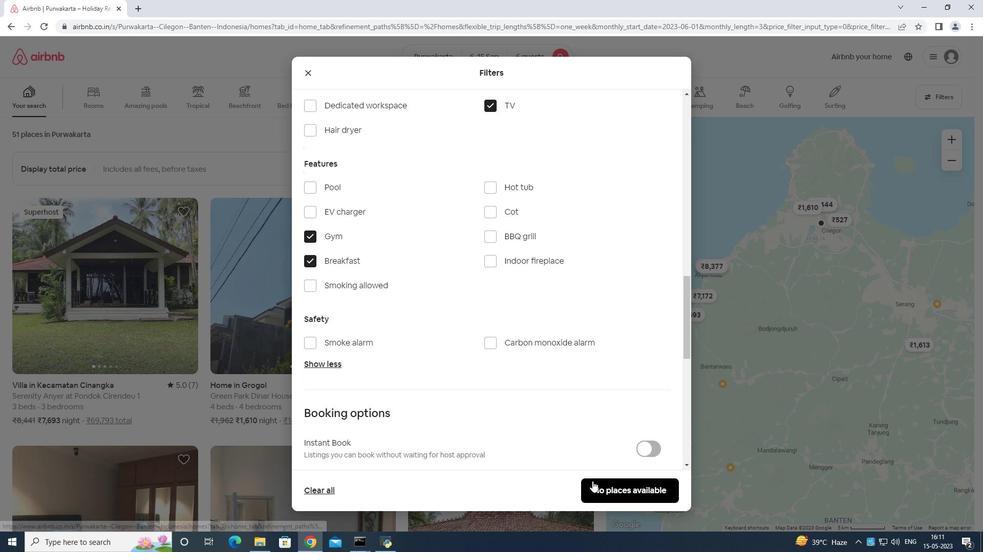 
Action: Mouse scrolled (649, 387) with delta (0, 0)
Screenshot: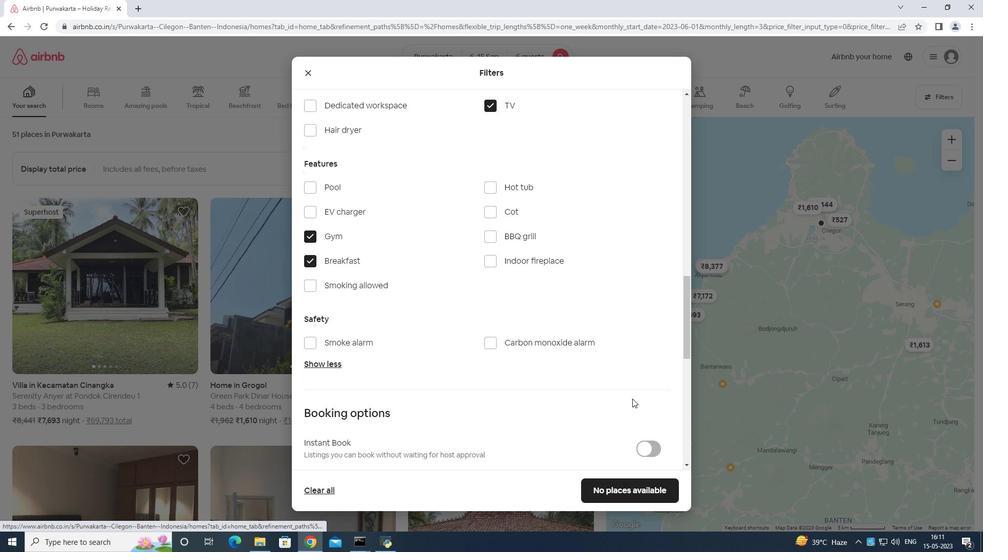 
Action: Mouse moved to (649, 388)
Screenshot: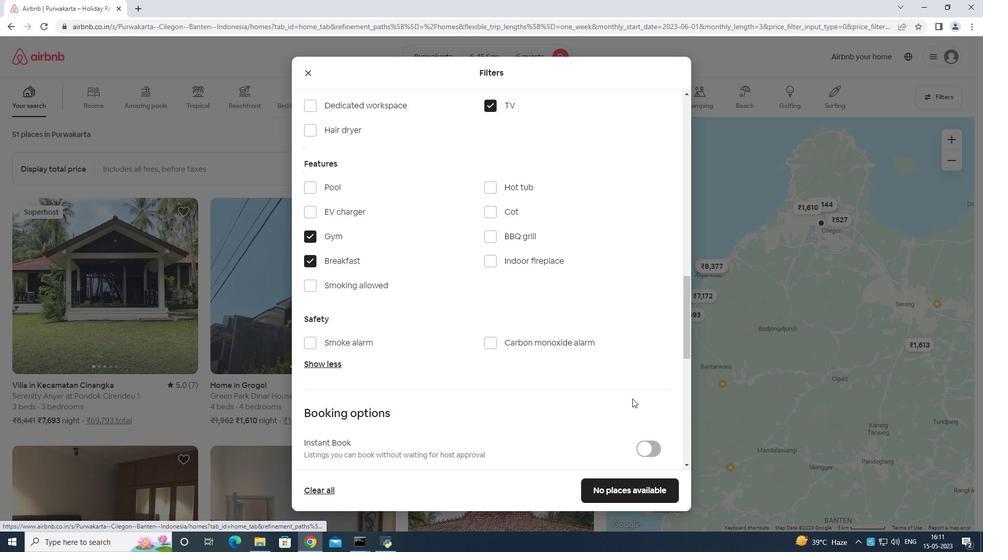 
Action: Mouse scrolled (649, 387) with delta (0, 0)
Screenshot: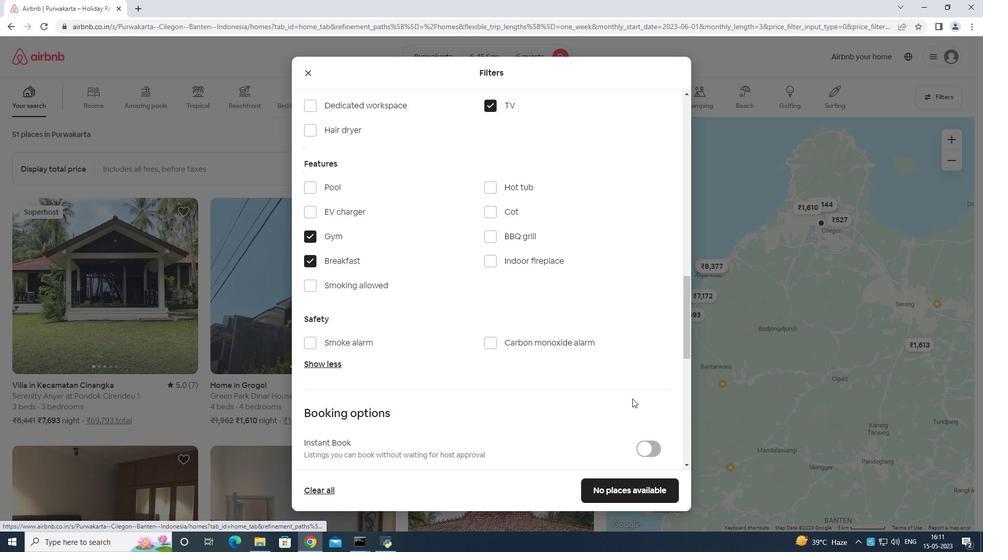 
Action: Mouse moved to (649, 388)
Screenshot: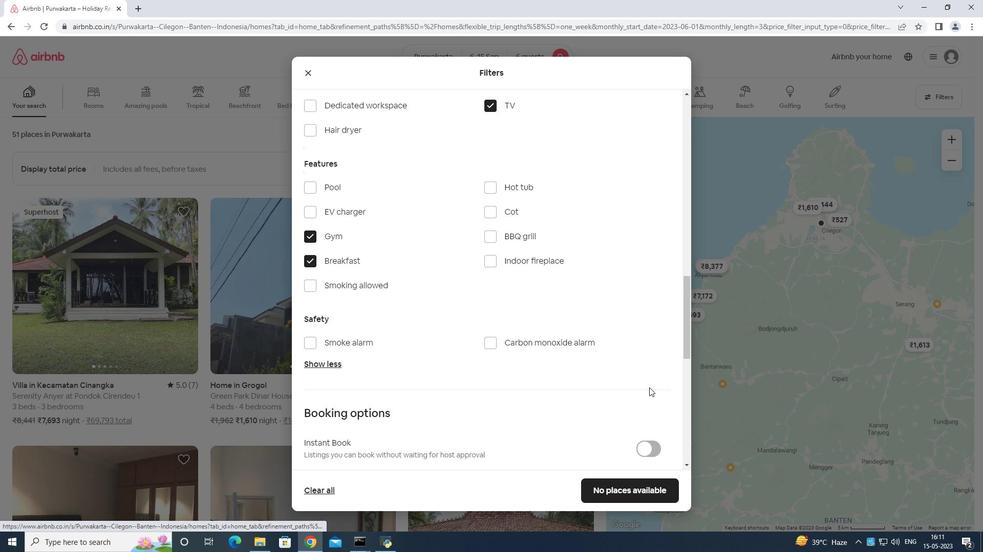 
Action: Mouse scrolled (649, 388) with delta (0, 0)
Screenshot: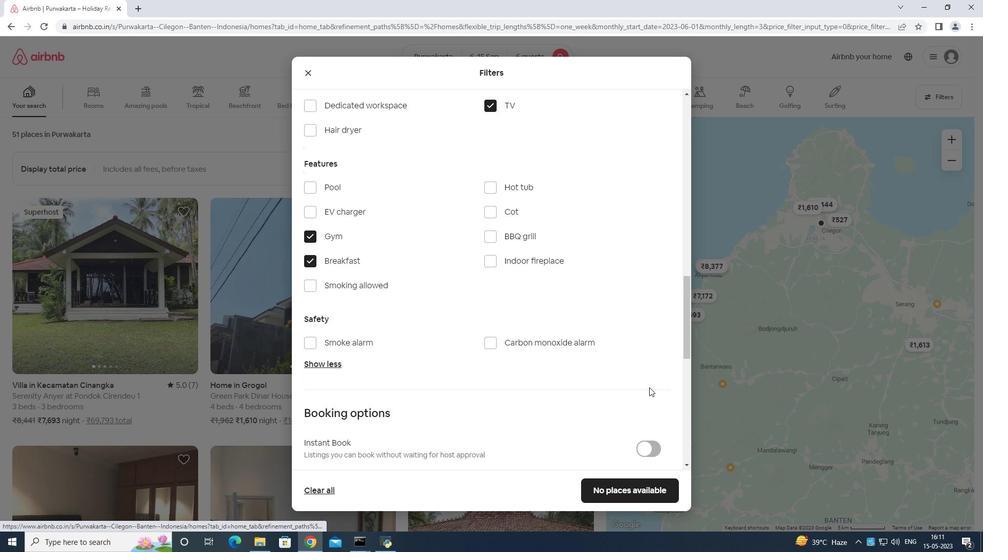 
Action: Mouse moved to (645, 331)
Screenshot: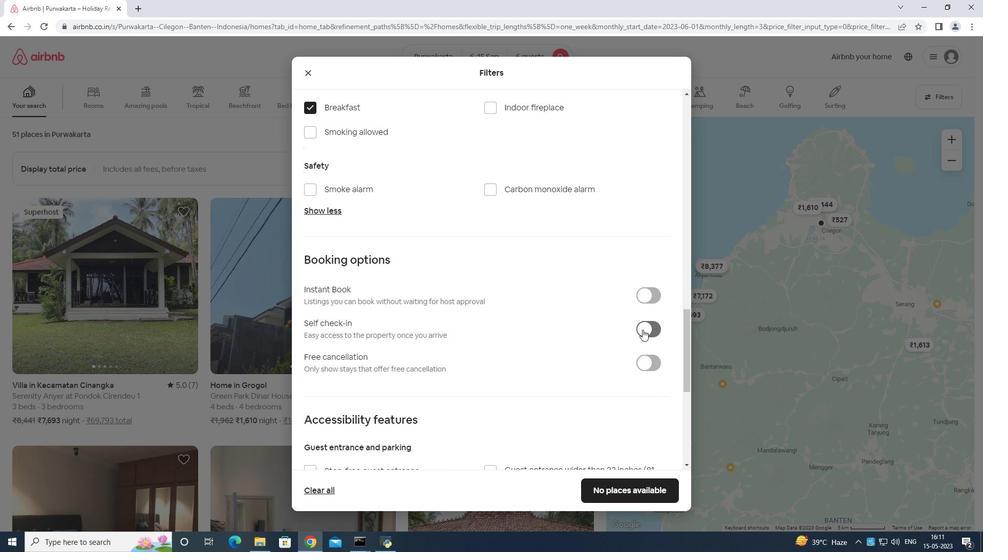 
Action: Mouse pressed left at (645, 331)
Screenshot: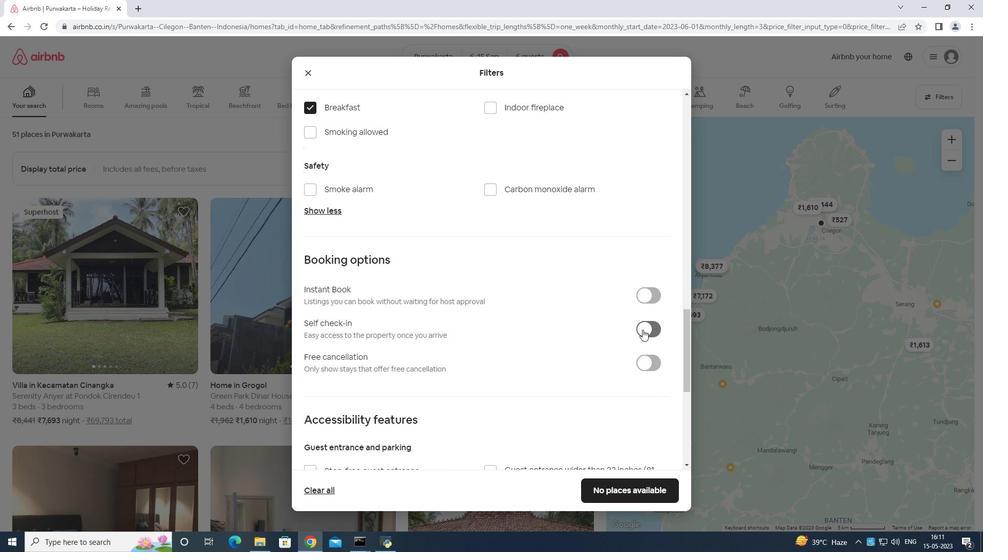 
Action: Mouse moved to (603, 438)
Screenshot: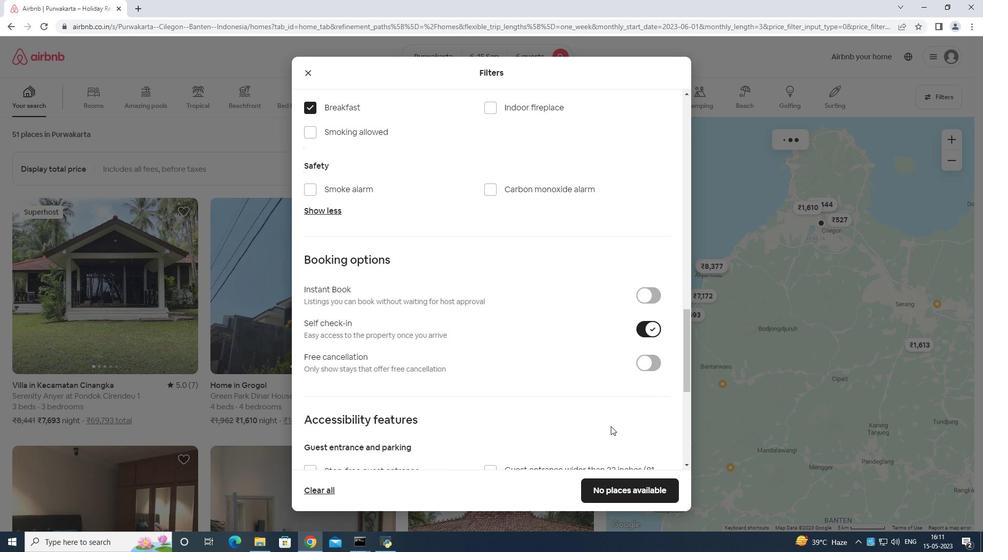 
Action: Mouse scrolled (604, 435) with delta (0, 0)
Screenshot: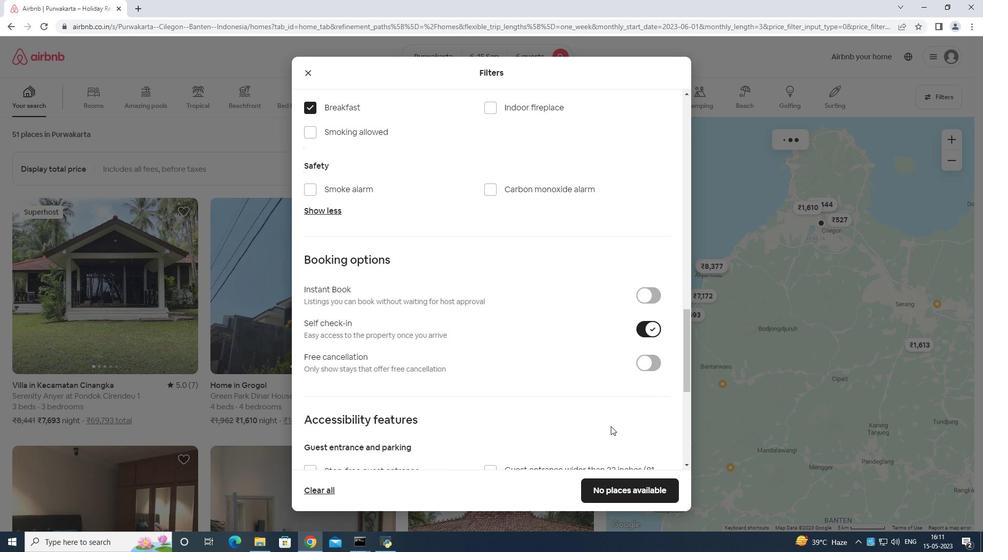 
Action: Mouse moved to (603, 440)
Screenshot: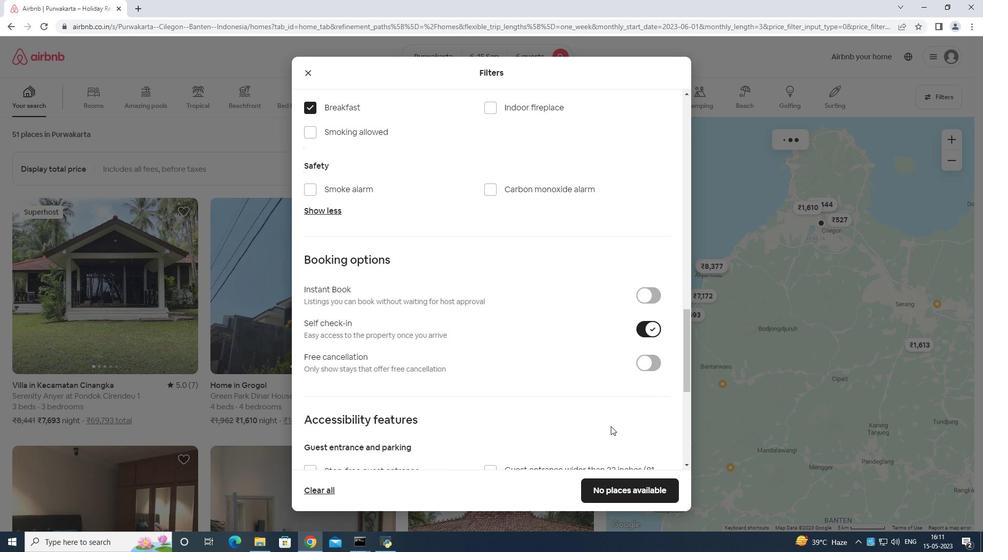 
Action: Mouse scrolled (603, 439) with delta (0, 0)
Screenshot: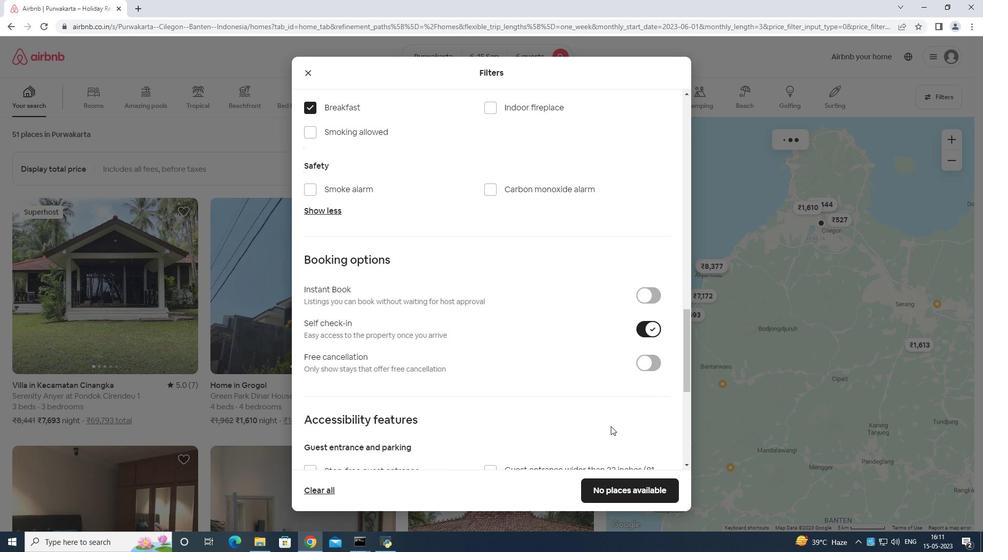 
Action: Mouse moved to (602, 440)
Screenshot: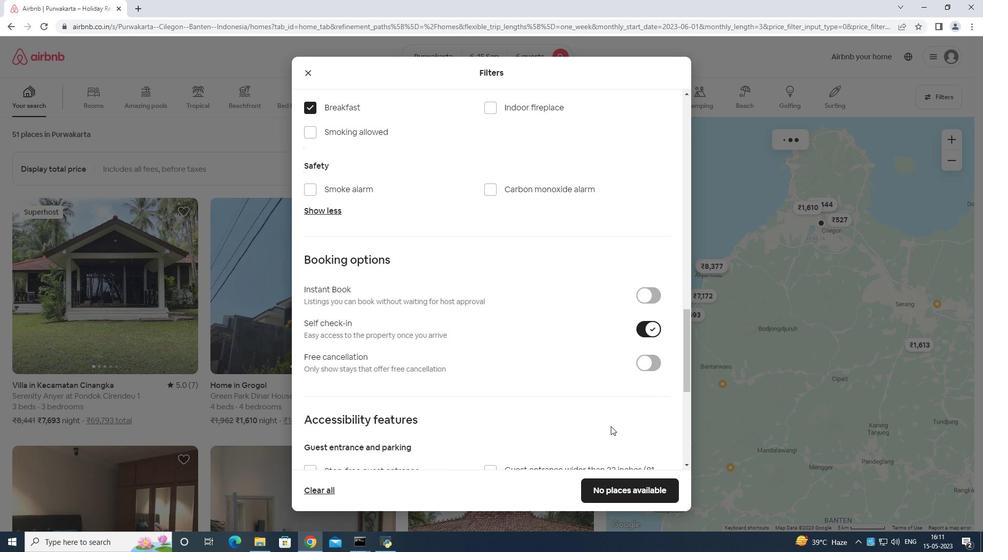 
Action: Mouse scrolled (602, 440) with delta (0, 0)
Screenshot: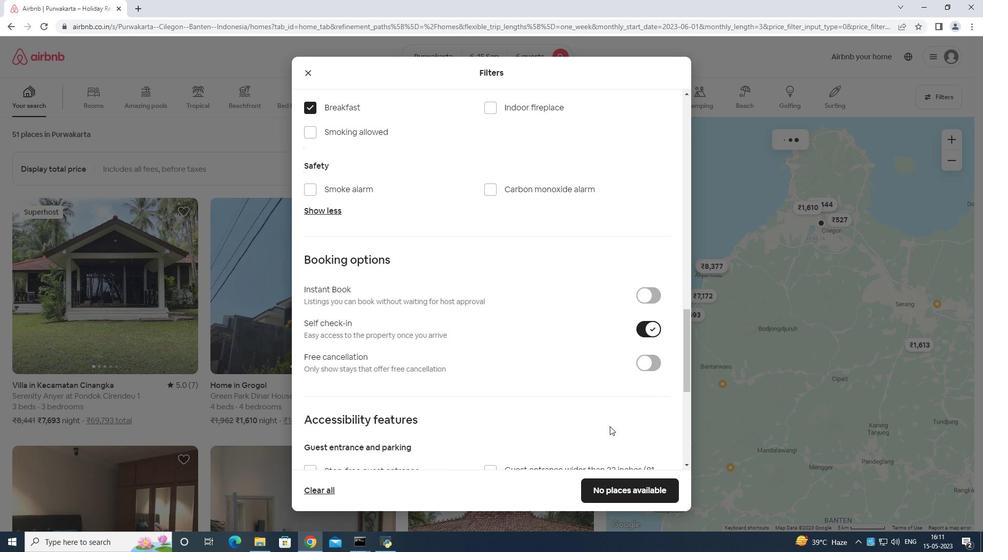 
Action: Mouse moved to (599, 441)
Screenshot: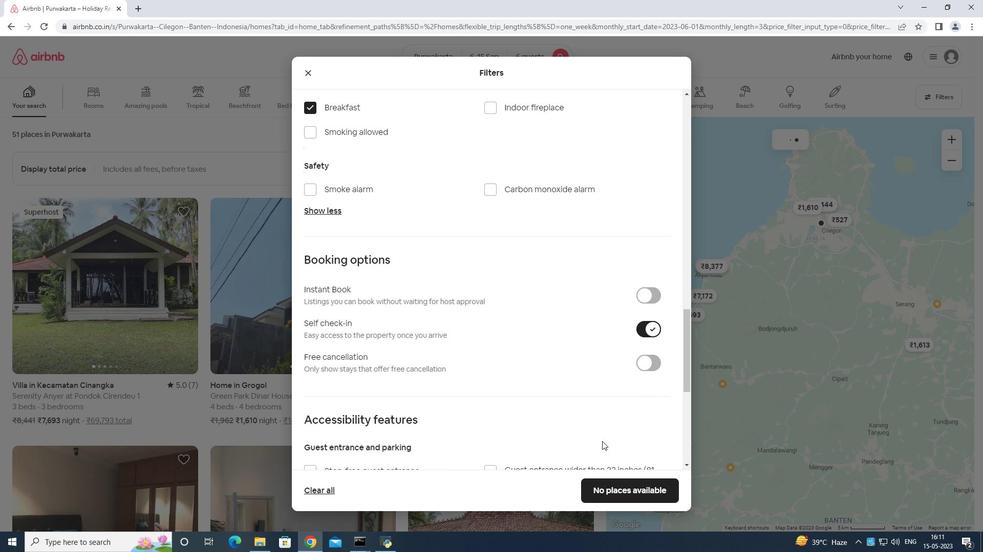 
Action: Mouse scrolled (599, 441) with delta (0, 0)
Screenshot: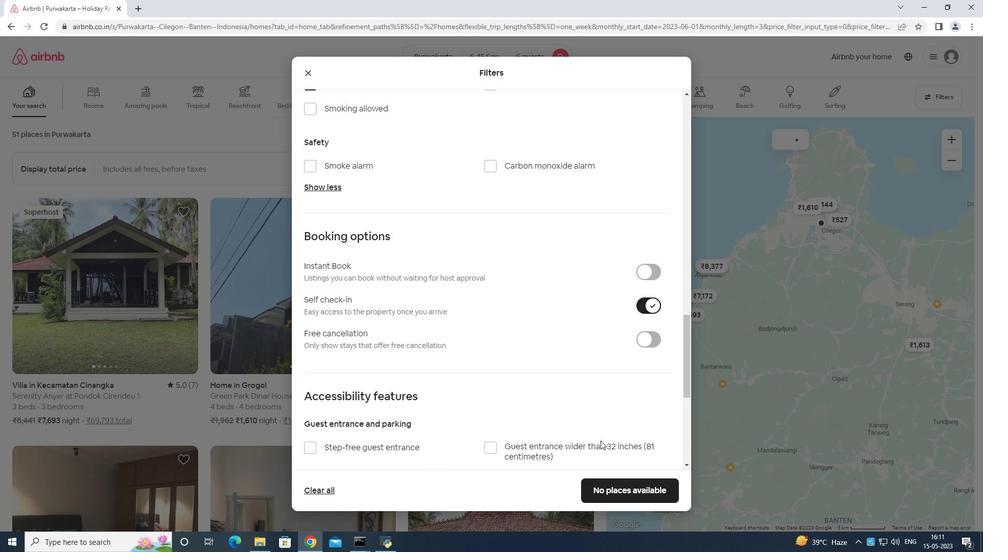 
Action: Mouse moved to (598, 442)
Screenshot: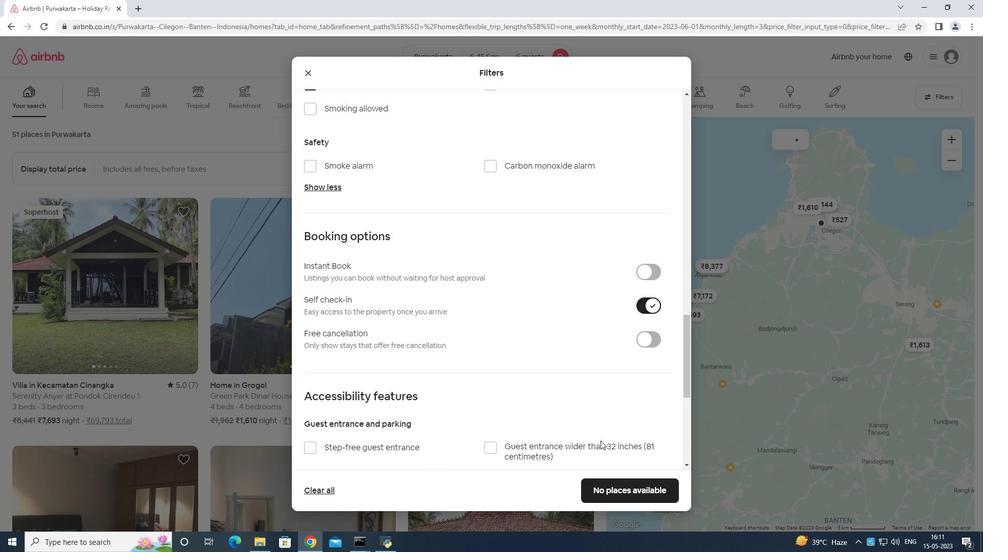 
Action: Mouse scrolled (598, 441) with delta (0, 0)
Screenshot: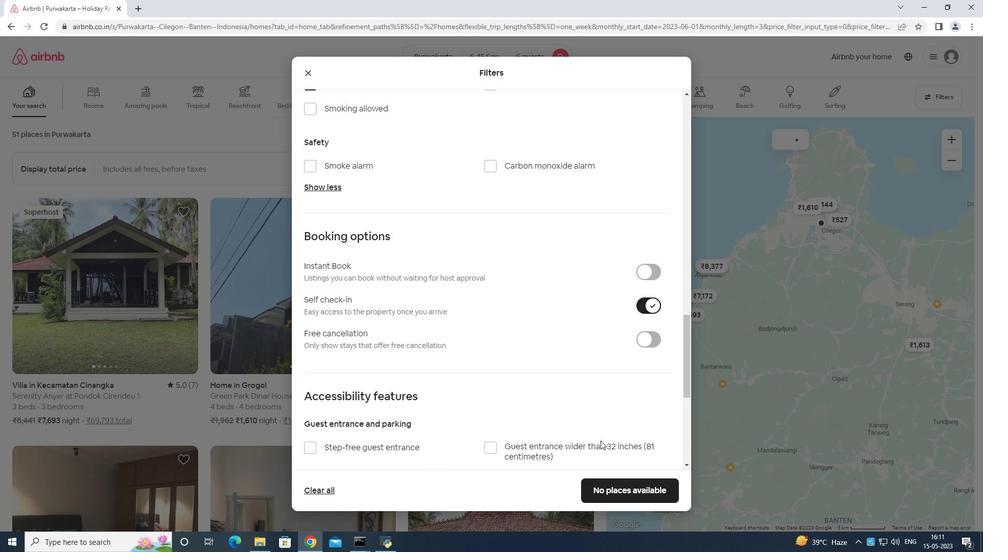 
Action: Mouse moved to (596, 443)
Screenshot: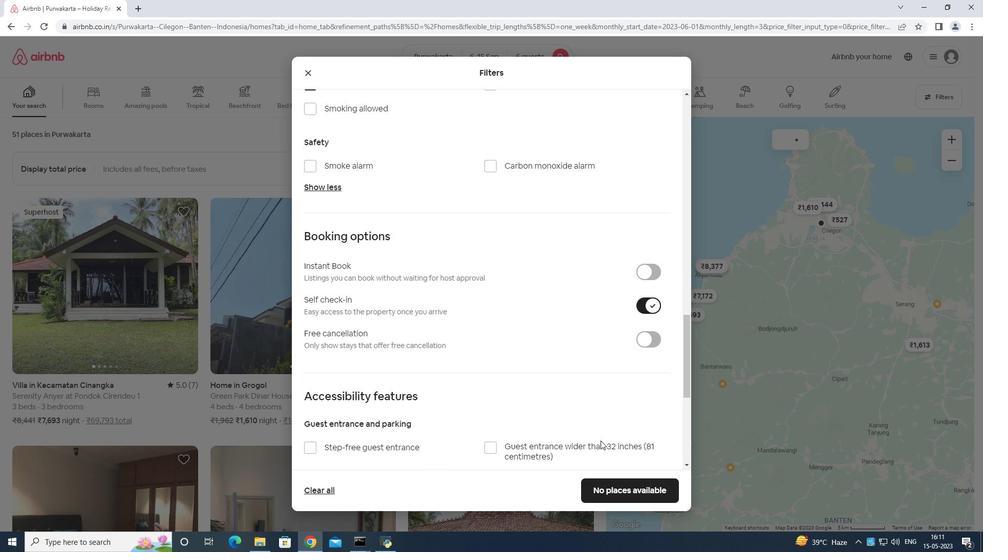 
Action: Mouse scrolled (596, 442) with delta (0, 0)
Screenshot: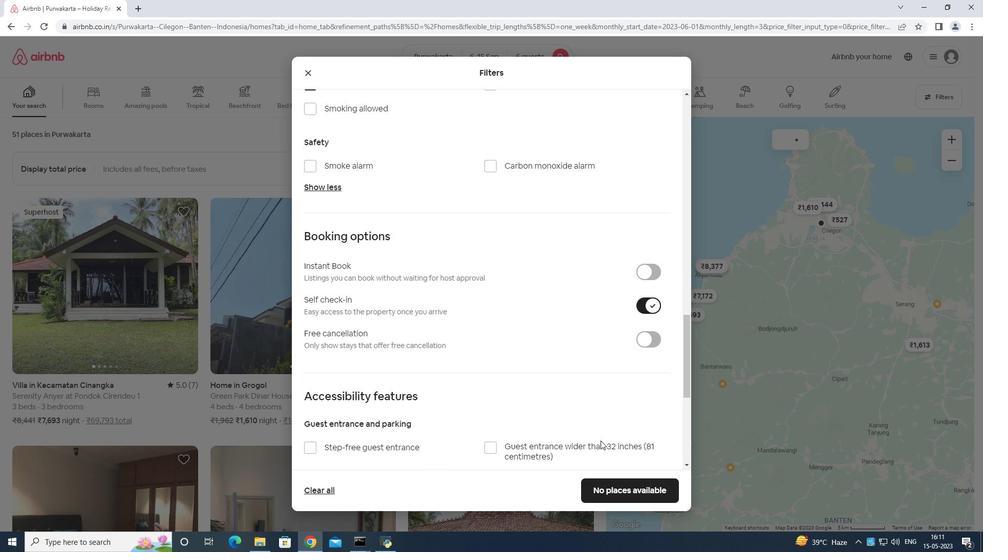 
Action: Mouse moved to (343, 403)
Screenshot: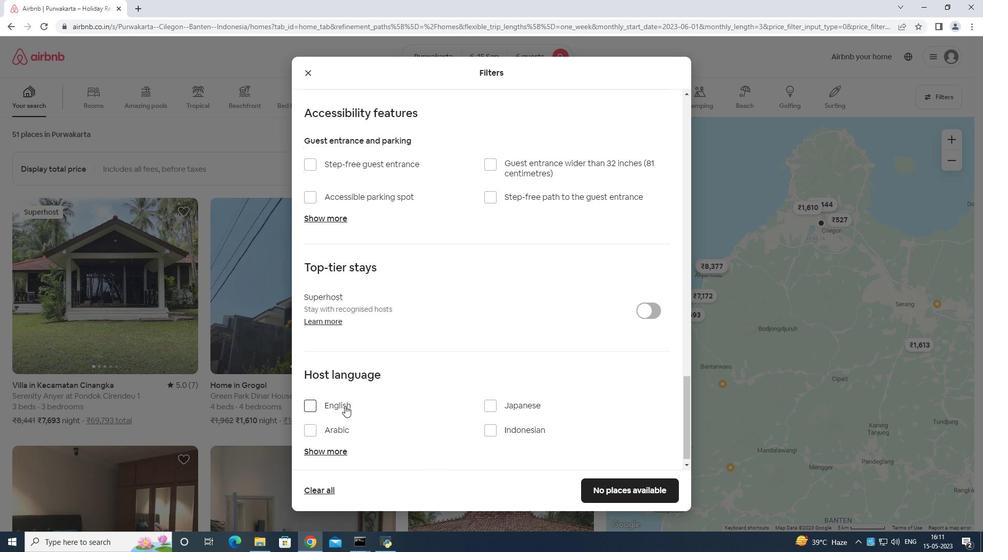 
Action: Mouse pressed left at (343, 403)
Screenshot: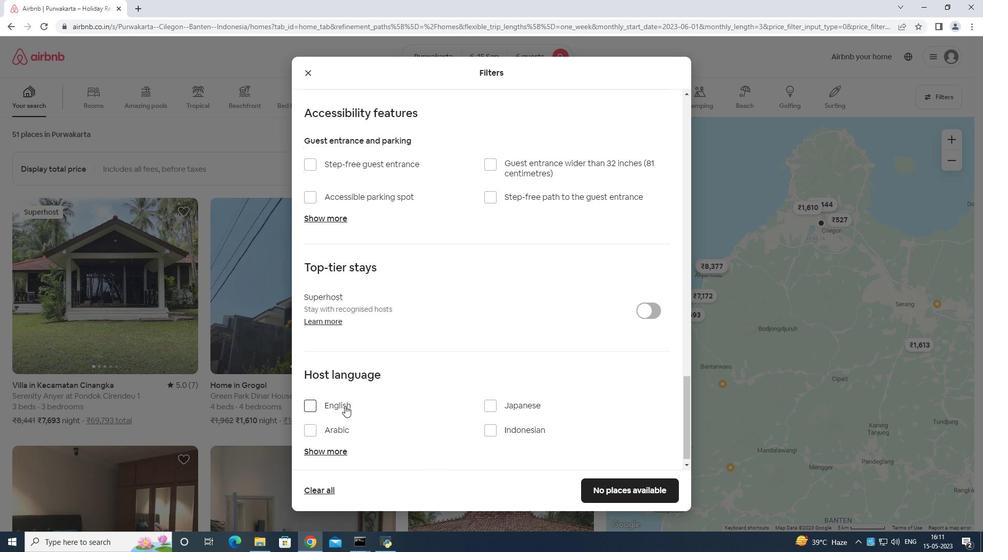 
Action: Mouse moved to (621, 488)
Screenshot: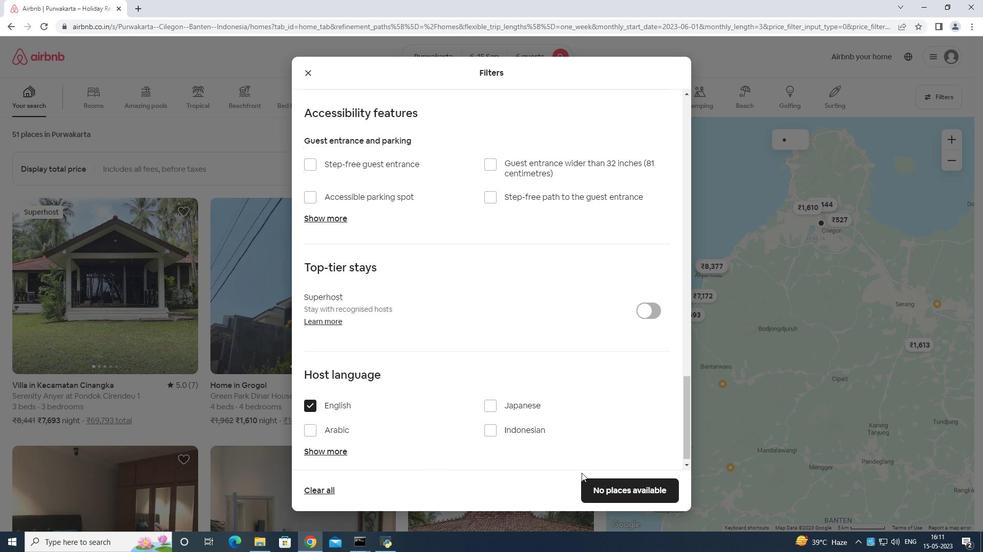
Action: Mouse pressed left at (621, 488)
Screenshot: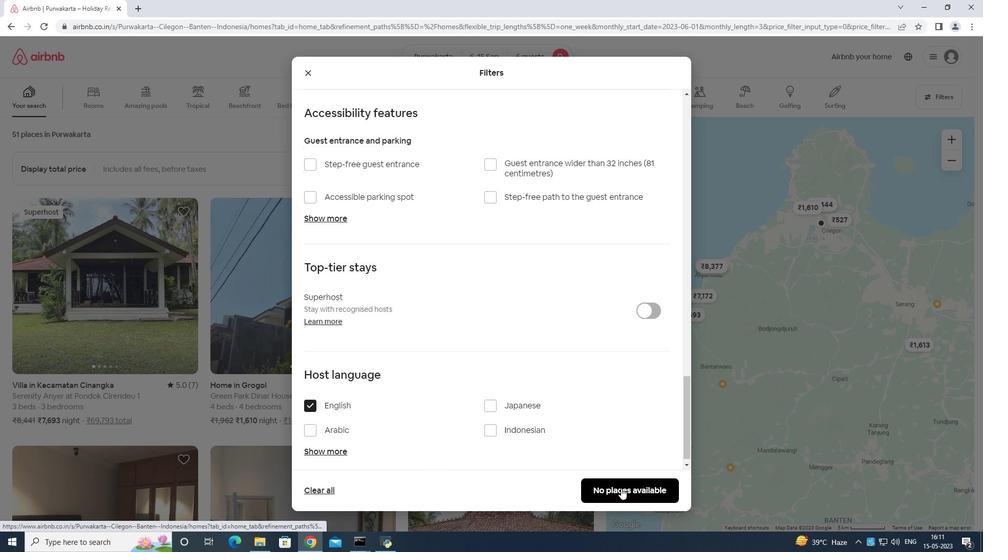
